 Task: Subscription-based Meal Kits: Create a store that offers subscription-based meal kits.
Action: Mouse moved to (135, 224)
Screenshot: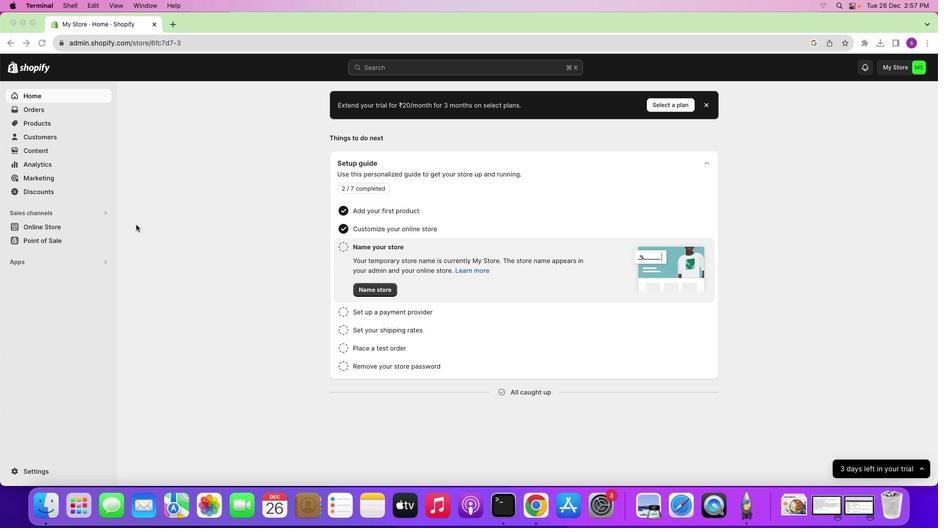 
Action: Mouse pressed left at (135, 224)
Screenshot: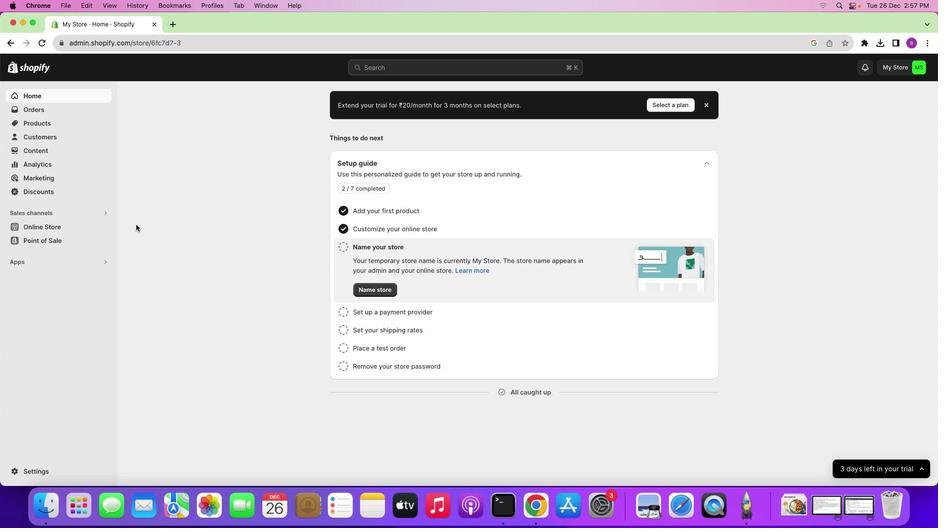 
Action: Mouse moved to (59, 225)
Screenshot: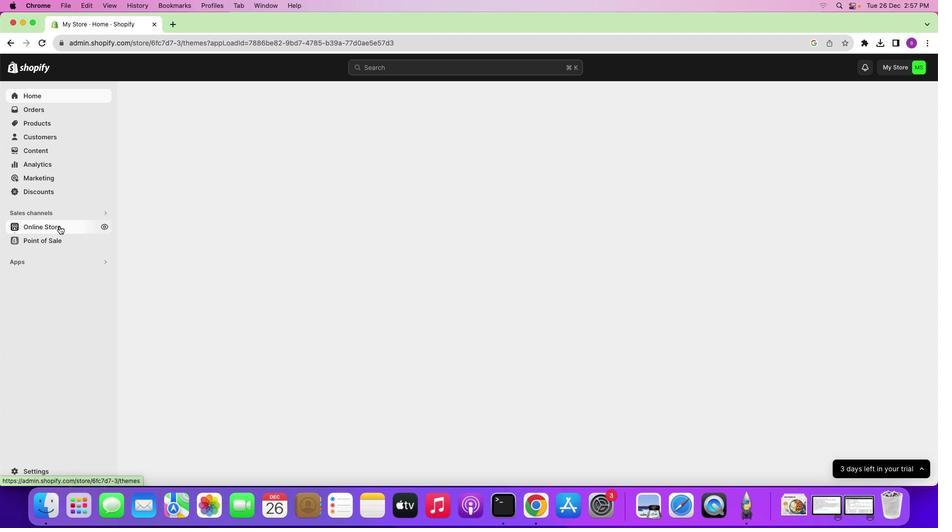 
Action: Mouse pressed left at (59, 225)
Screenshot: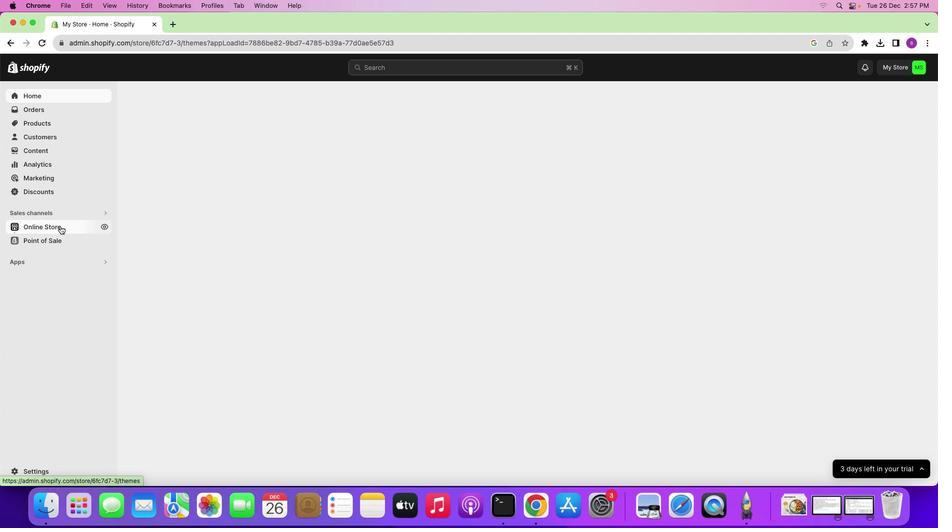 
Action: Mouse moved to (566, 375)
Screenshot: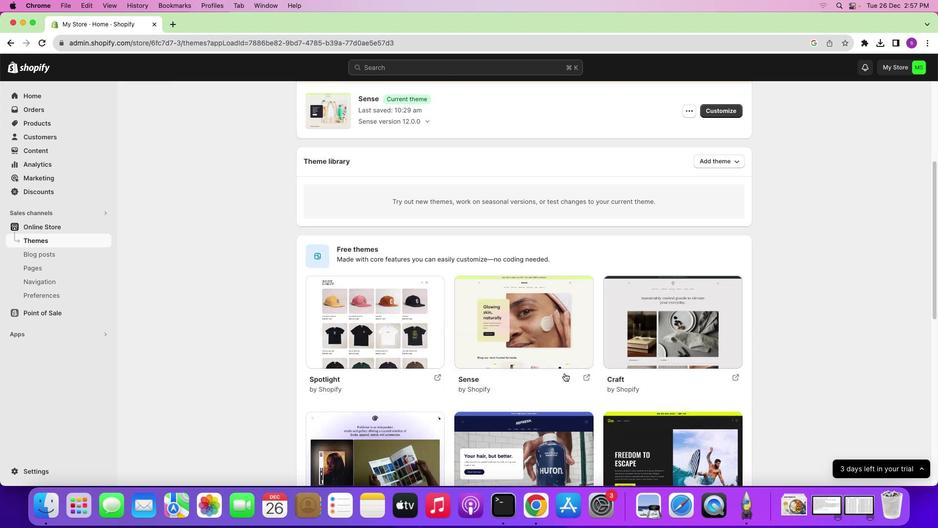 
Action: Mouse scrolled (566, 375) with delta (0, 0)
Screenshot: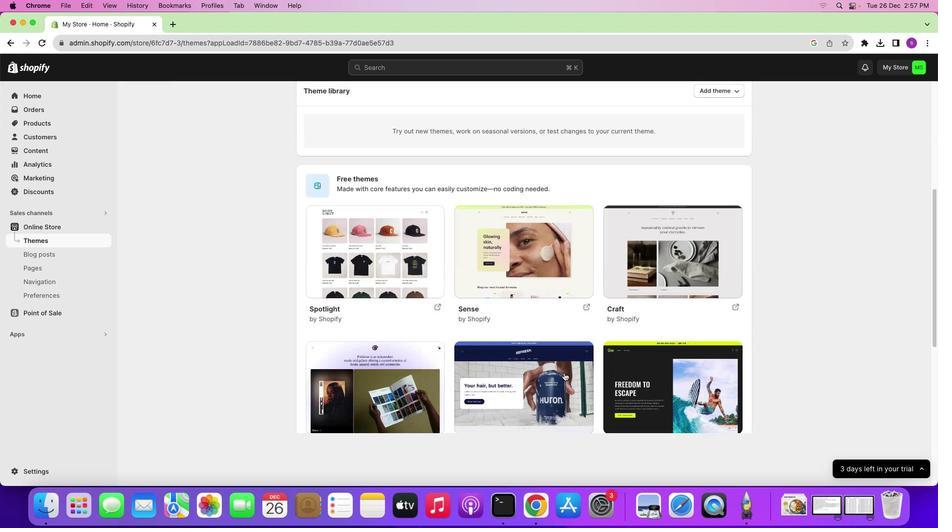 
Action: Mouse scrolled (566, 375) with delta (0, 0)
Screenshot: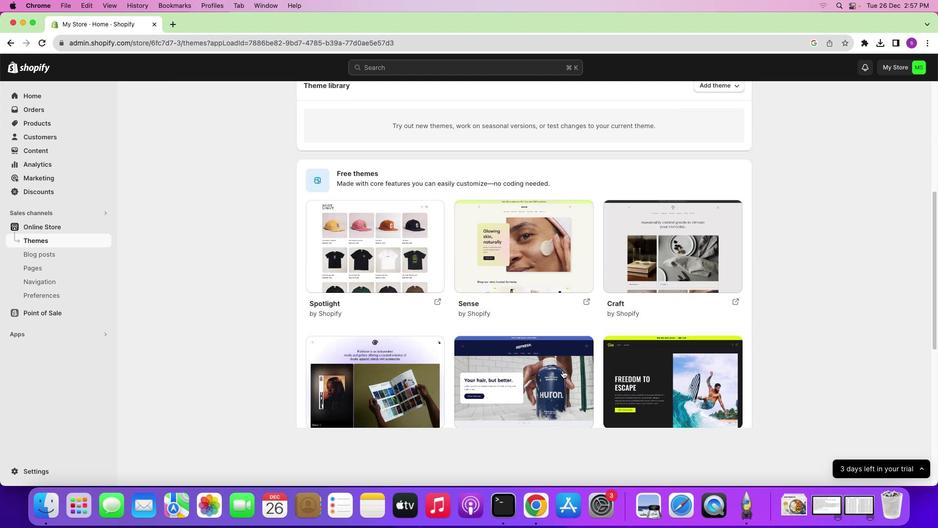 
Action: Mouse scrolled (566, 375) with delta (0, 0)
Screenshot: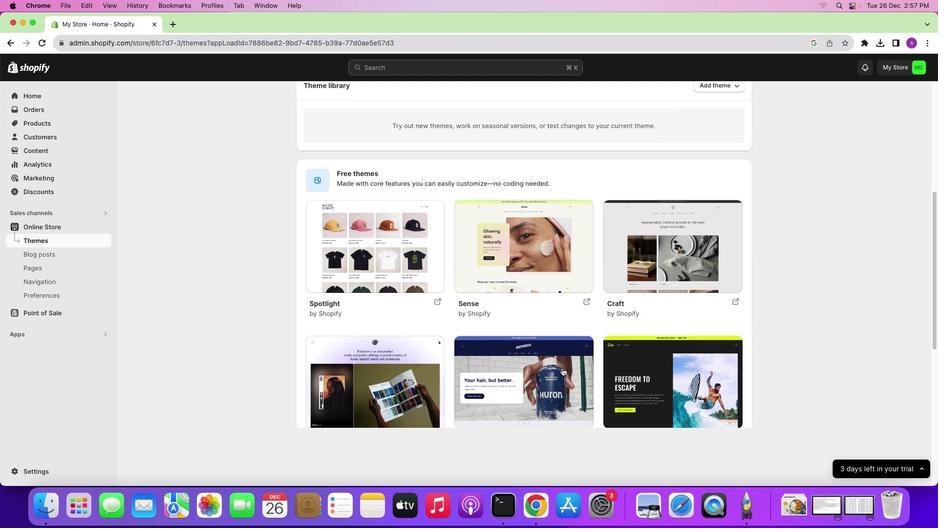 
Action: Mouse scrolled (566, 375) with delta (0, -1)
Screenshot: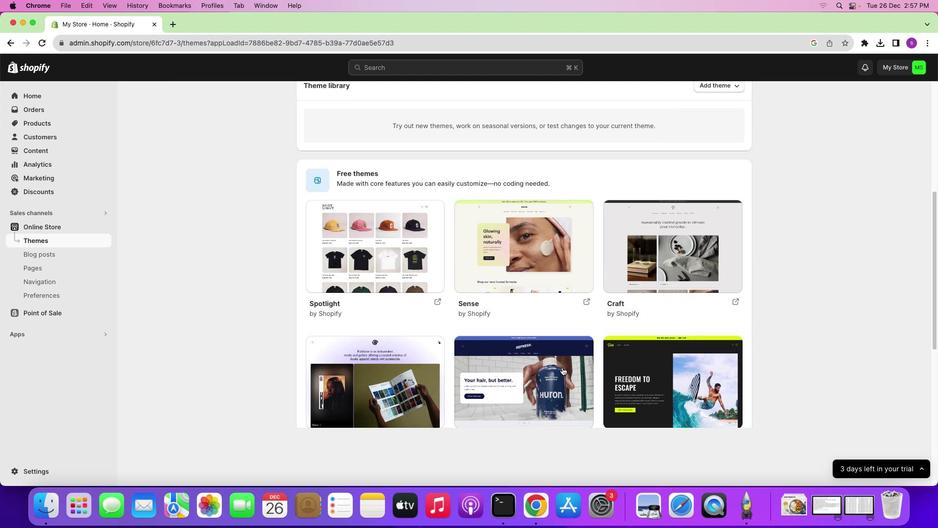 
Action: Mouse scrolled (566, 375) with delta (0, -1)
Screenshot: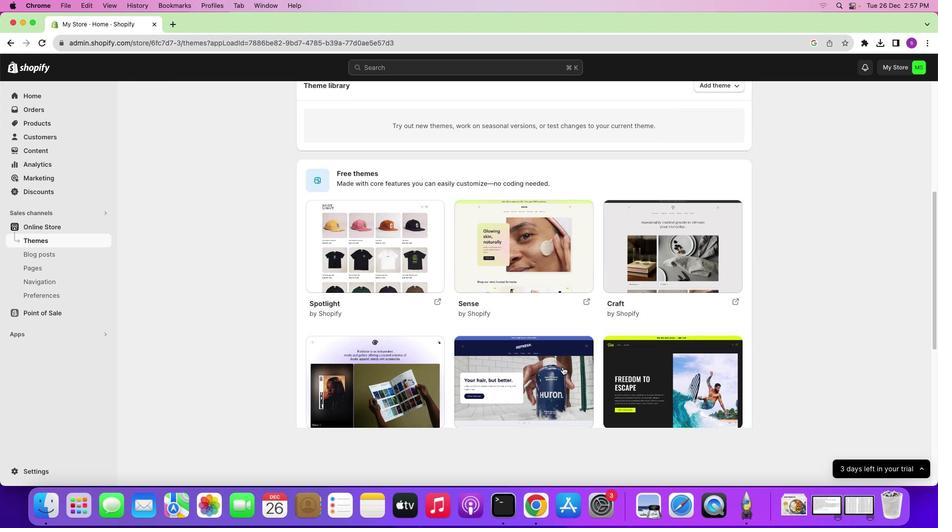 
Action: Mouse scrolled (566, 375) with delta (0, -1)
Screenshot: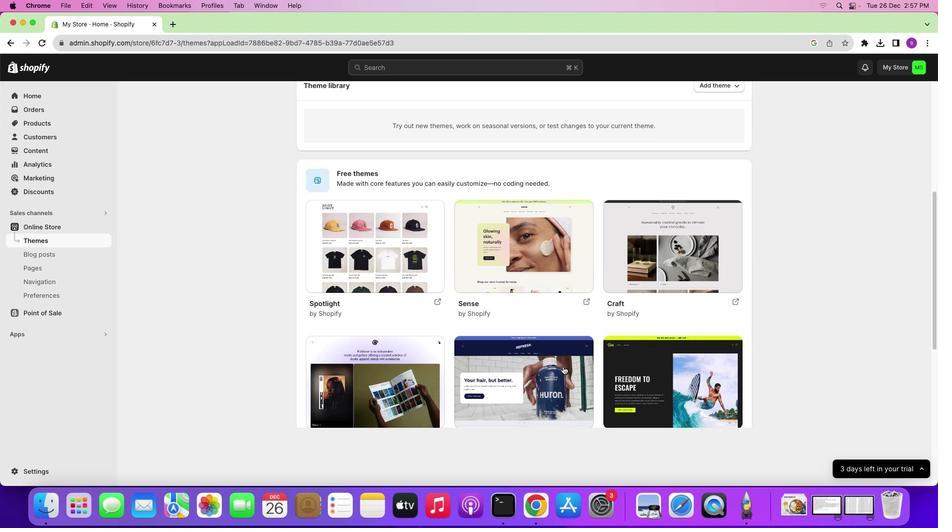 
Action: Mouse moved to (563, 366)
Screenshot: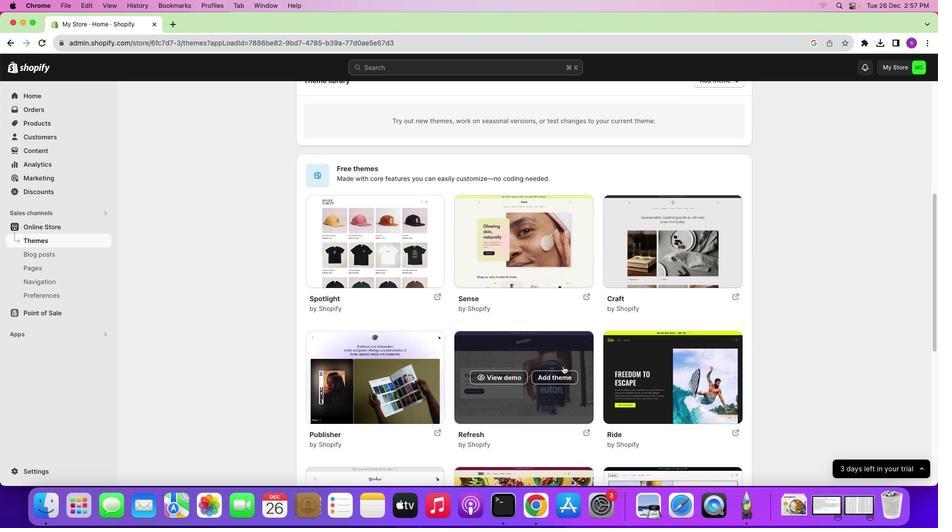 
Action: Mouse scrolled (563, 366) with delta (0, 0)
Screenshot: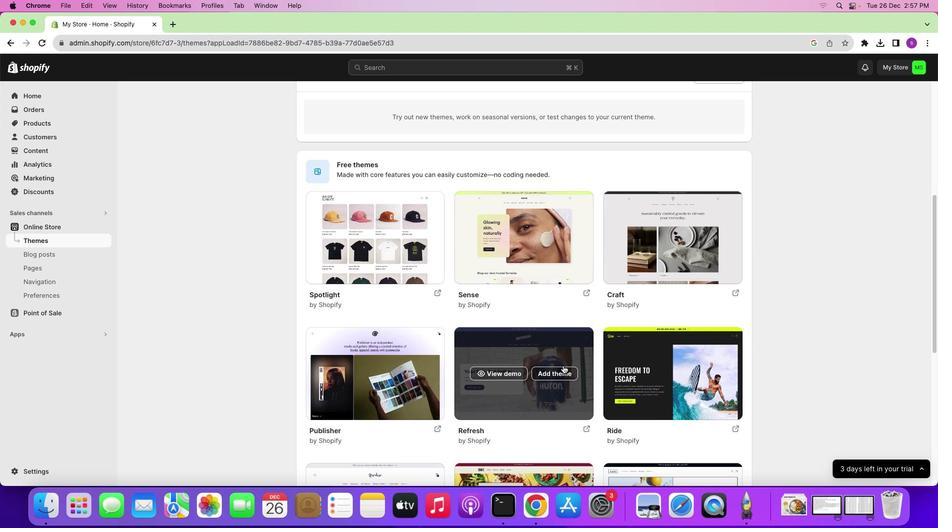 
Action: Mouse moved to (563, 366)
Screenshot: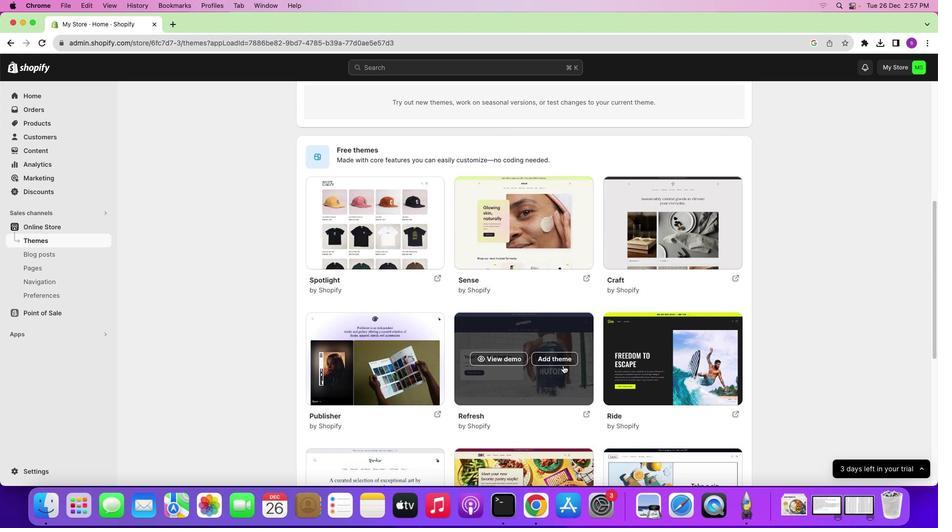 
Action: Mouse scrolled (563, 366) with delta (0, 0)
Screenshot: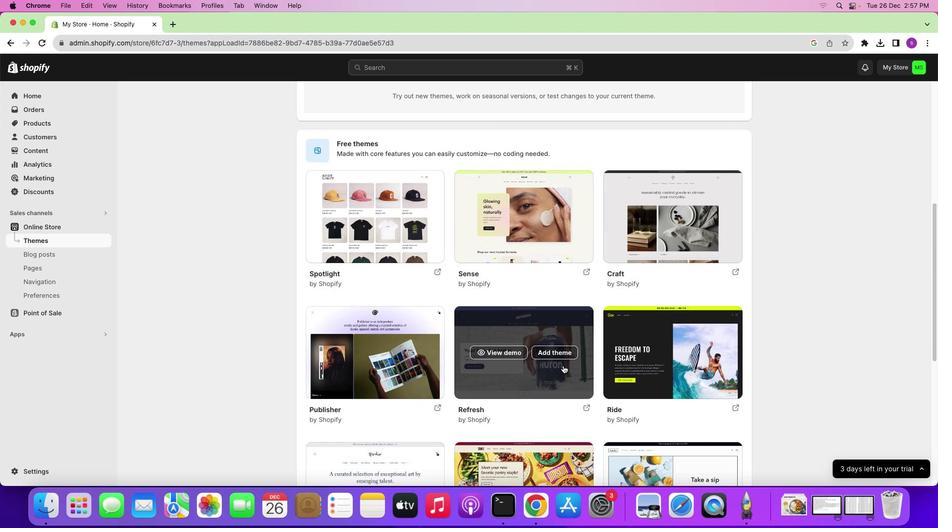 
Action: Mouse scrolled (563, 366) with delta (0, 0)
Screenshot: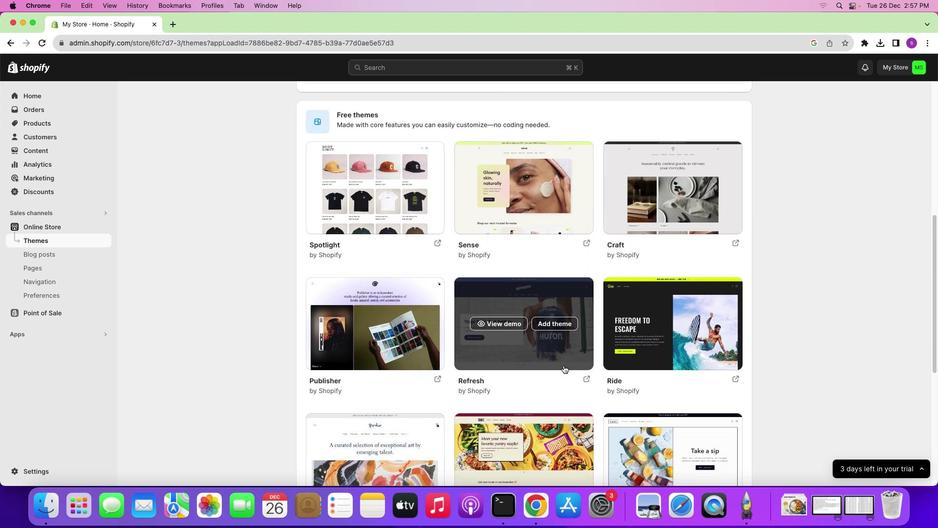 
Action: Mouse moved to (563, 365)
Screenshot: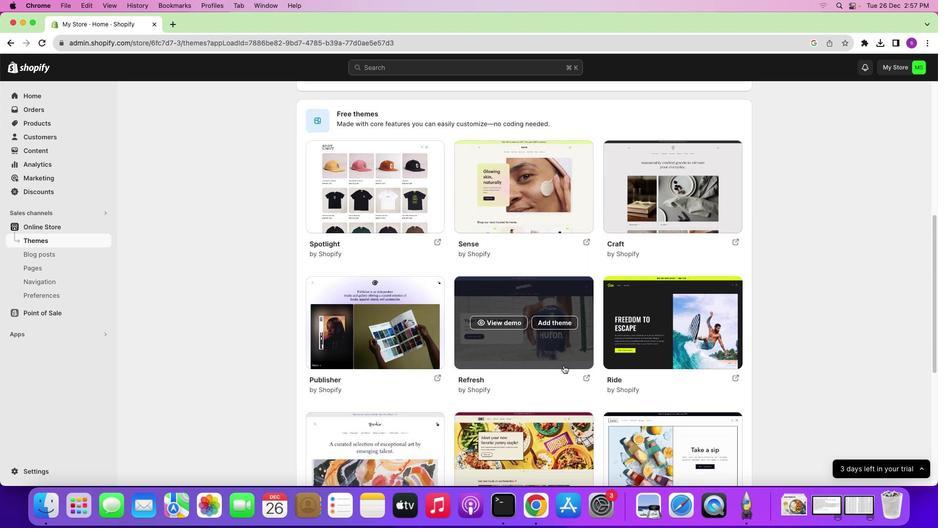 
Action: Mouse scrolled (563, 365) with delta (0, 0)
Screenshot: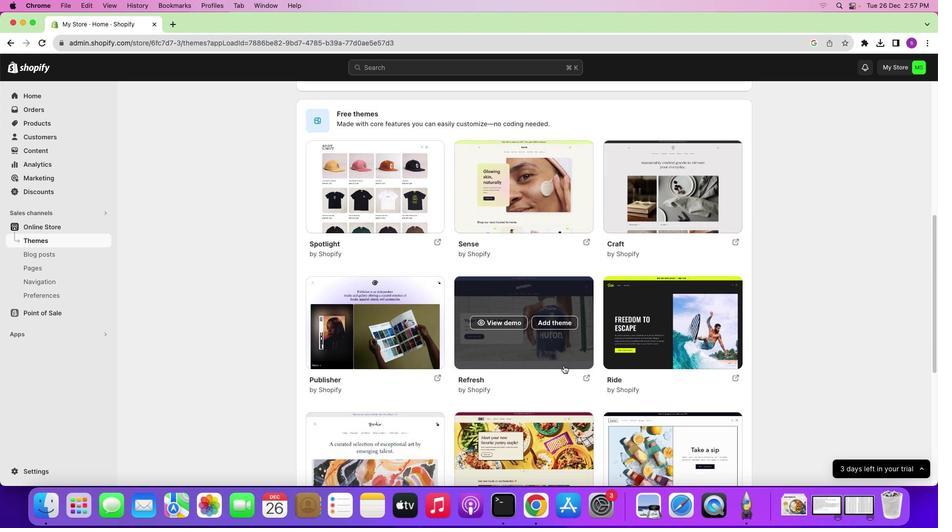
Action: Mouse moved to (563, 365)
Screenshot: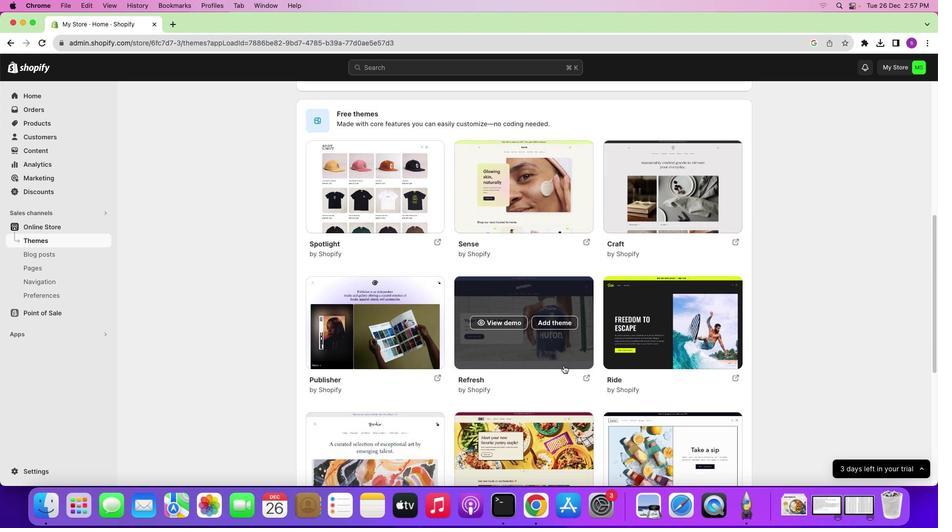 
Action: Mouse scrolled (563, 365) with delta (0, 0)
Screenshot: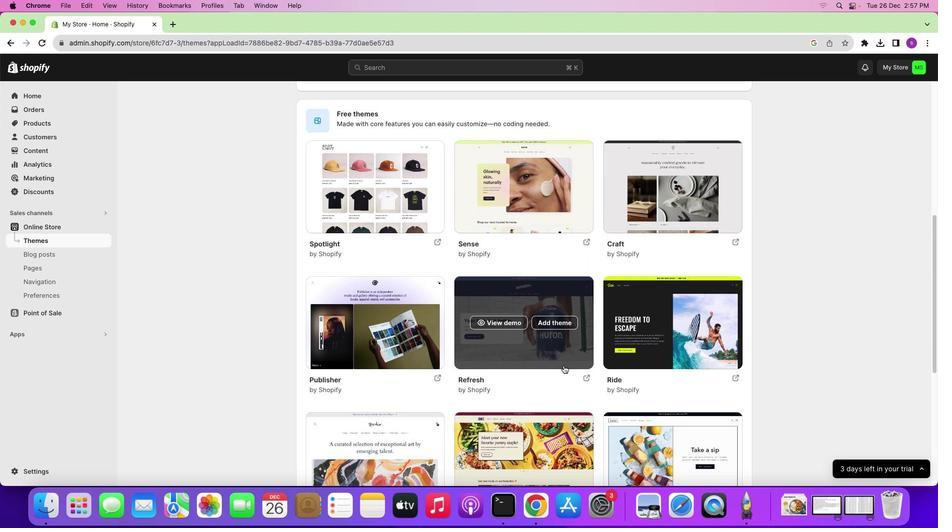 
Action: Mouse scrolled (563, 365) with delta (0, 0)
Screenshot: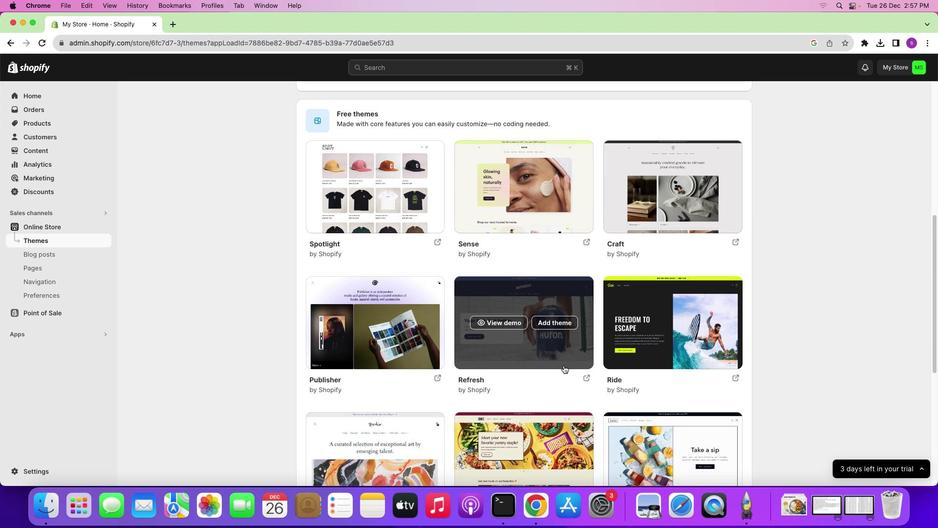 
Action: Mouse moved to (563, 365)
Screenshot: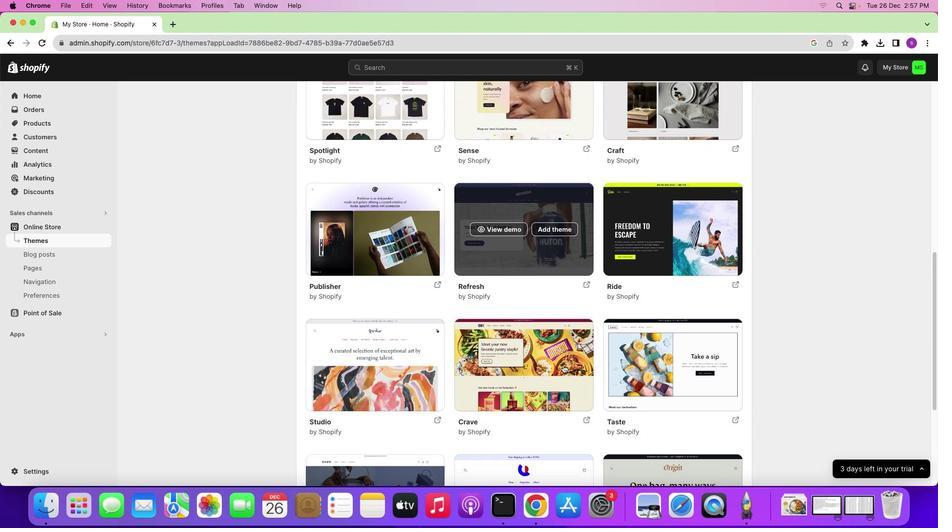 
Action: Mouse scrolled (563, 365) with delta (0, 0)
Screenshot: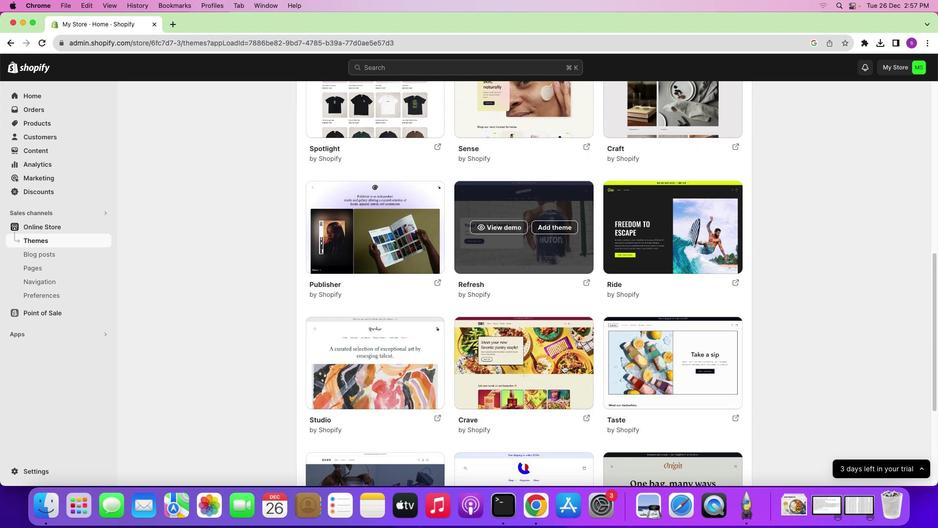 
Action: Mouse scrolled (563, 365) with delta (0, 0)
Screenshot: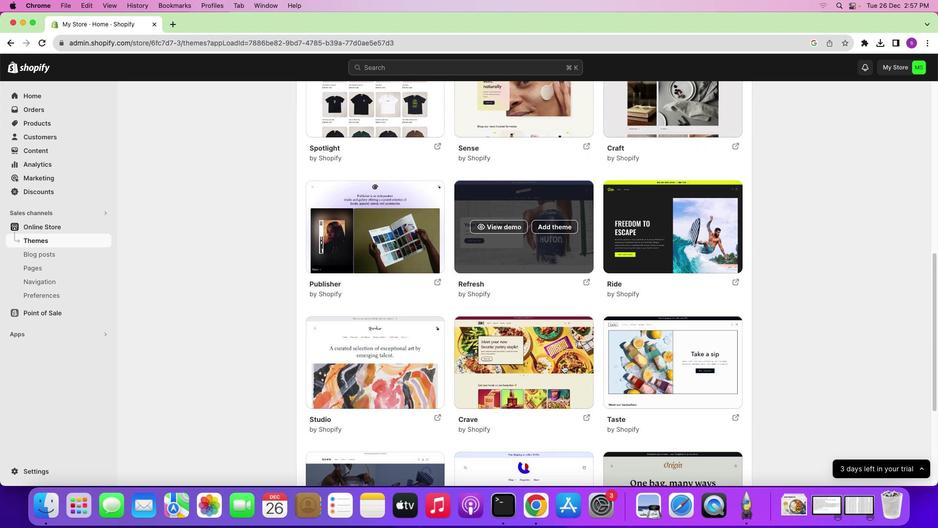 
Action: Mouse scrolled (563, 365) with delta (0, 0)
Screenshot: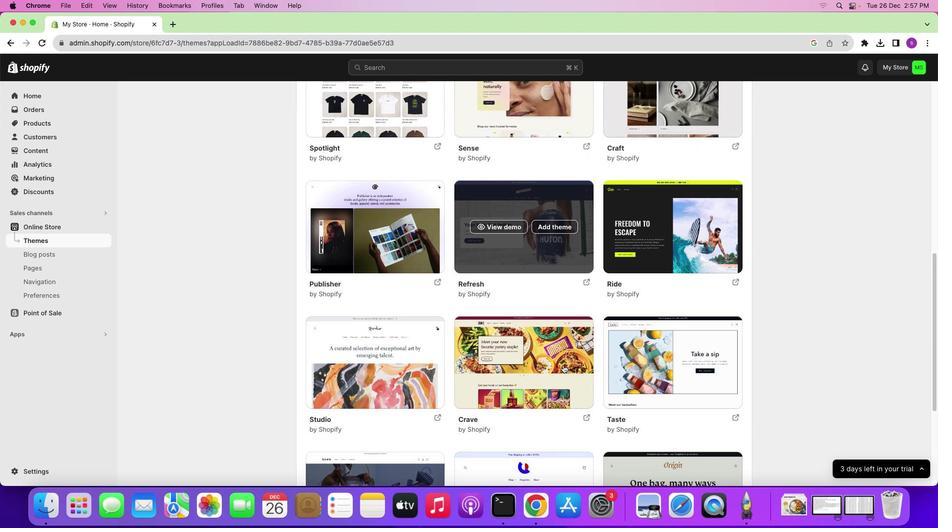 
Action: Mouse scrolled (563, 365) with delta (0, 0)
Screenshot: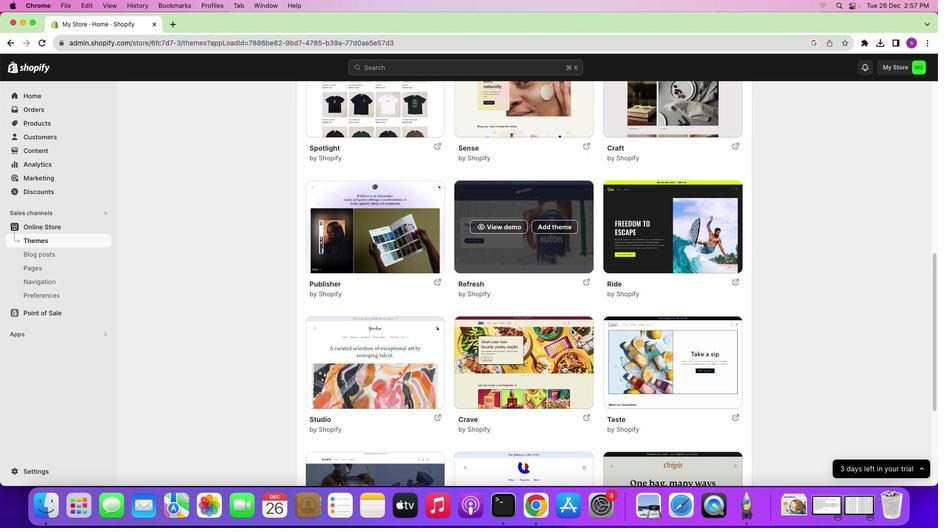 
Action: Mouse scrolled (563, 365) with delta (0, 0)
Screenshot: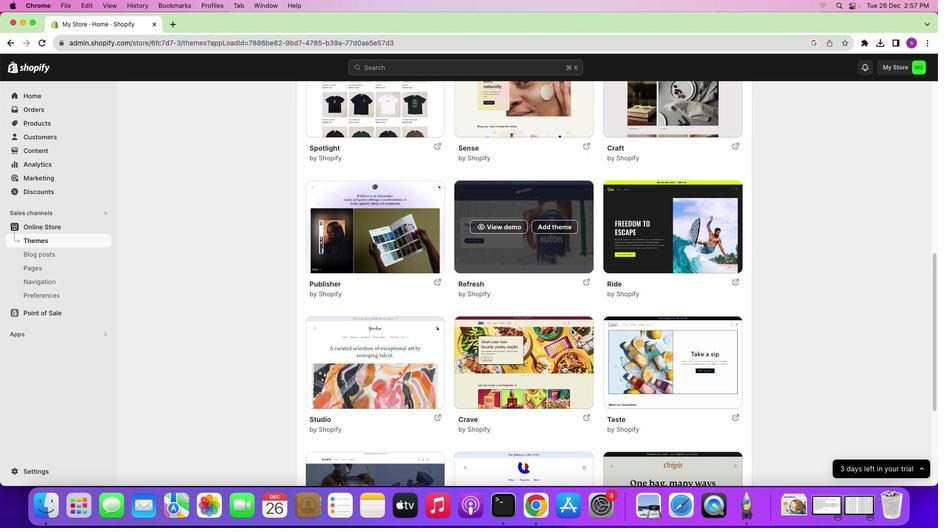 
Action: Mouse scrolled (563, 365) with delta (0, 0)
Screenshot: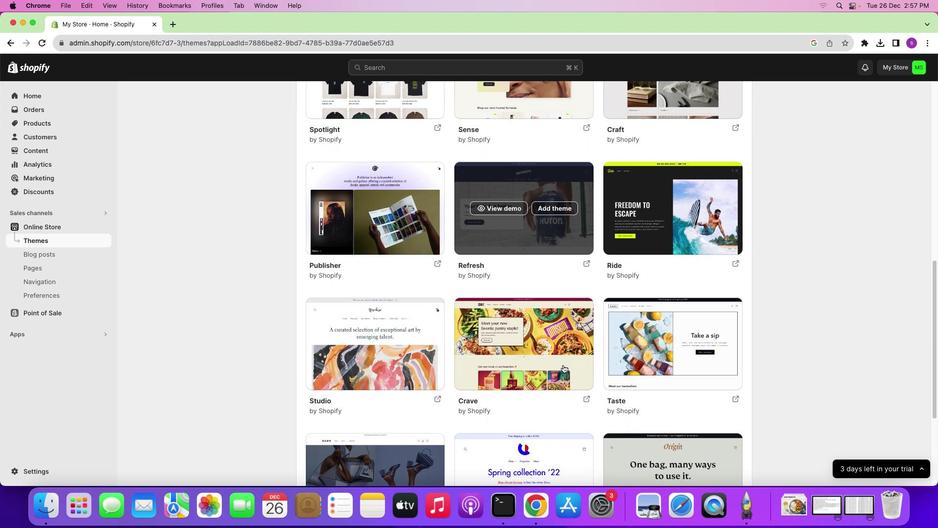 
Action: Mouse scrolled (563, 365) with delta (0, 0)
Screenshot: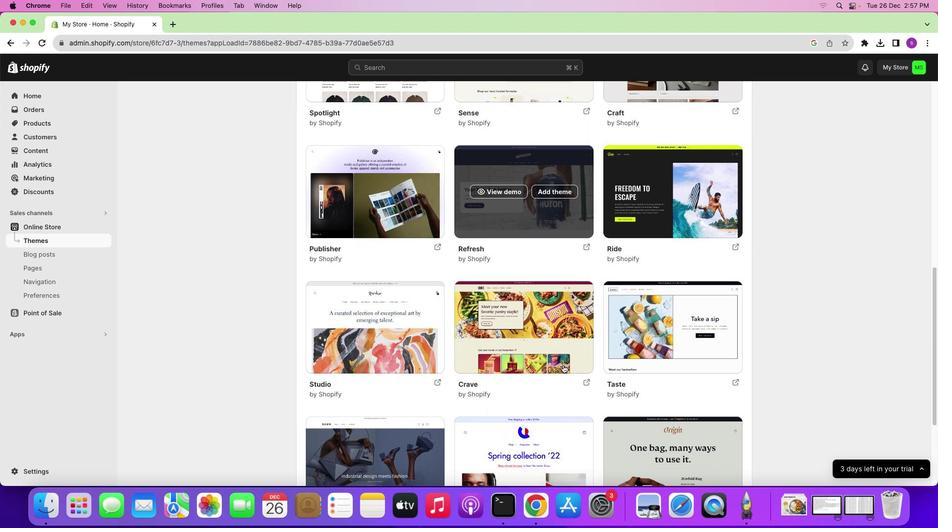 
Action: Mouse scrolled (563, 365) with delta (0, 0)
Screenshot: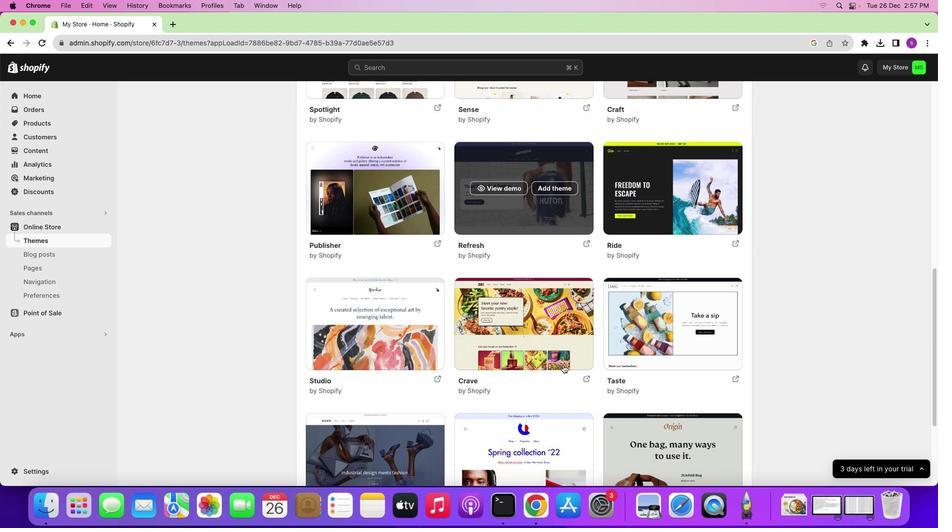 
Action: Mouse scrolled (563, 365) with delta (0, 0)
Screenshot: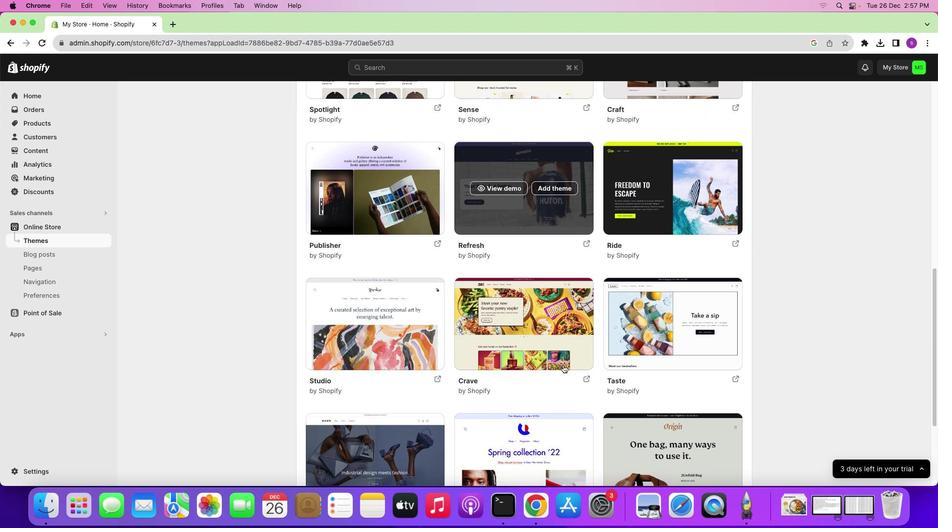 
Action: Mouse scrolled (563, 365) with delta (0, 0)
Screenshot: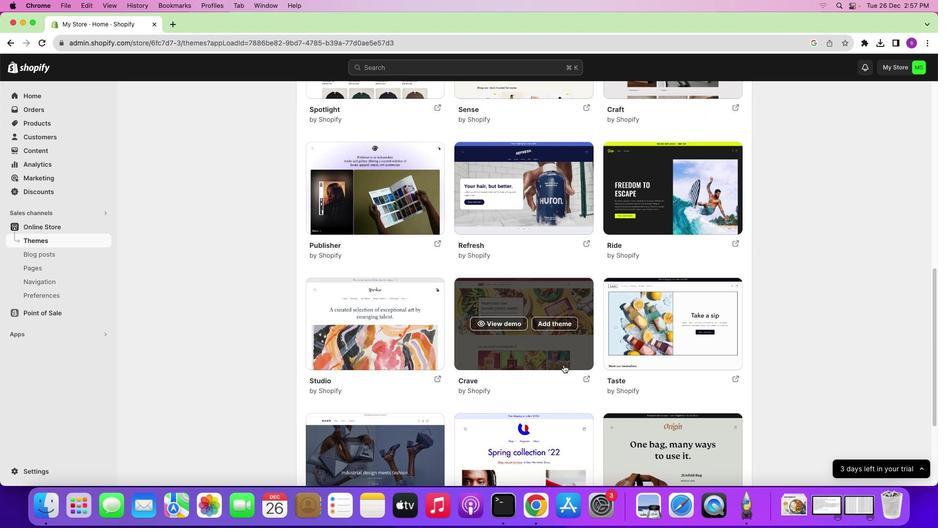 
Action: Mouse moved to (563, 364)
Screenshot: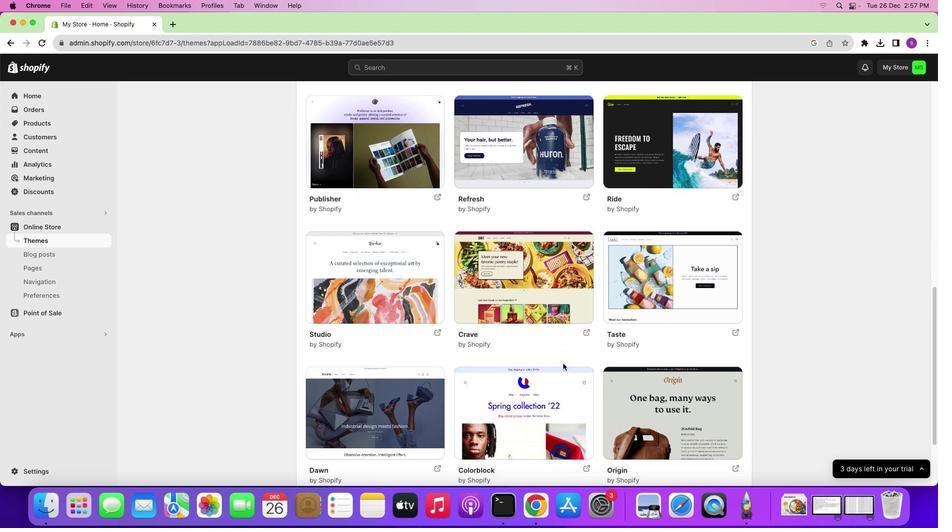 
Action: Mouse scrolled (563, 364) with delta (0, 0)
Screenshot: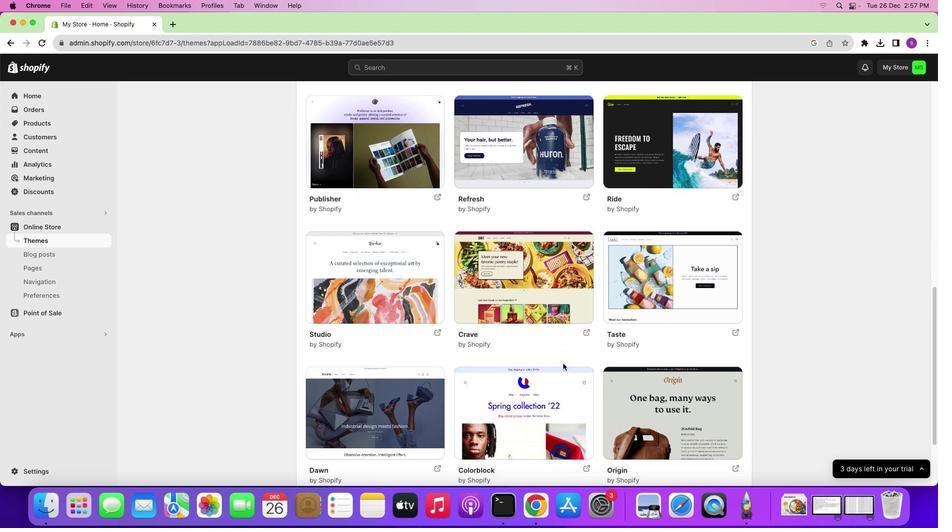 
Action: Mouse moved to (563, 363)
Screenshot: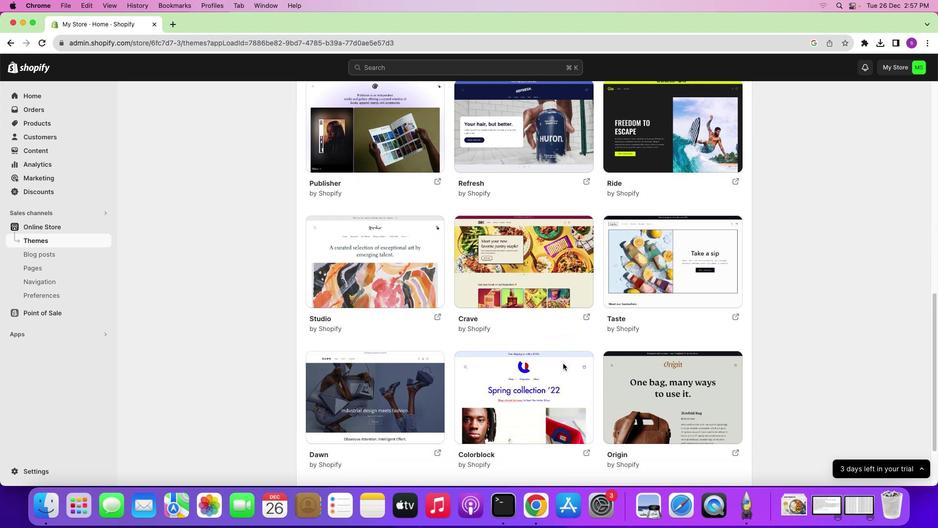 
Action: Mouse scrolled (563, 363) with delta (0, 0)
Screenshot: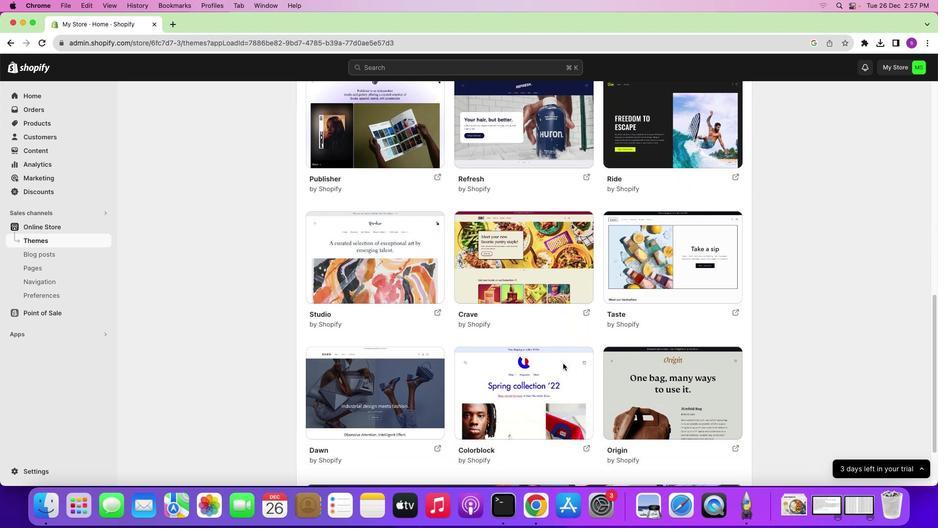 
Action: Mouse moved to (563, 363)
Screenshot: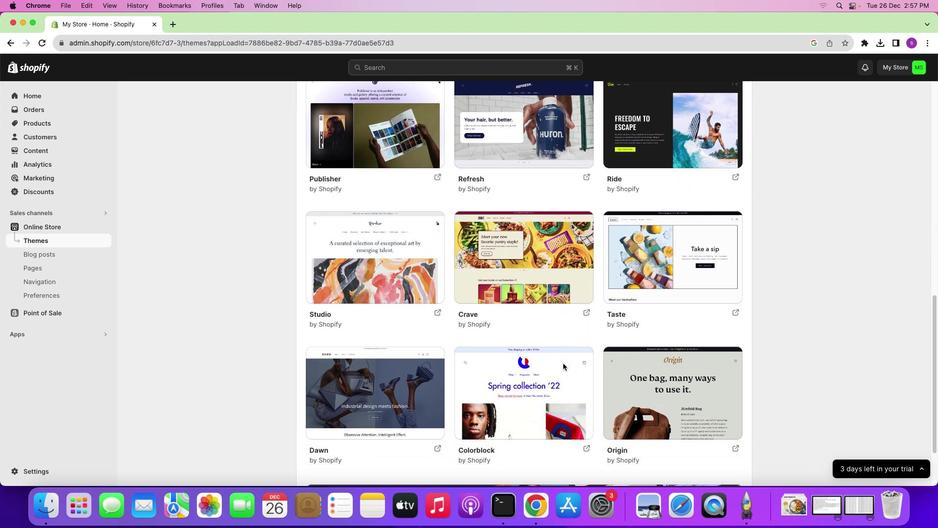 
Action: Mouse scrolled (563, 363) with delta (0, 0)
Screenshot: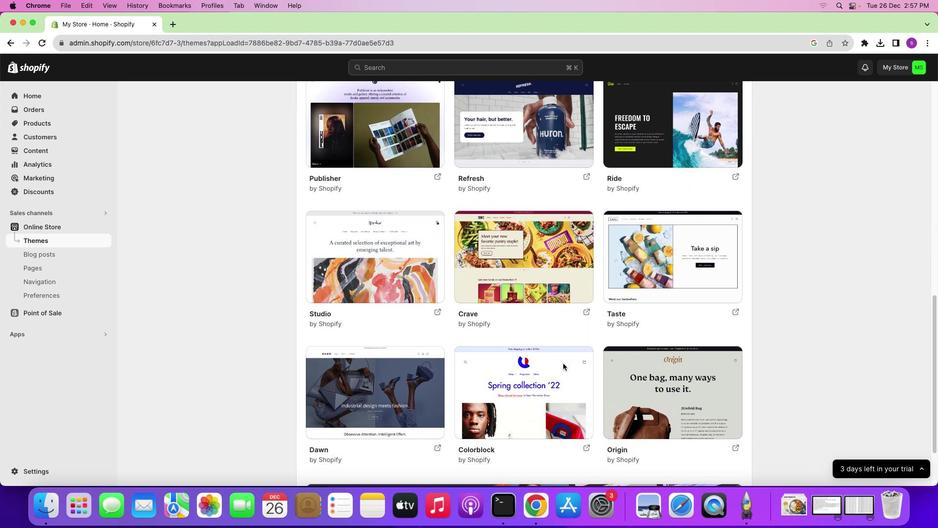 
Action: Mouse moved to (563, 363)
Screenshot: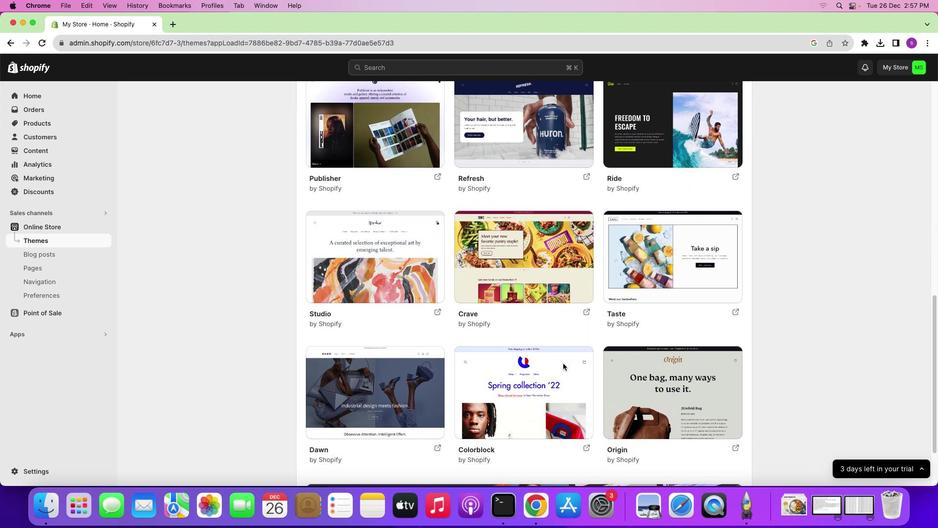 
Action: Mouse scrolled (563, 363) with delta (0, 0)
Screenshot: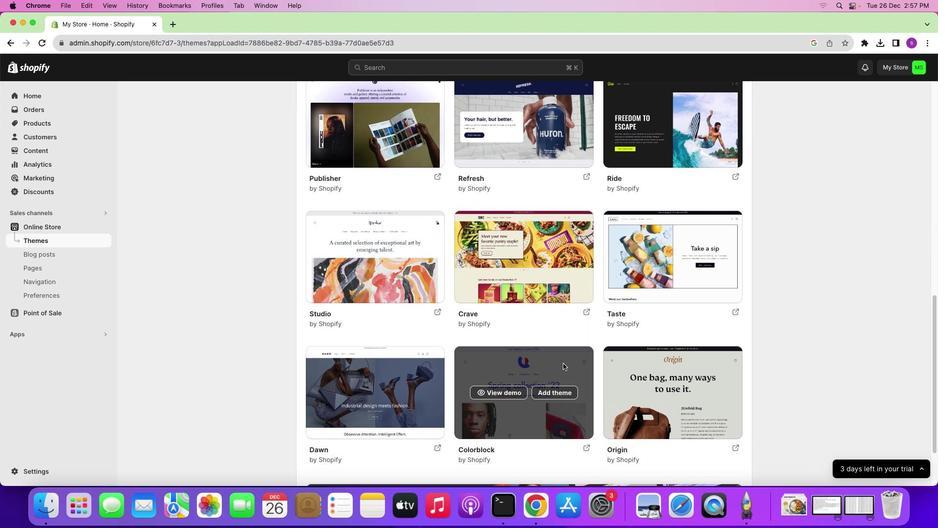 
Action: Mouse scrolled (563, 363) with delta (0, 0)
Screenshot: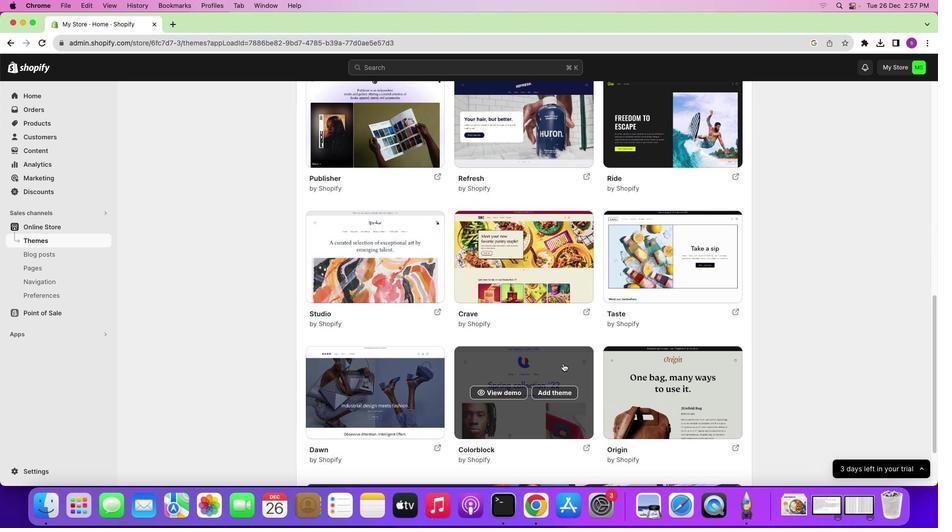 
Action: Mouse moved to (563, 363)
Screenshot: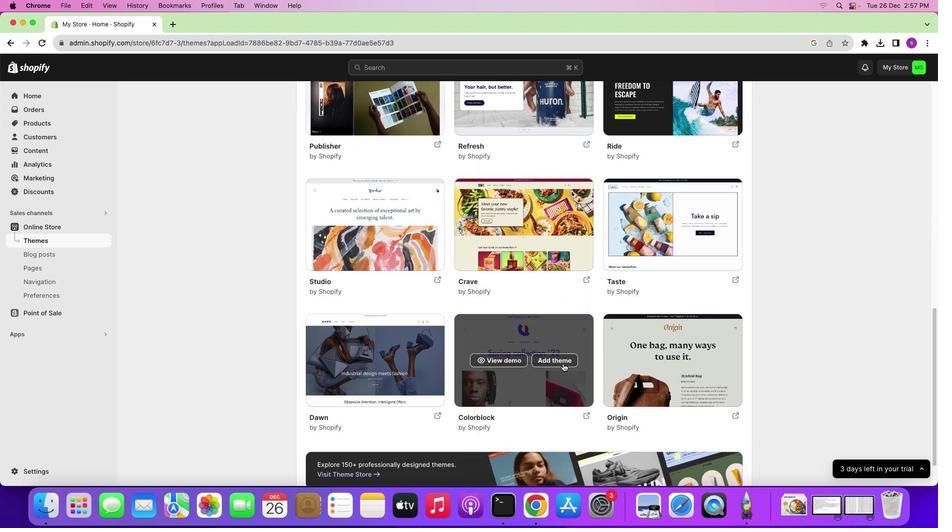 
Action: Mouse scrolled (563, 363) with delta (0, 0)
Screenshot: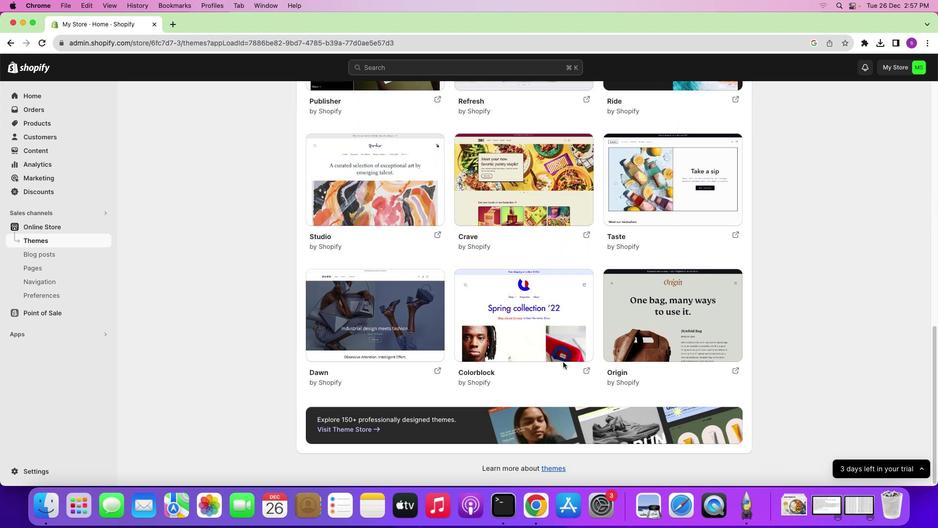 
Action: Mouse scrolled (563, 363) with delta (0, 0)
Screenshot: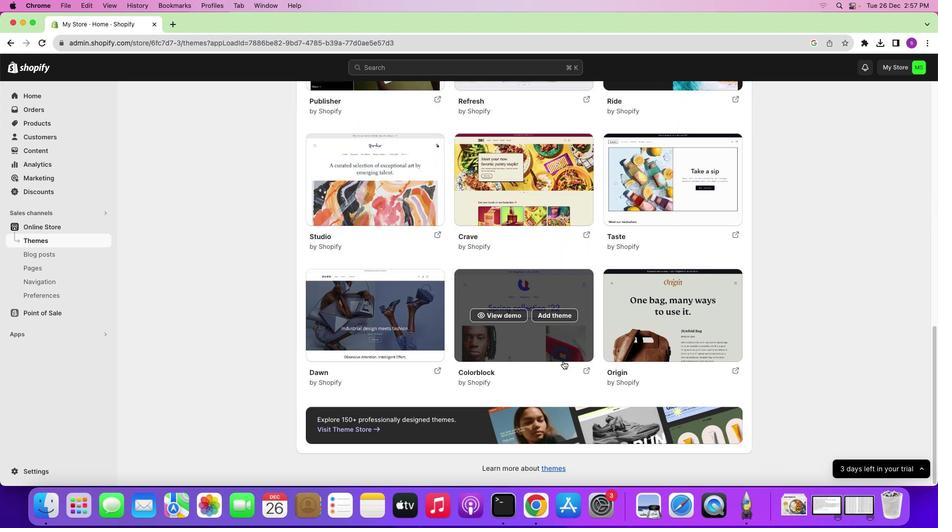 
Action: Mouse scrolled (563, 363) with delta (0, 0)
Screenshot: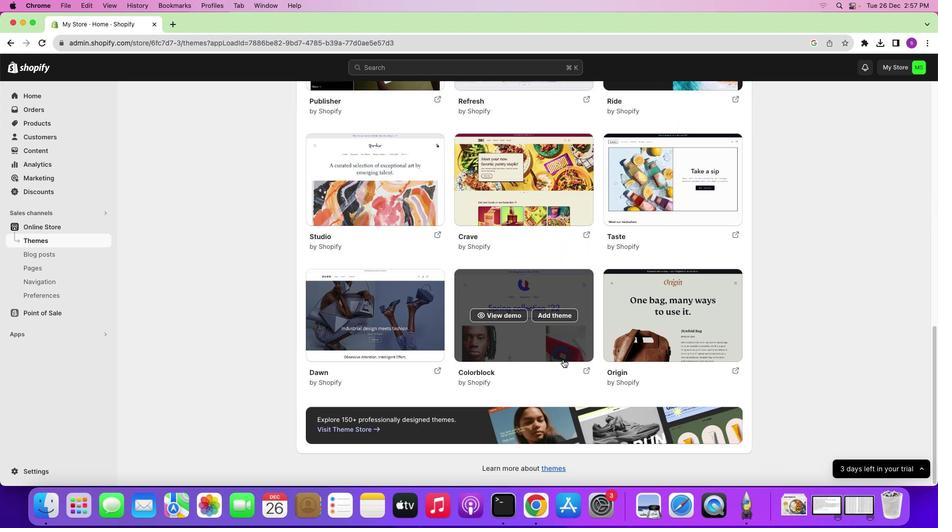 
Action: Mouse scrolled (563, 363) with delta (0, 0)
Screenshot: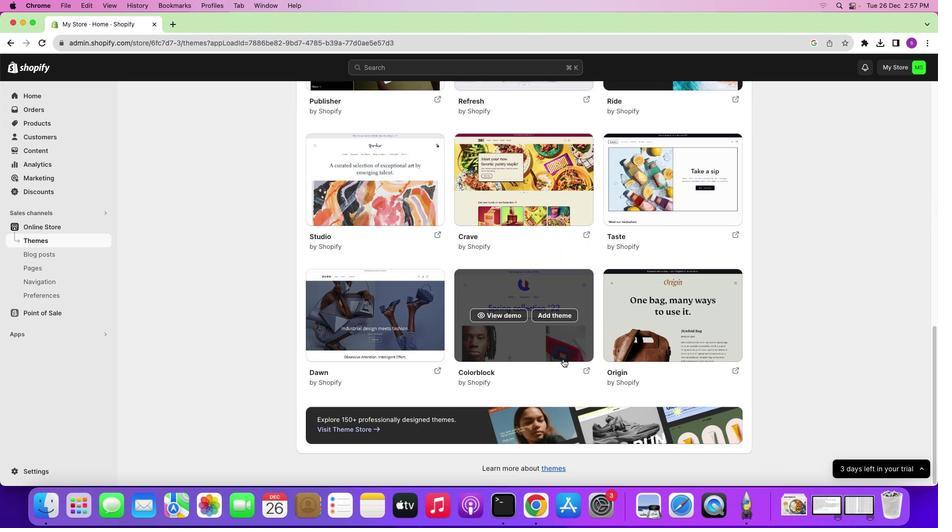 
Action: Mouse moved to (563, 358)
Screenshot: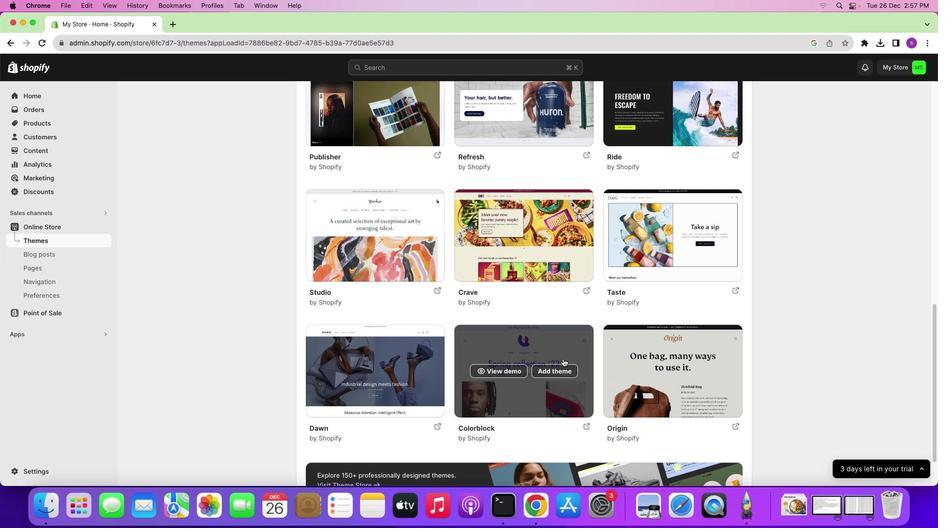 
Action: Mouse scrolled (563, 358) with delta (0, 0)
Screenshot: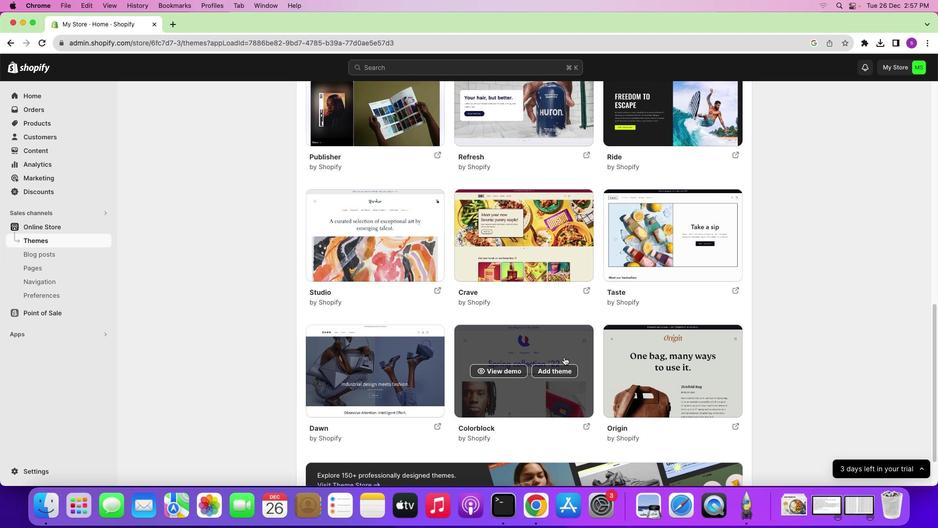 
Action: Mouse scrolled (563, 358) with delta (0, 0)
Screenshot: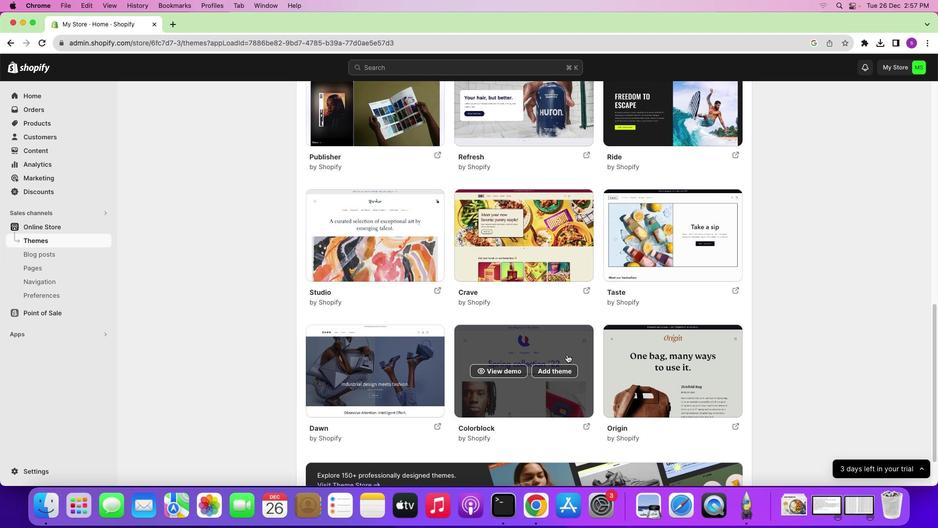 
Action: Mouse scrolled (563, 358) with delta (0, 0)
Screenshot: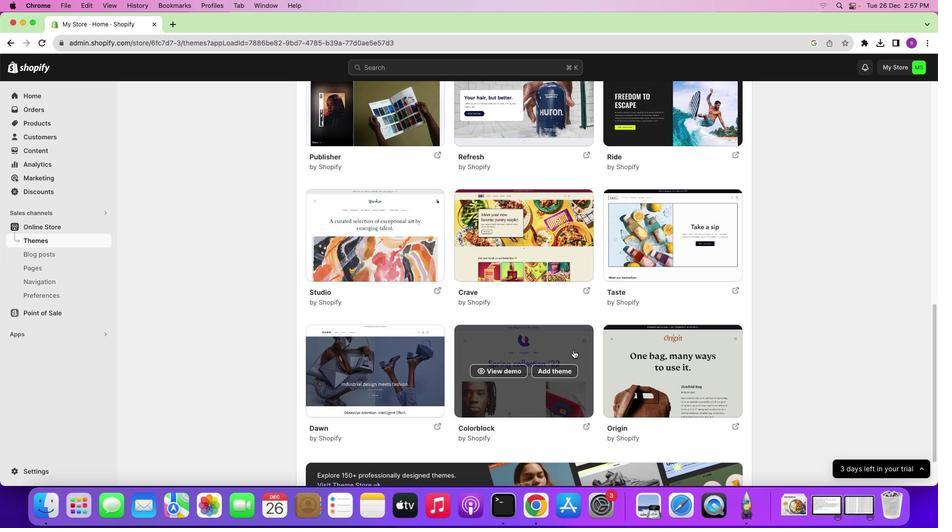 
Action: Mouse moved to (579, 324)
Screenshot: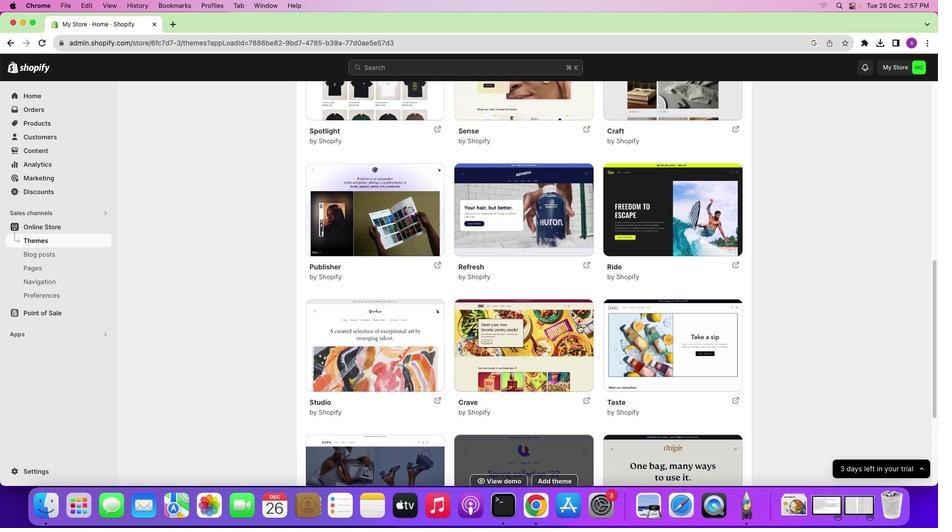 
Action: Mouse scrolled (579, 324) with delta (0, 0)
Screenshot: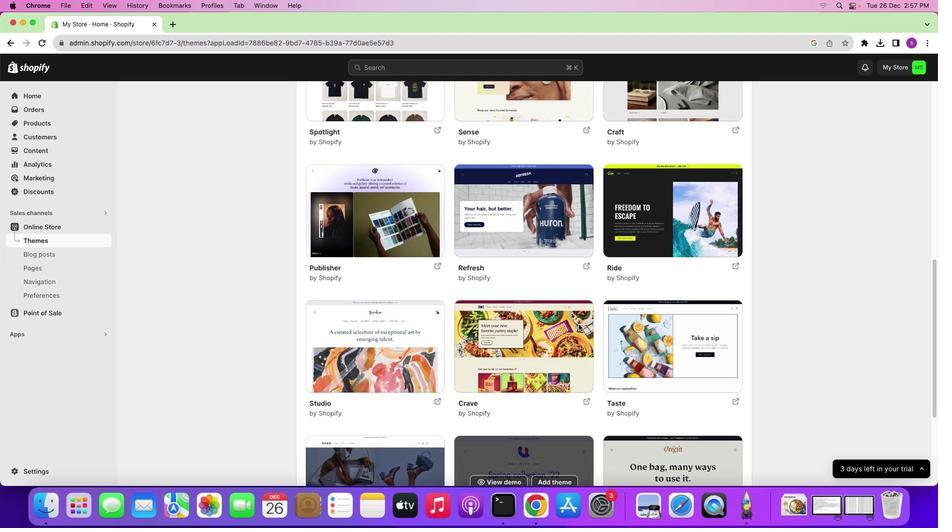 
Action: Mouse scrolled (579, 324) with delta (0, 0)
Screenshot: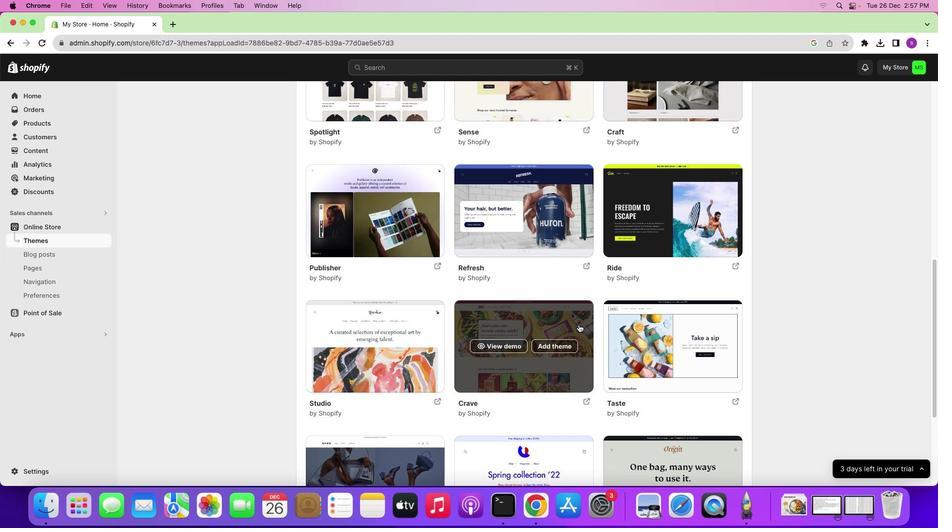 
Action: Mouse scrolled (579, 324) with delta (0, 0)
Screenshot: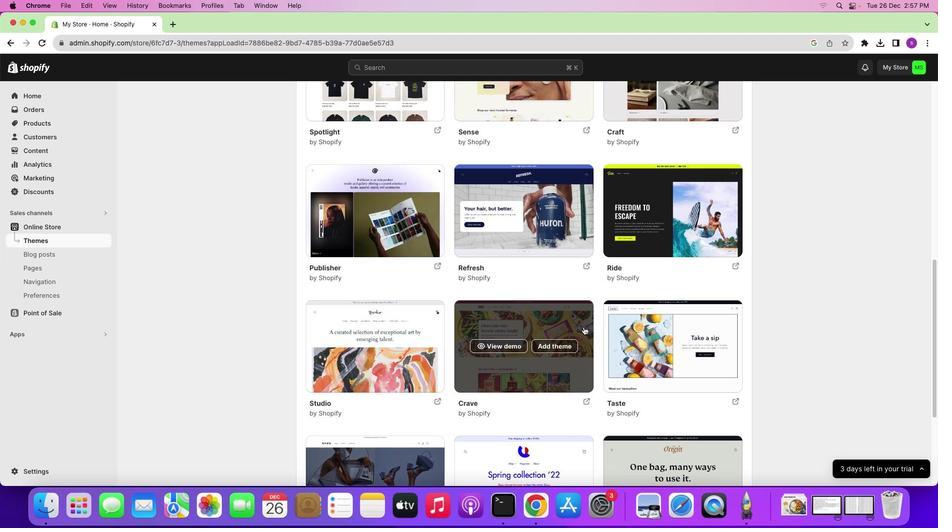 
Action: Mouse scrolled (579, 324) with delta (0, 0)
Screenshot: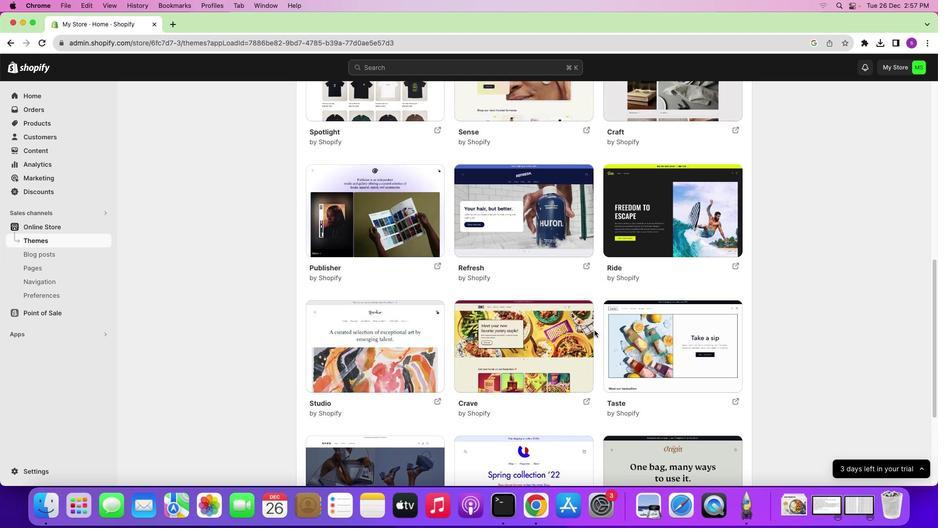
Action: Mouse moved to (699, 345)
Screenshot: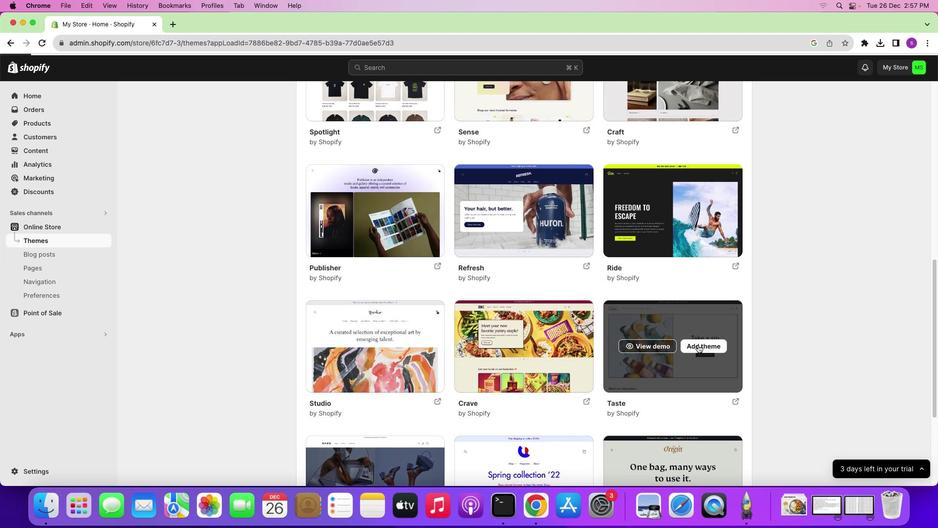 
Action: Mouse pressed left at (699, 345)
Screenshot: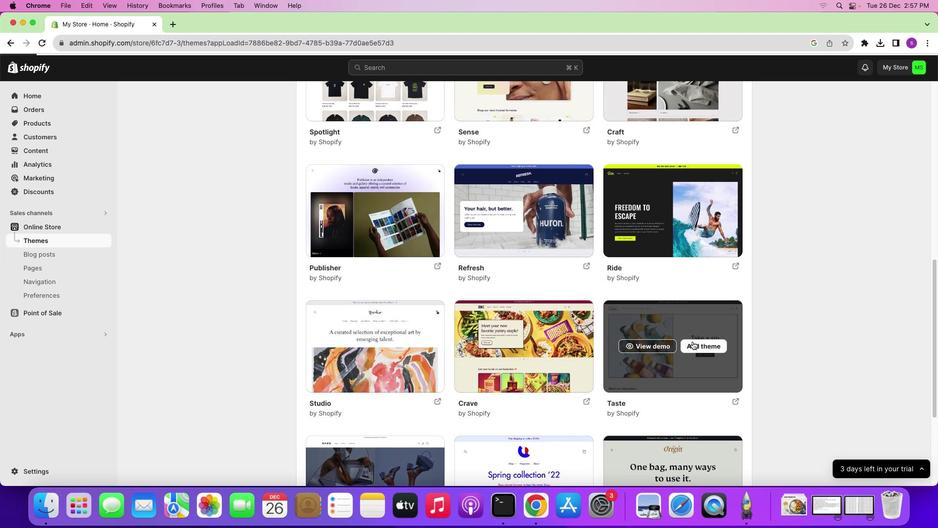 
Action: Mouse moved to (607, 285)
Screenshot: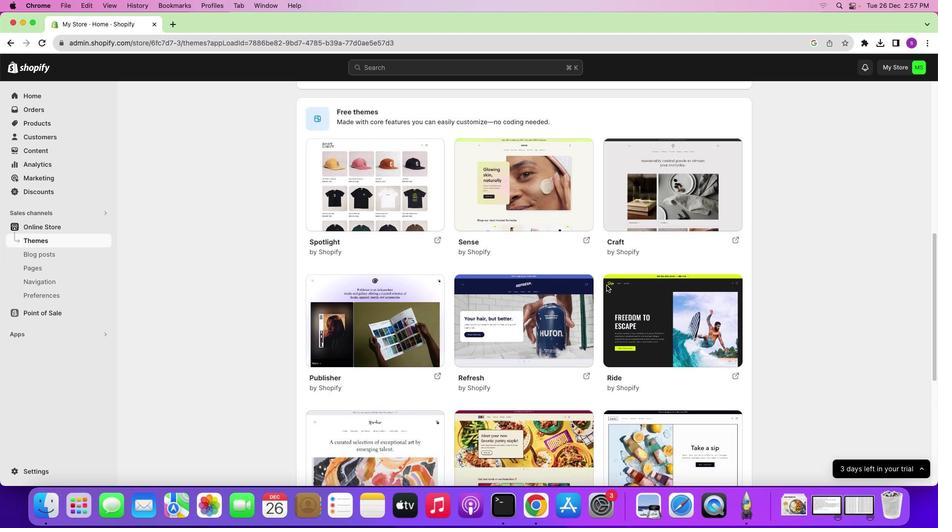 
Action: Mouse scrolled (607, 285) with delta (0, 0)
Screenshot: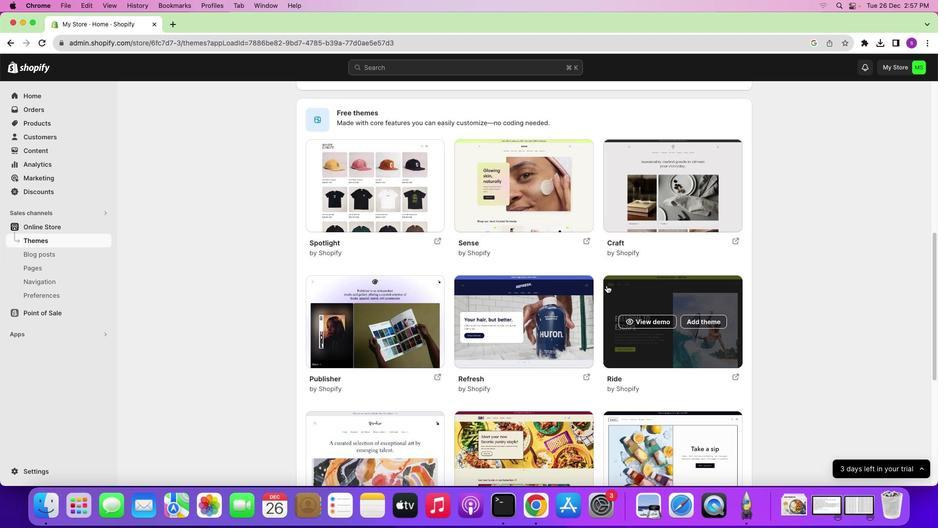 
Action: Mouse scrolled (607, 285) with delta (0, 0)
Screenshot: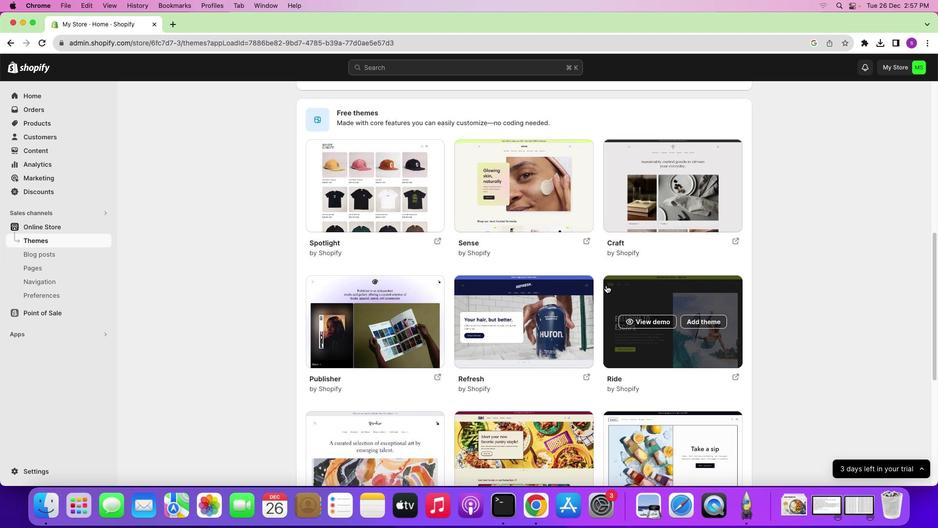 
Action: Mouse scrolled (607, 285) with delta (0, 0)
Screenshot: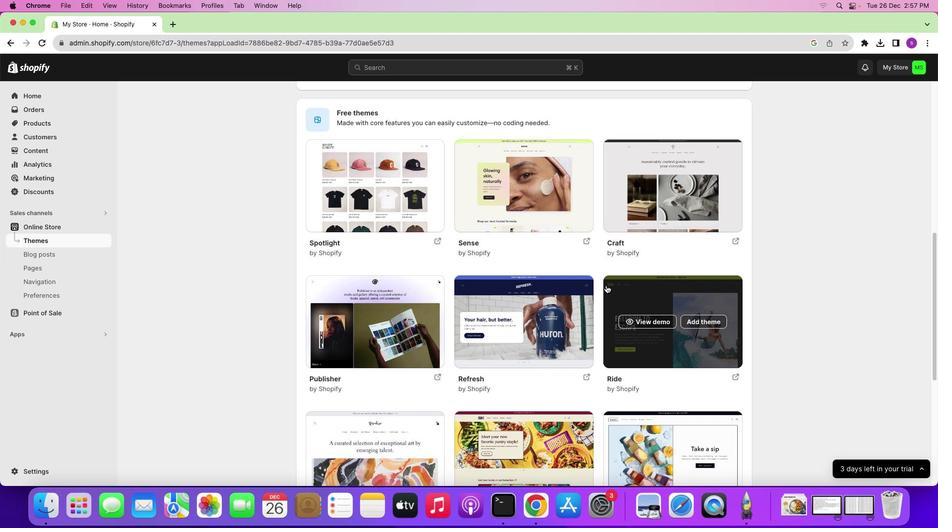 
Action: Mouse scrolled (607, 285) with delta (0, 0)
Screenshot: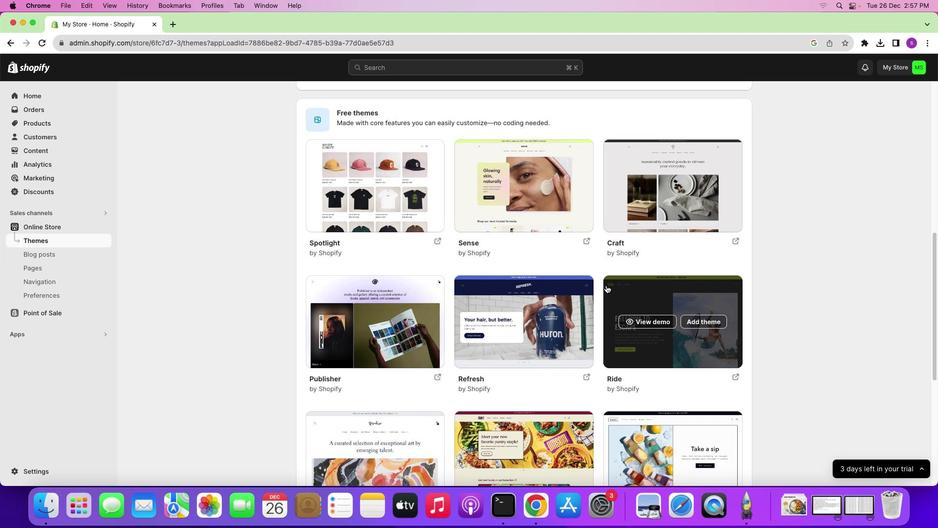 
Action: Mouse moved to (606, 285)
Screenshot: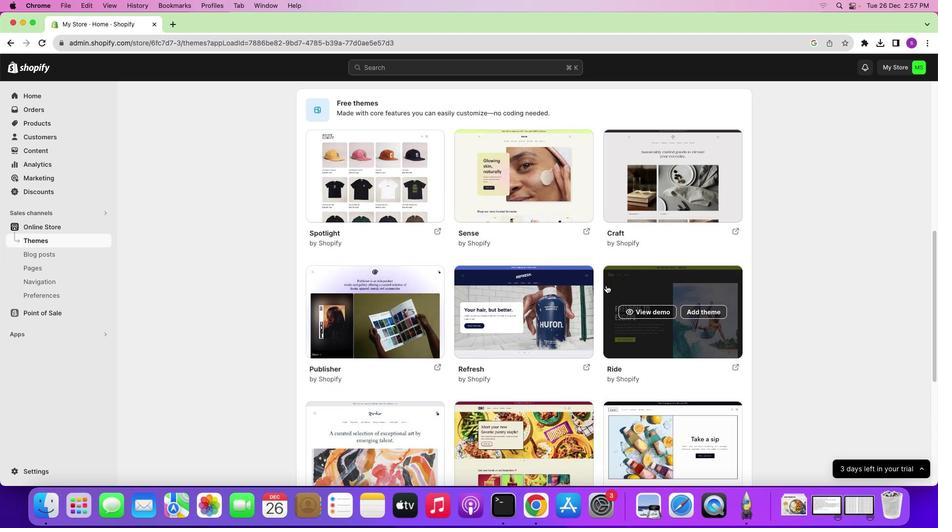 
Action: Mouse scrolled (606, 285) with delta (0, 0)
Screenshot: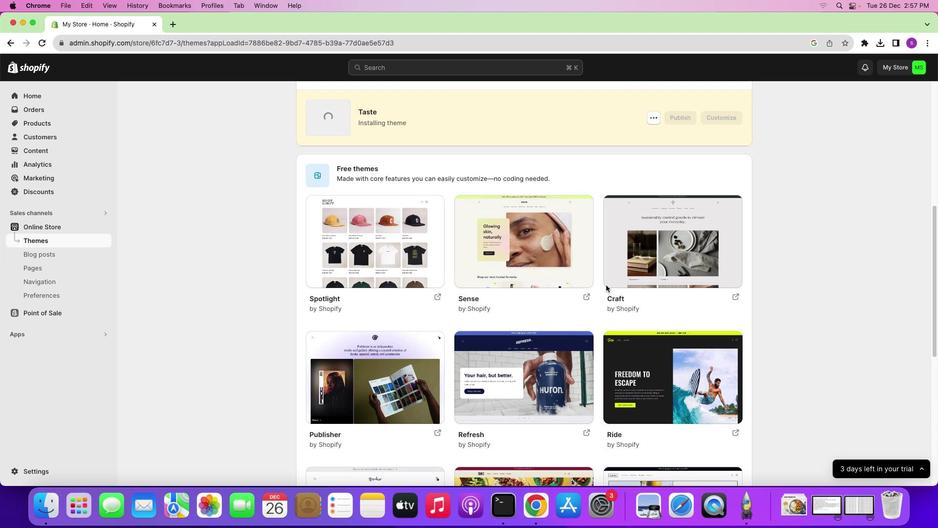 
Action: Mouse scrolled (606, 285) with delta (0, 0)
Screenshot: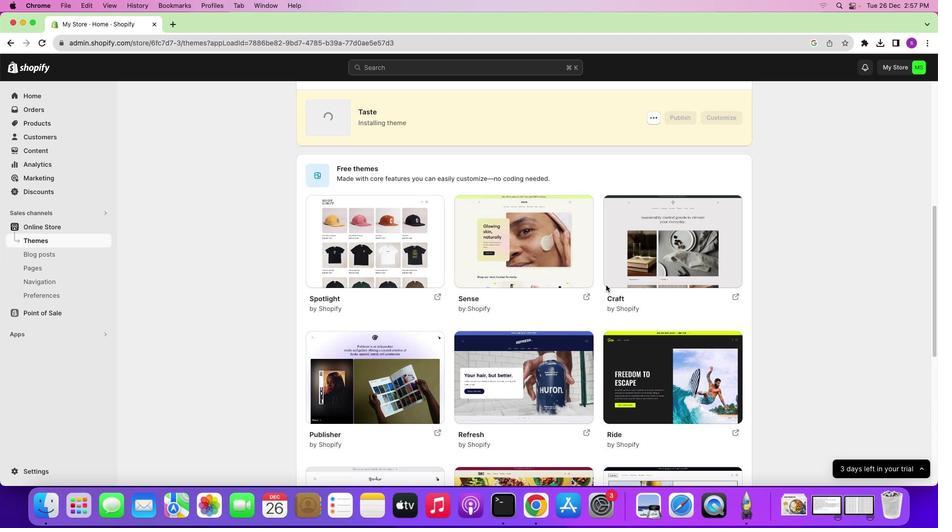 
Action: Mouse scrolled (606, 285) with delta (0, 0)
Screenshot: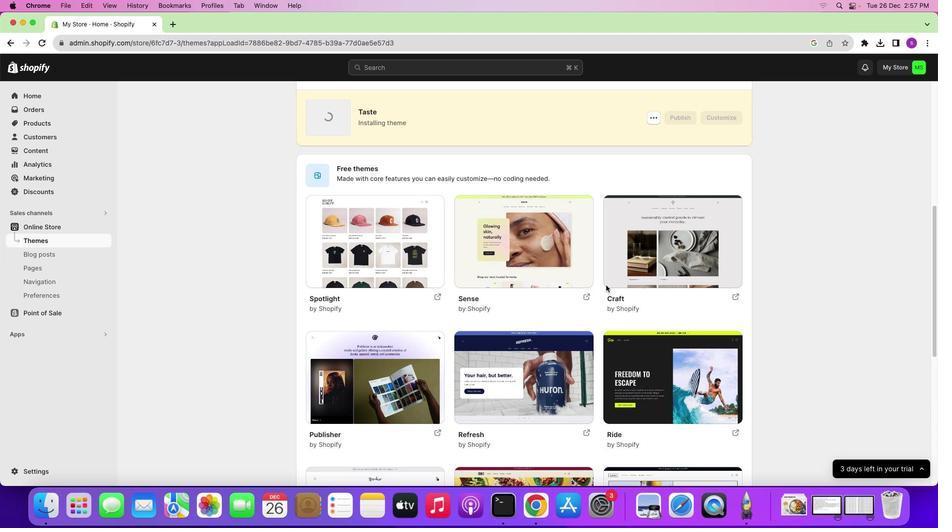 
Action: Mouse scrolled (606, 285) with delta (0, 0)
Screenshot: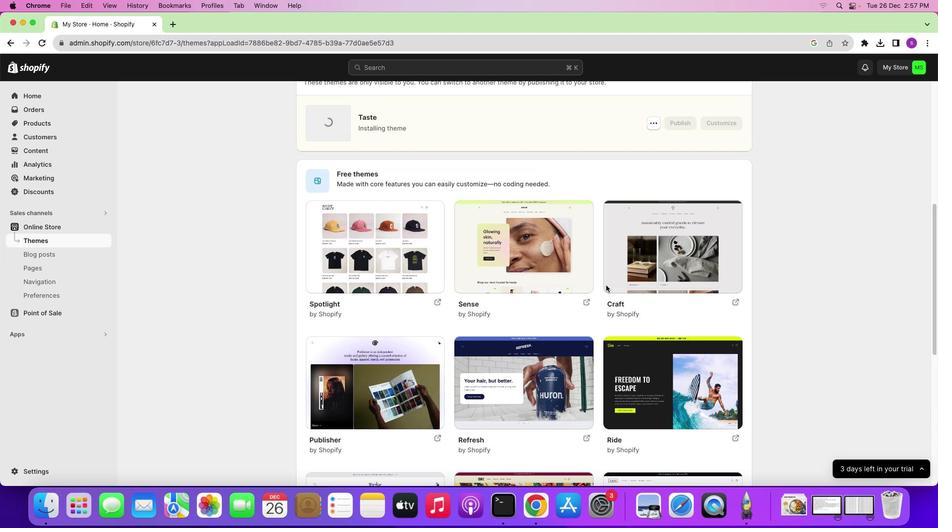 
Action: Mouse scrolled (606, 285) with delta (0, 0)
Screenshot: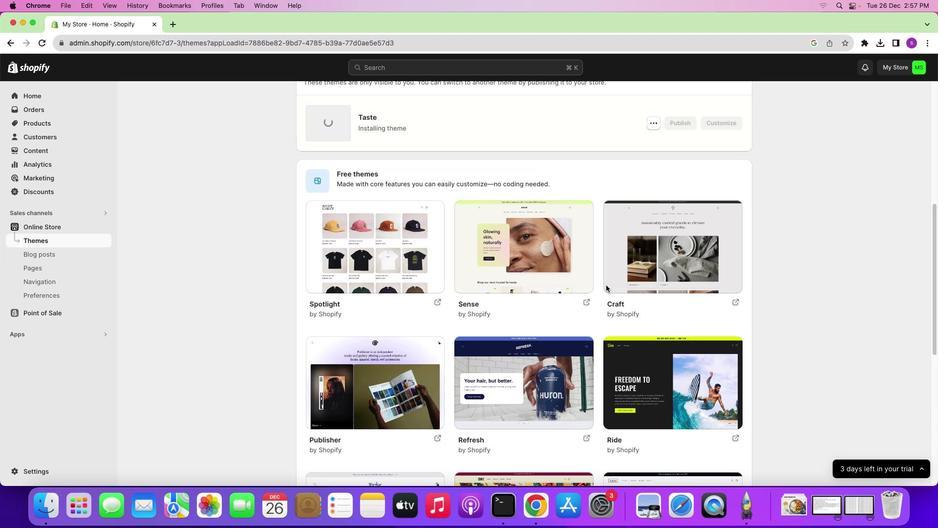 
Action: Mouse scrolled (606, 285) with delta (0, 0)
Screenshot: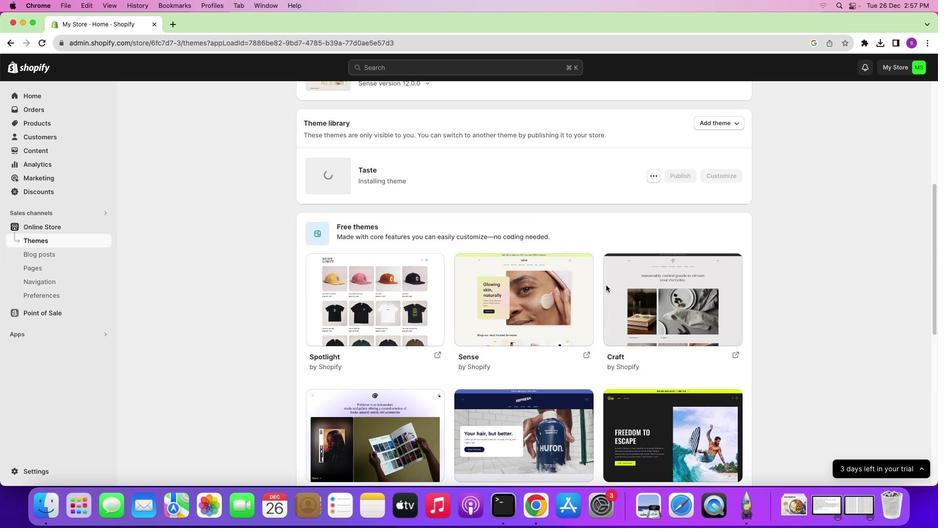
Action: Mouse scrolled (606, 285) with delta (0, 0)
Screenshot: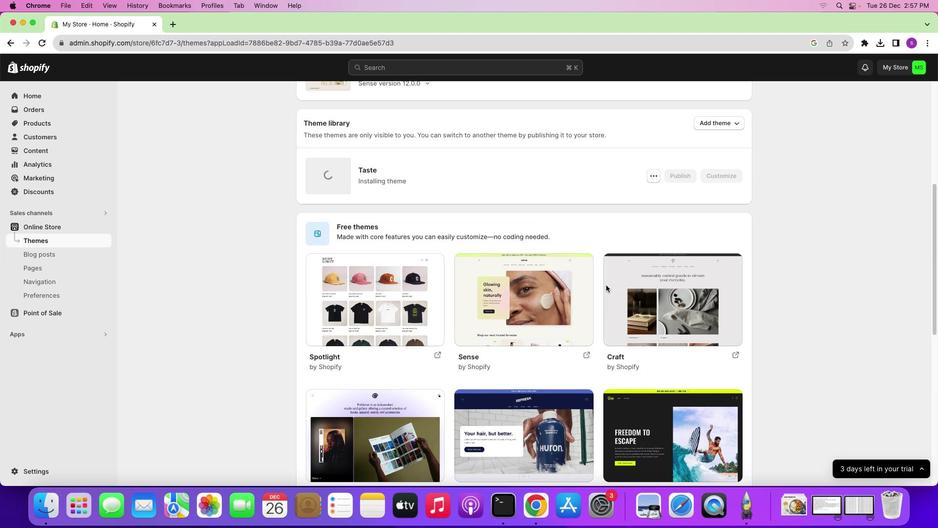 
Action: Mouse scrolled (606, 285) with delta (0, 0)
Screenshot: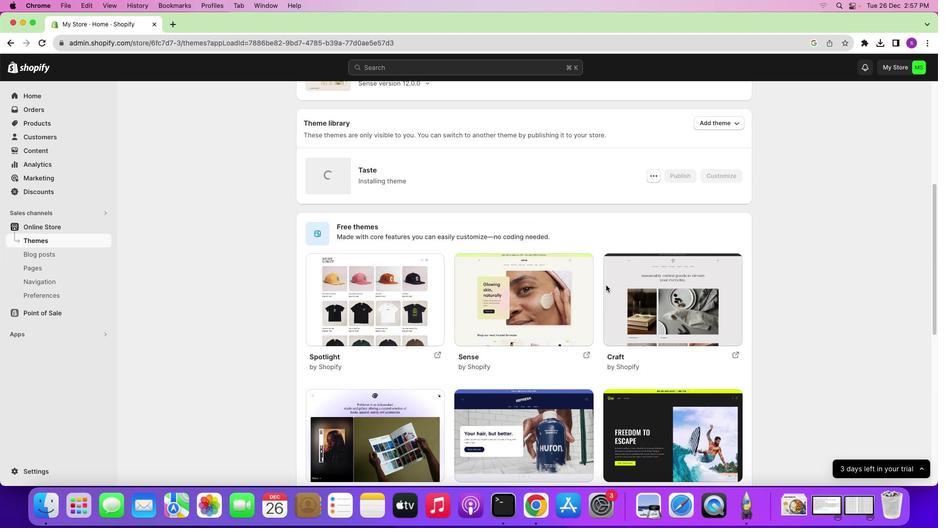 
Action: Mouse moved to (598, 309)
Screenshot: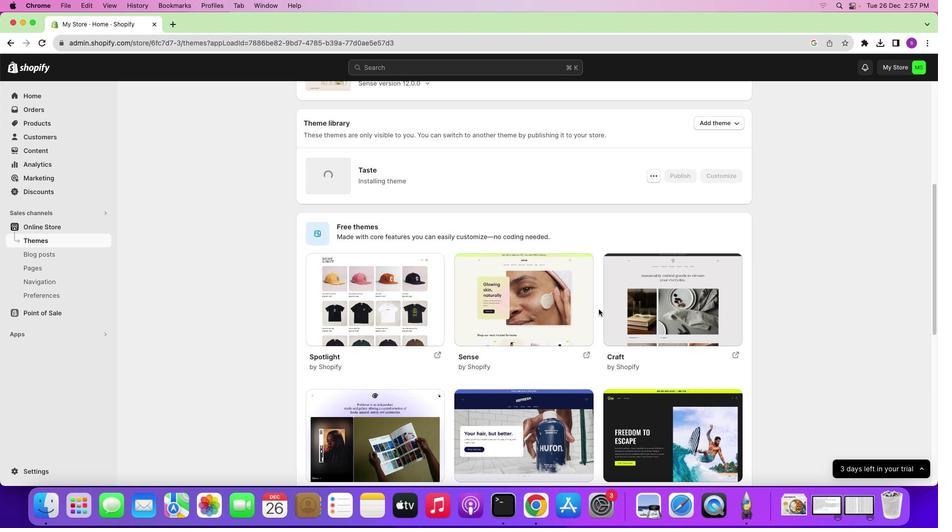 
Action: Mouse scrolled (598, 309) with delta (0, 0)
Screenshot: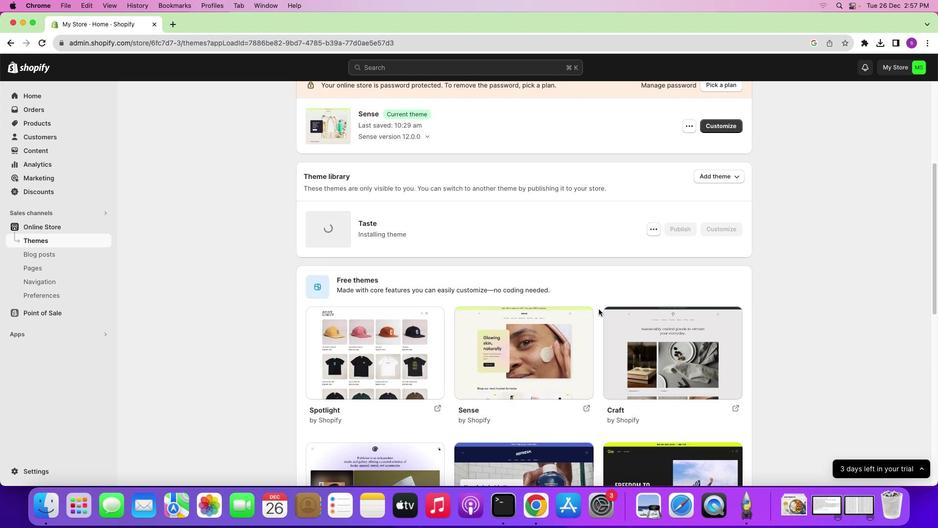 
Action: Mouse scrolled (598, 309) with delta (0, 0)
Screenshot: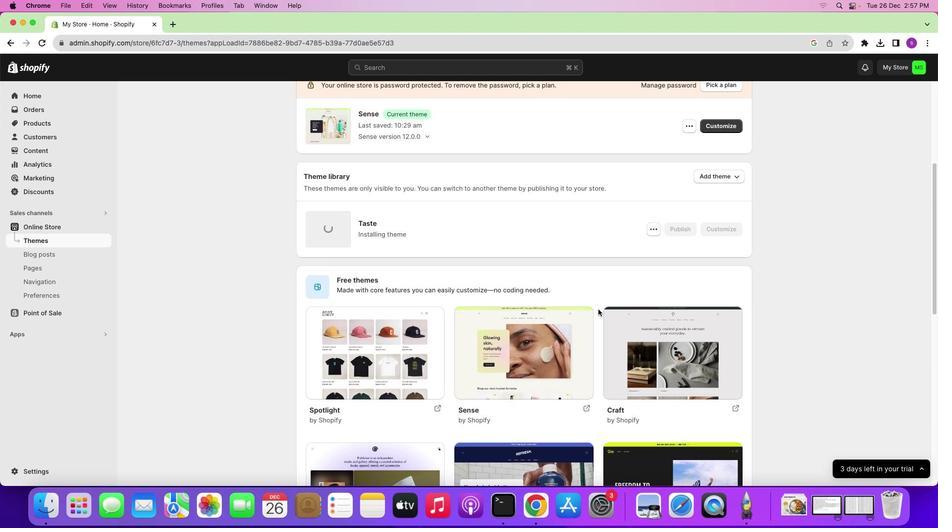 
Action: Mouse scrolled (598, 309) with delta (0, 0)
Screenshot: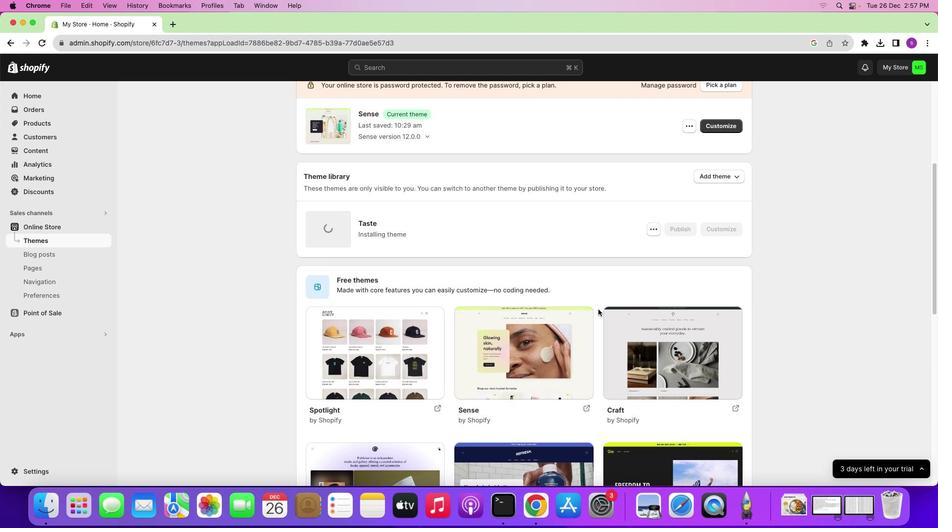 
Action: Mouse moved to (598, 309)
Screenshot: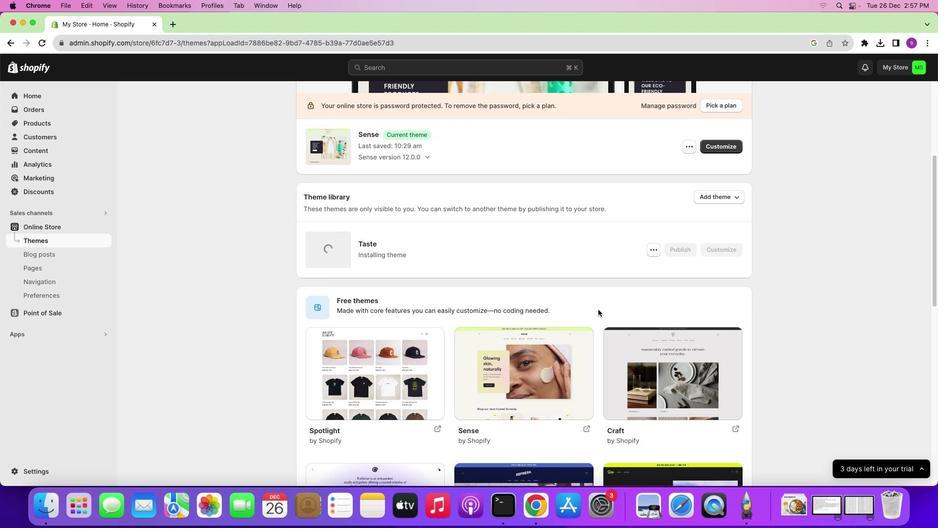 
Action: Mouse scrolled (598, 309) with delta (0, 0)
Screenshot: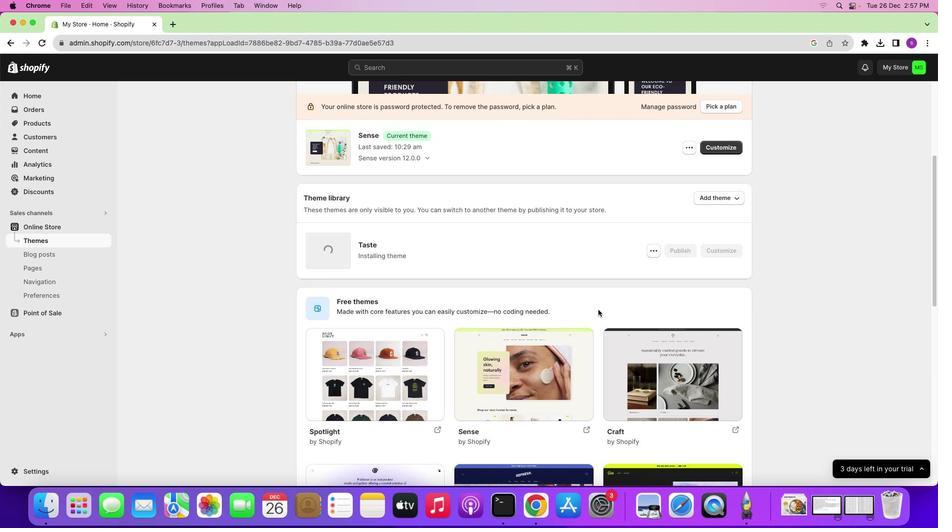 
Action: Mouse scrolled (598, 309) with delta (0, 0)
Screenshot: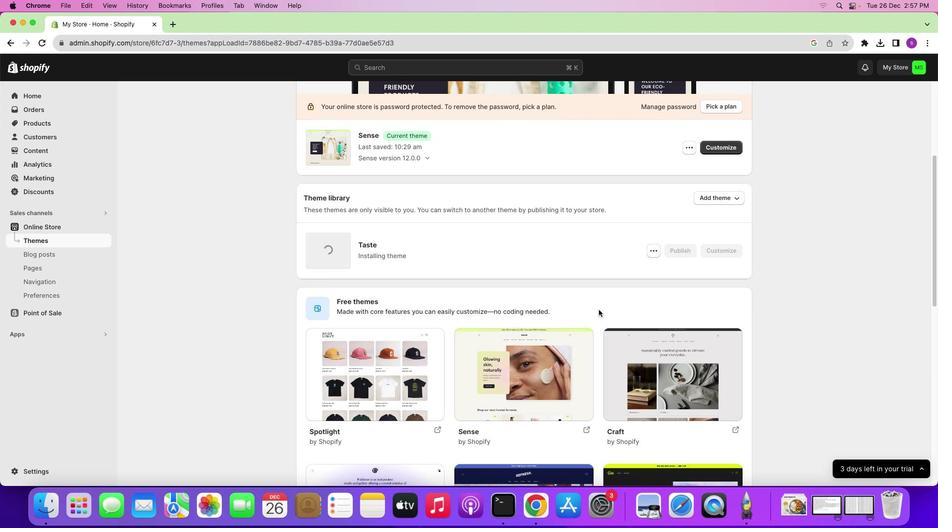 
Action: Mouse scrolled (598, 309) with delta (0, 0)
Screenshot: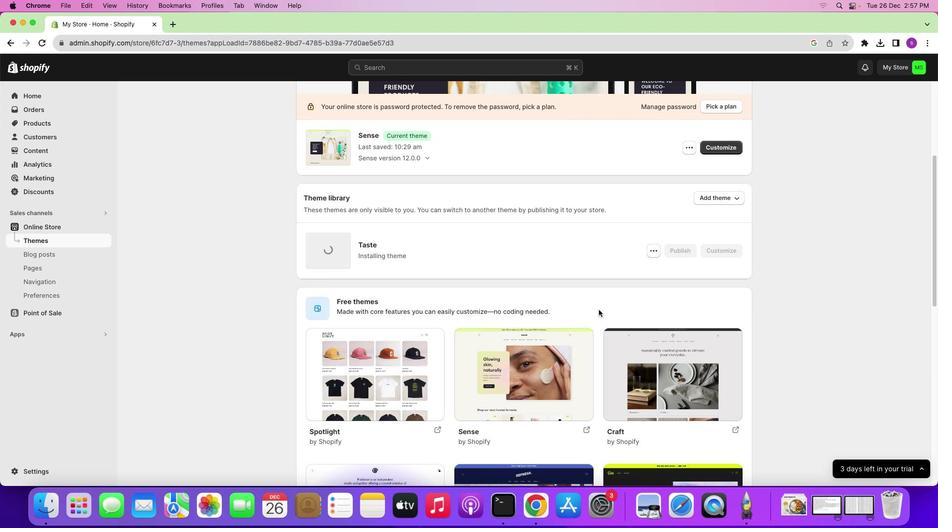 
Action: Mouse moved to (598, 309)
Screenshot: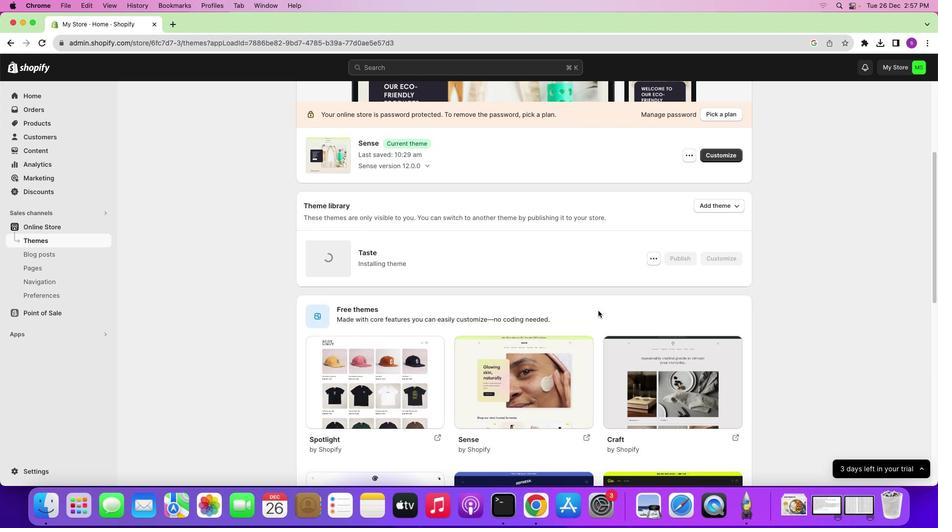 
Action: Mouse scrolled (598, 309) with delta (0, 0)
Screenshot: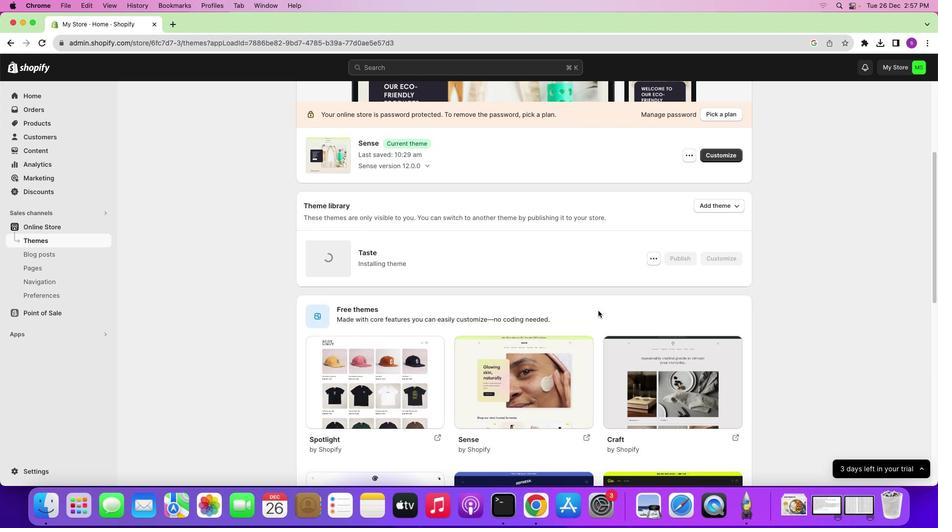 
Action: Mouse moved to (598, 310)
Screenshot: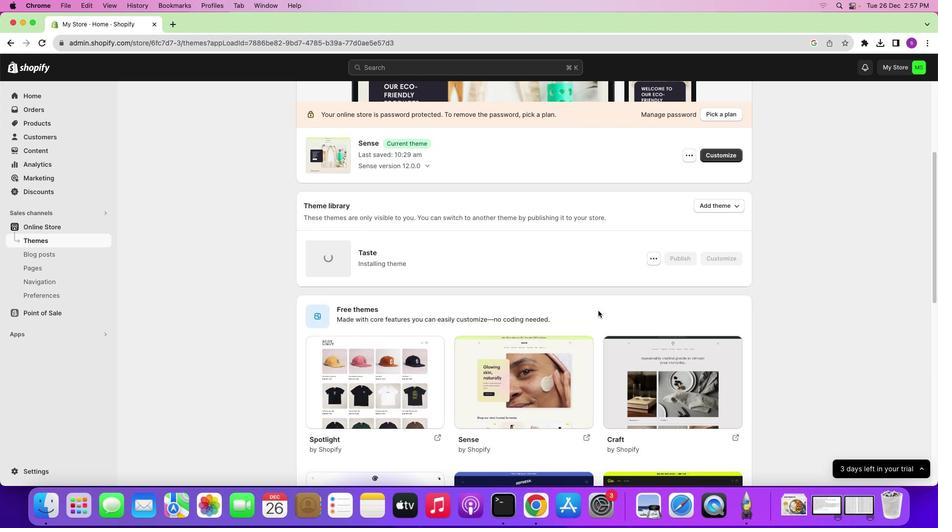 
Action: Mouse scrolled (598, 310) with delta (0, 0)
Screenshot: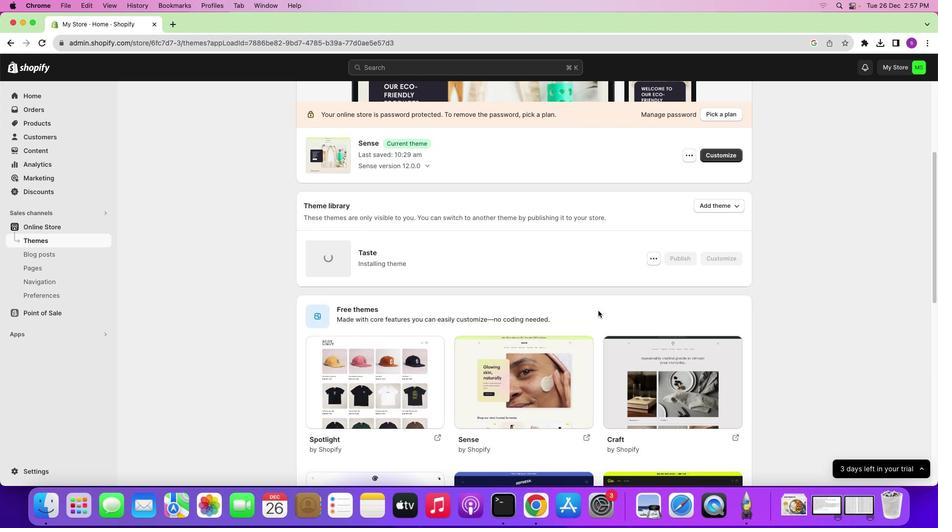 
Action: Mouse moved to (726, 258)
Screenshot: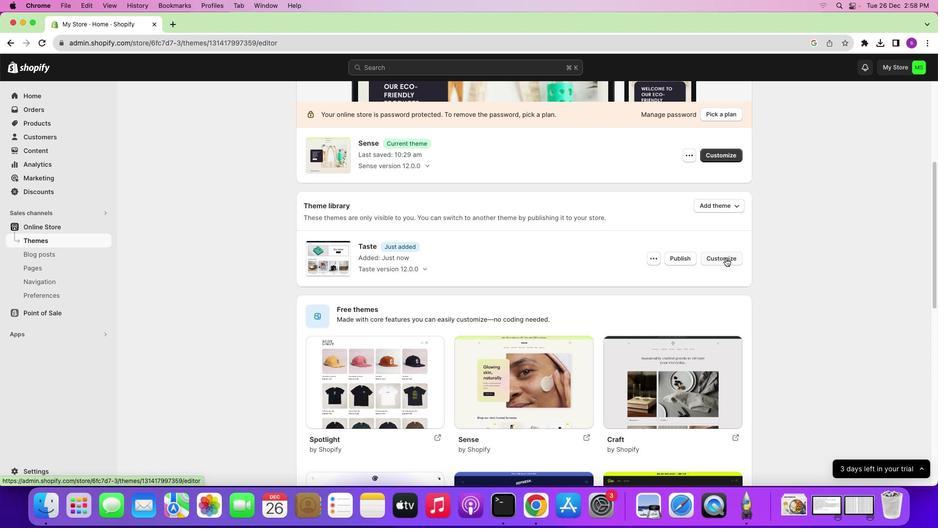 
Action: Mouse pressed left at (726, 258)
Screenshot: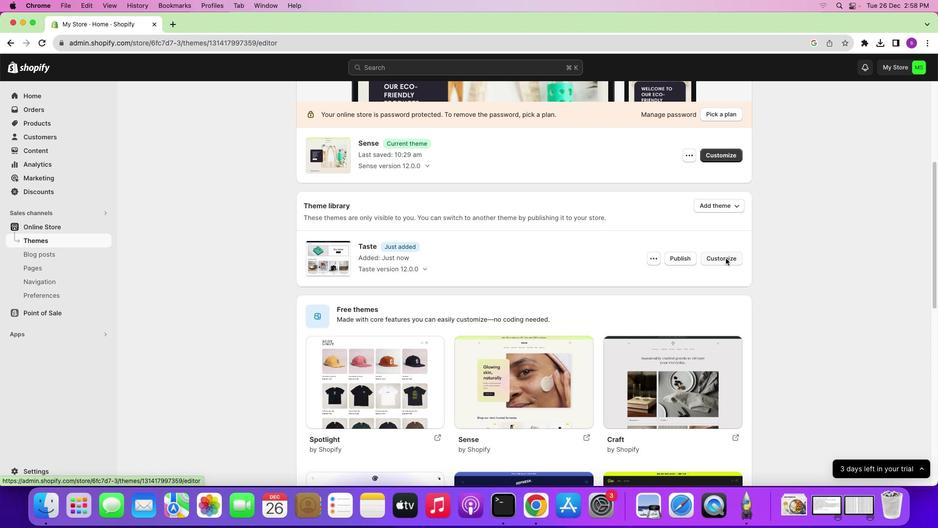
Action: Mouse moved to (596, 318)
Screenshot: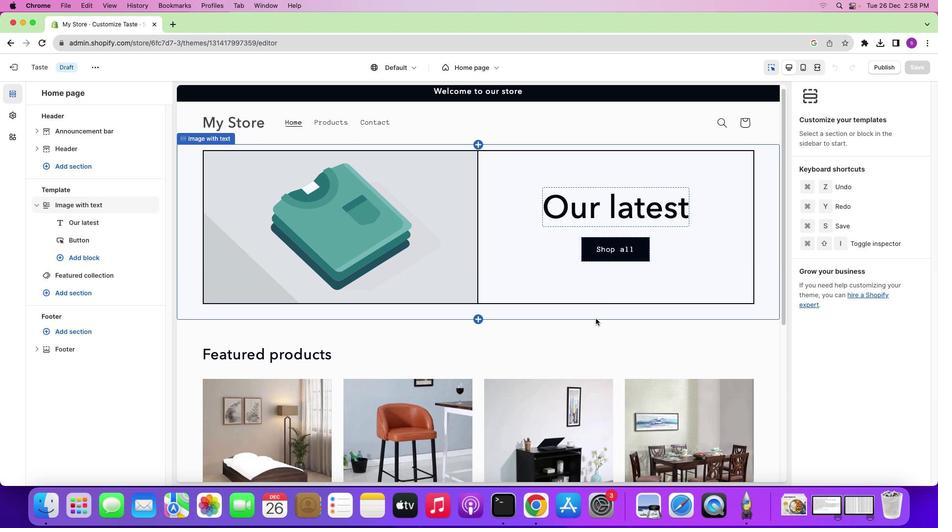 
Action: Mouse scrolled (596, 318) with delta (0, 0)
Screenshot: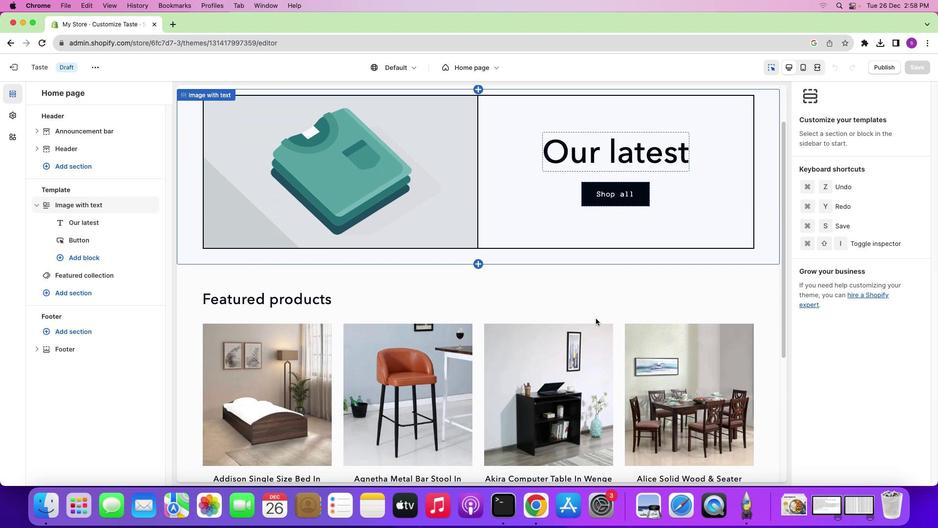 
Action: Mouse scrolled (596, 318) with delta (0, 0)
Screenshot: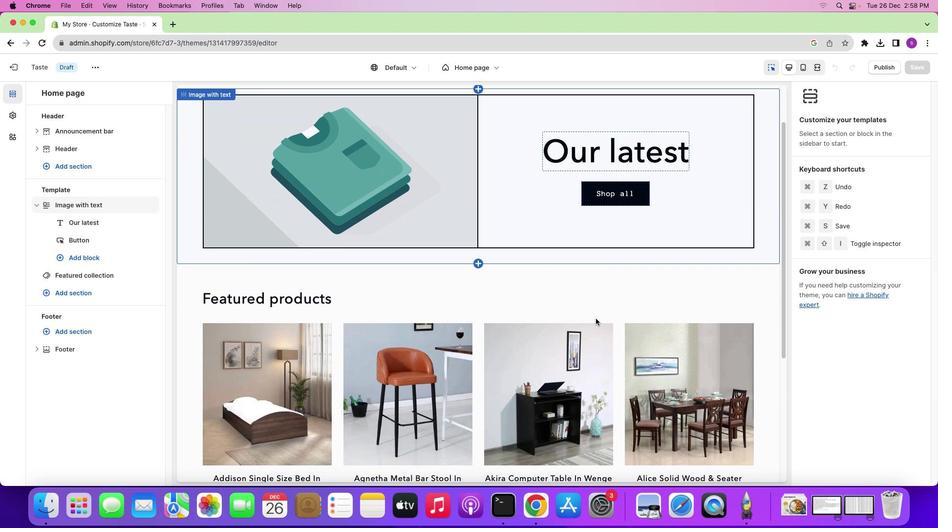 
Action: Mouse moved to (596, 318)
Screenshot: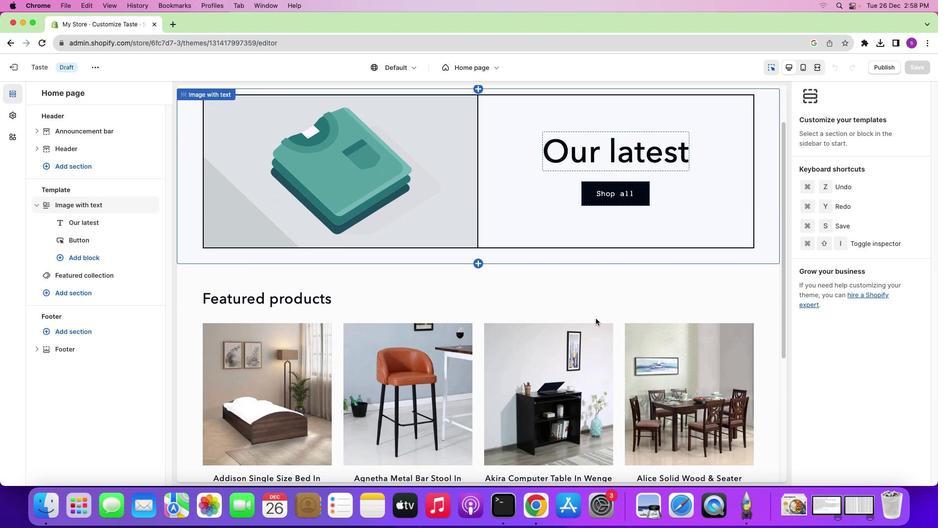 
Action: Mouse scrolled (596, 318) with delta (0, 0)
Screenshot: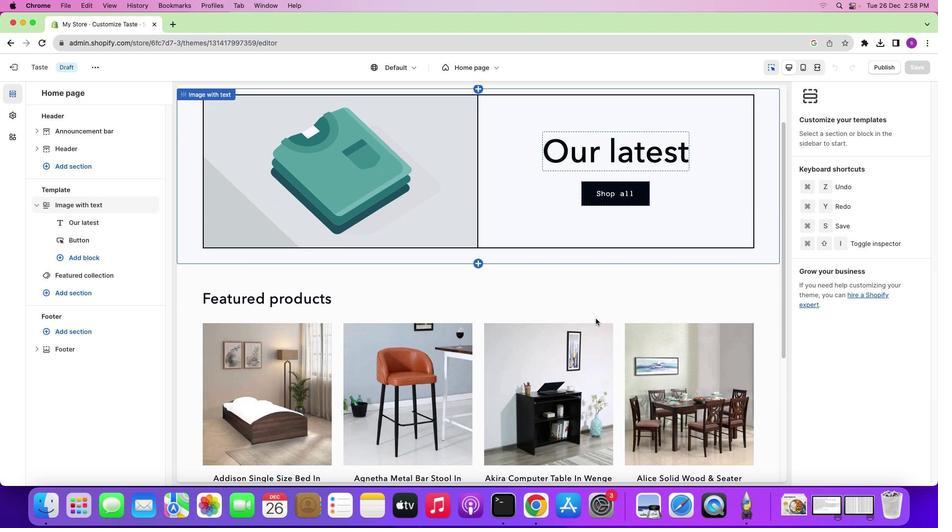 
Action: Mouse scrolled (596, 318) with delta (0, 0)
Screenshot: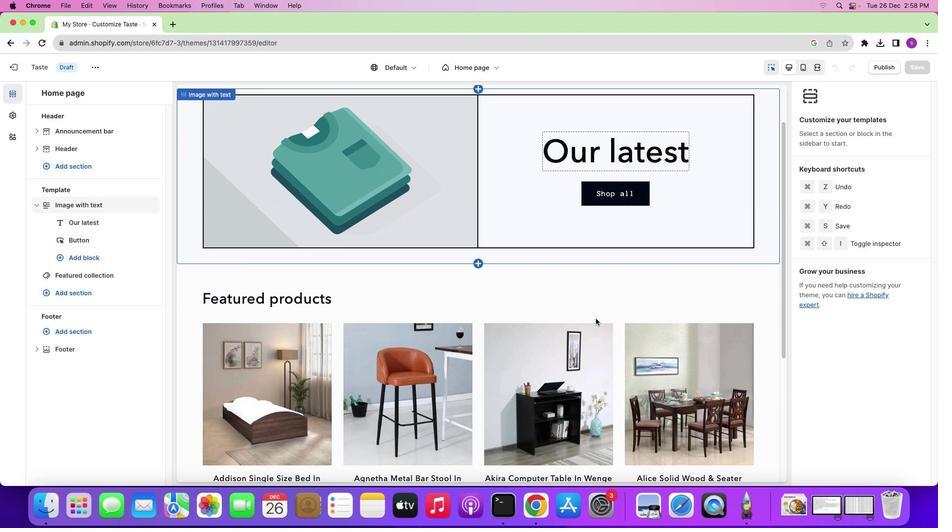 
Action: Mouse moved to (596, 318)
Screenshot: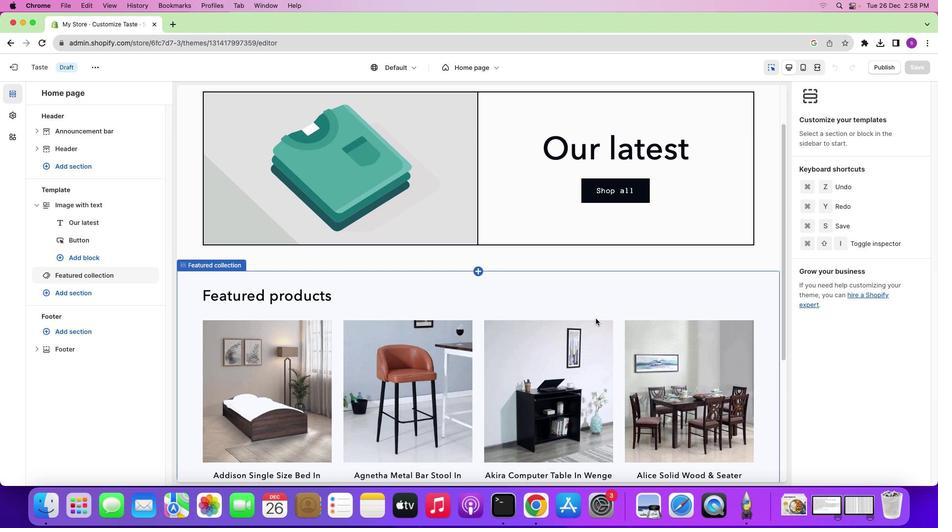 
Action: Mouse scrolled (596, 318) with delta (0, 0)
Screenshot: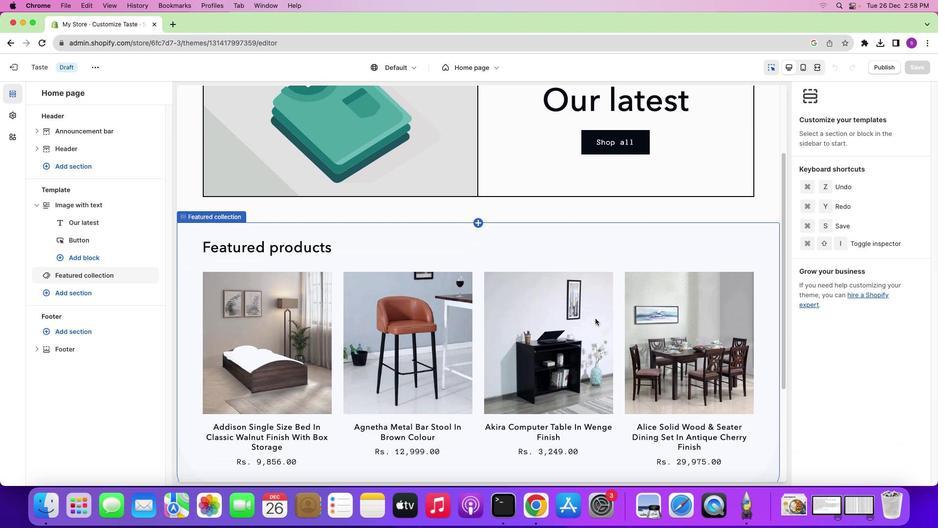 
Action: Mouse scrolled (596, 318) with delta (0, 0)
Screenshot: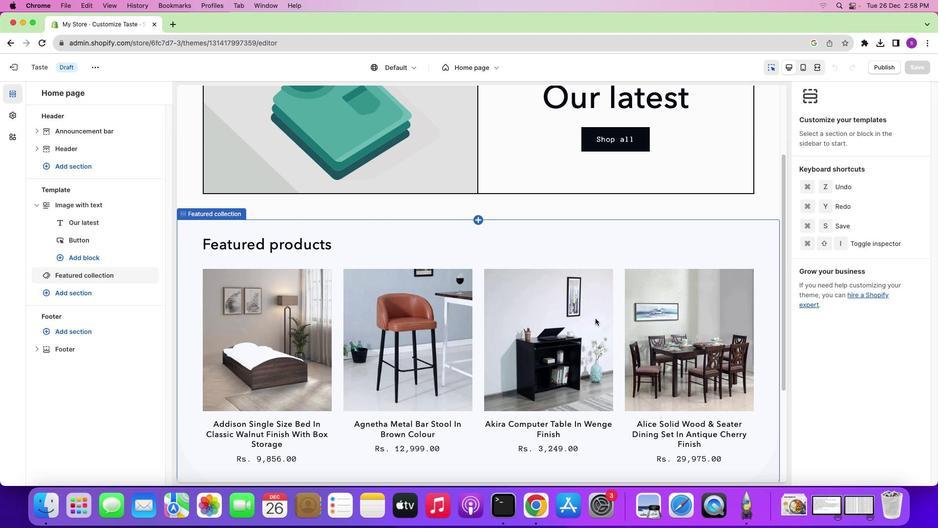 
Action: Mouse scrolled (596, 318) with delta (0, 0)
Screenshot: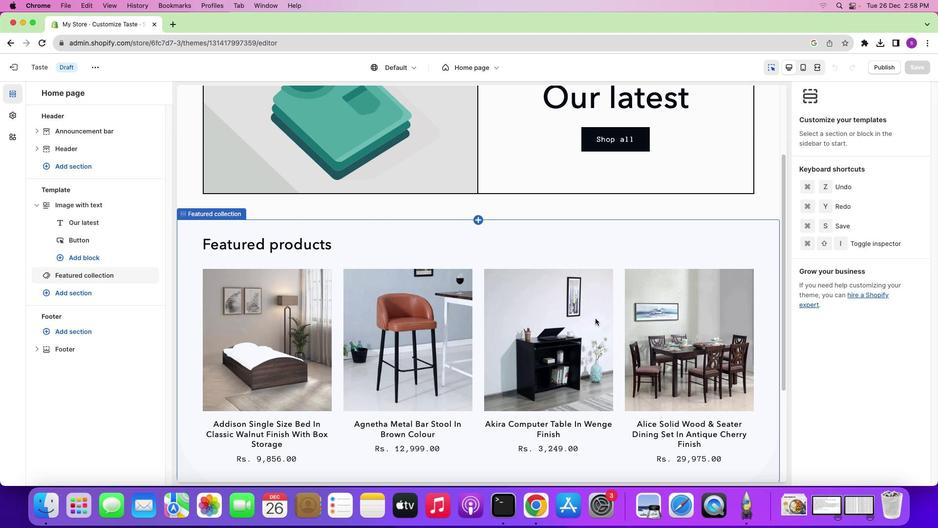 
Action: Mouse moved to (596, 318)
Screenshot: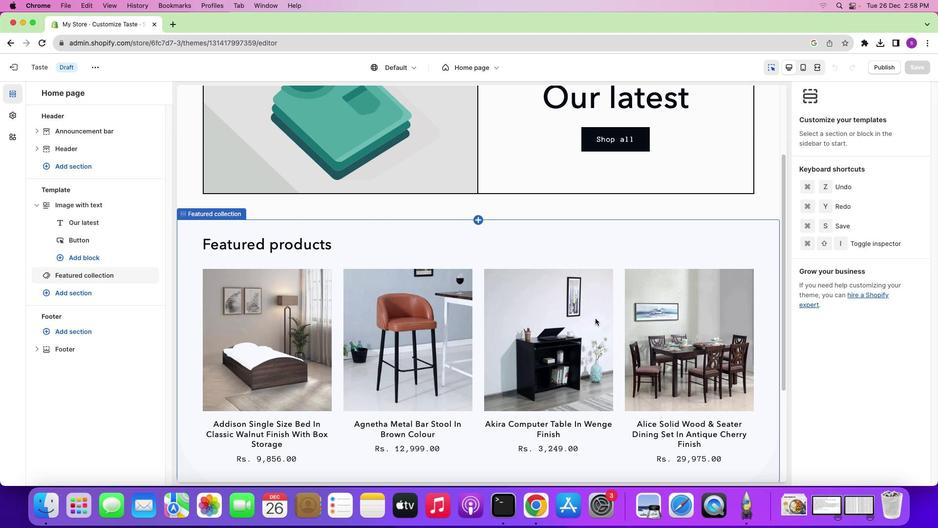 
Action: Mouse scrolled (596, 318) with delta (0, 0)
Screenshot: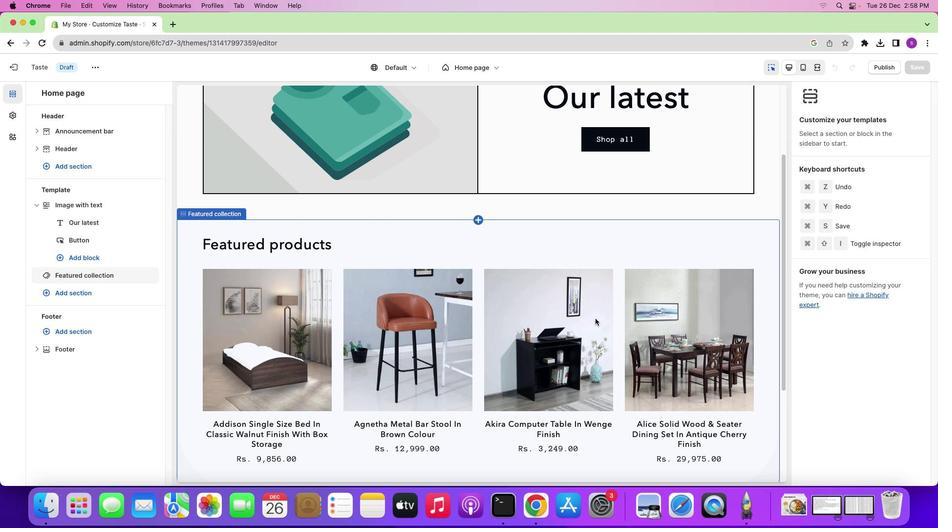 
Action: Mouse moved to (595, 317)
Screenshot: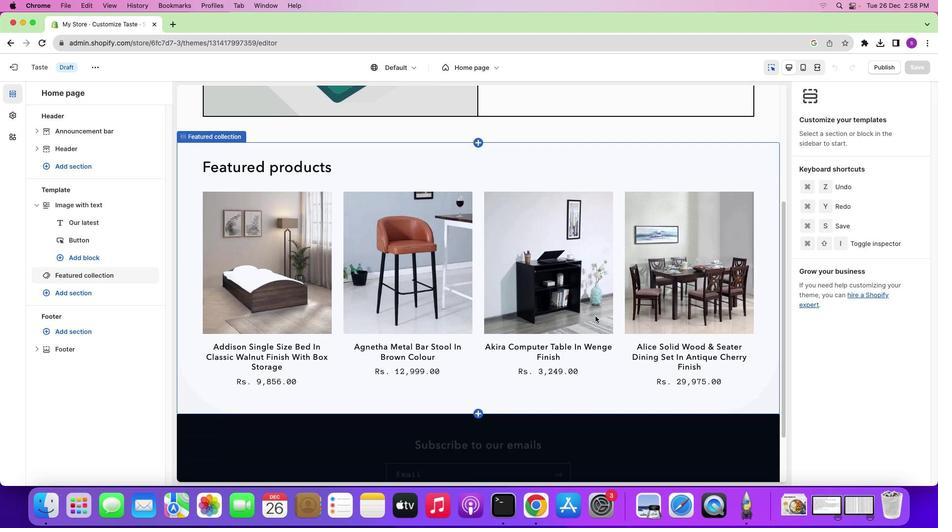 
Action: Mouse scrolled (595, 317) with delta (0, 0)
Screenshot: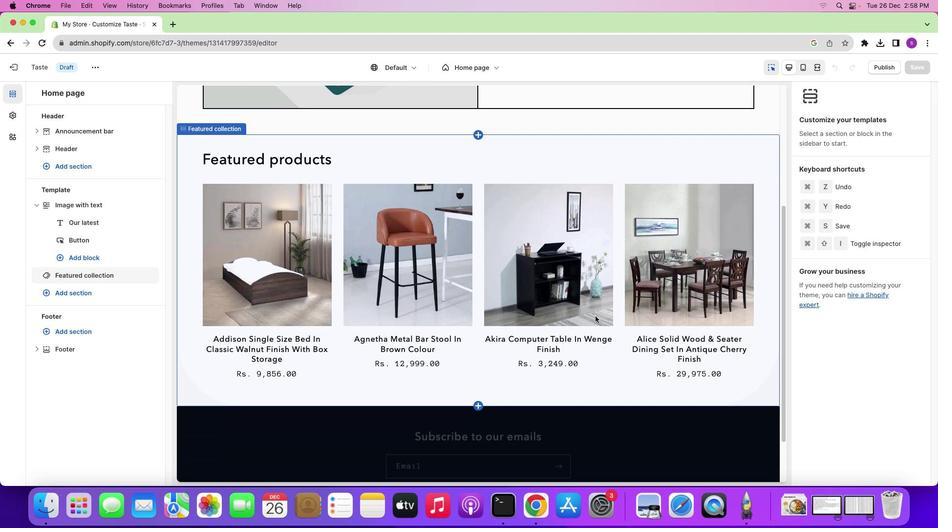 
Action: Mouse moved to (595, 317)
Screenshot: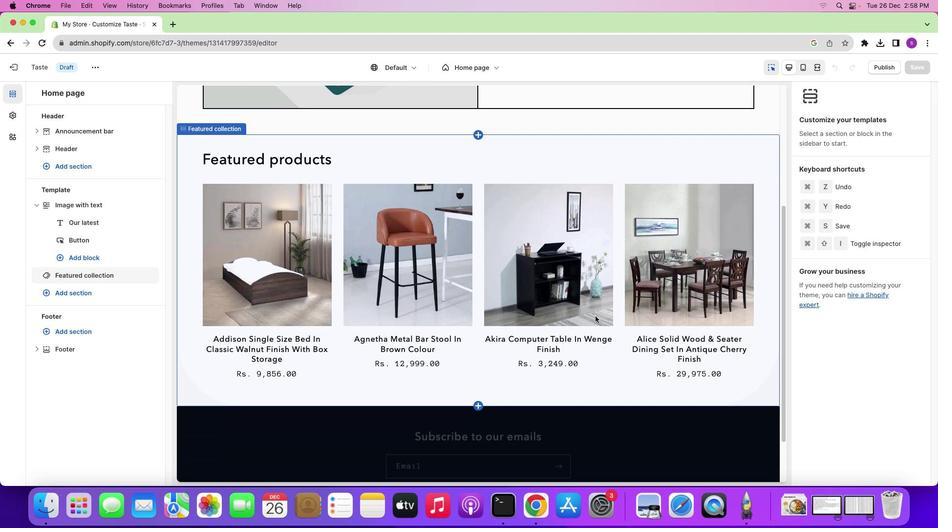 
Action: Mouse scrolled (595, 317) with delta (0, 0)
Screenshot: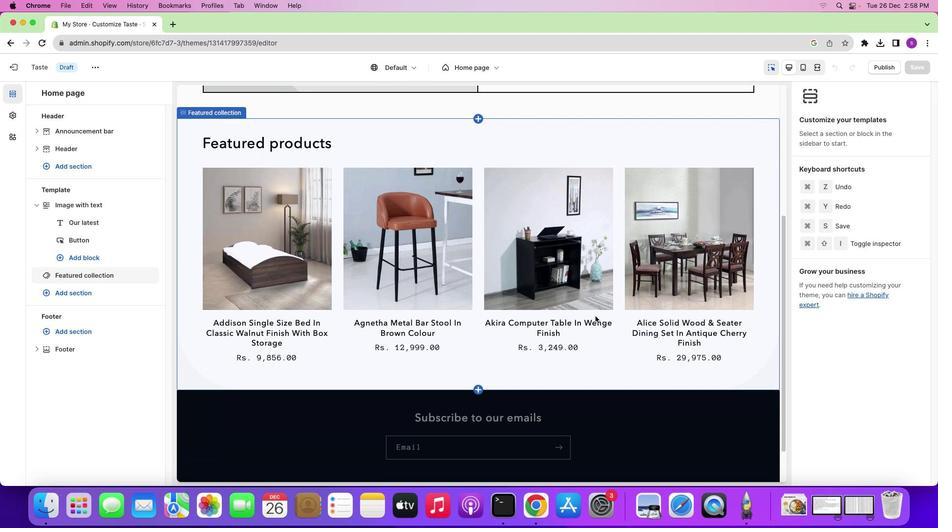 
Action: Mouse moved to (595, 317)
Screenshot: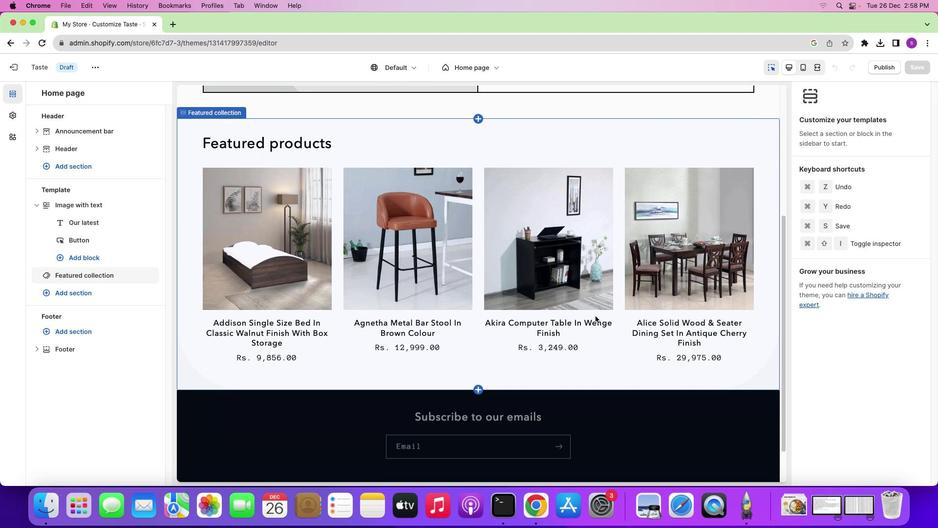 
Action: Mouse scrolled (595, 317) with delta (0, 0)
Screenshot: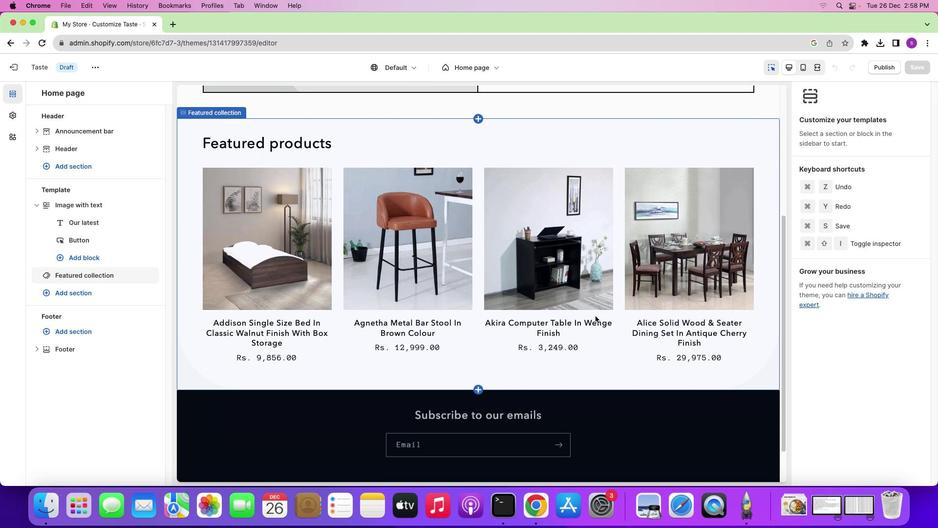 
Action: Mouse scrolled (595, 317) with delta (0, 0)
Screenshot: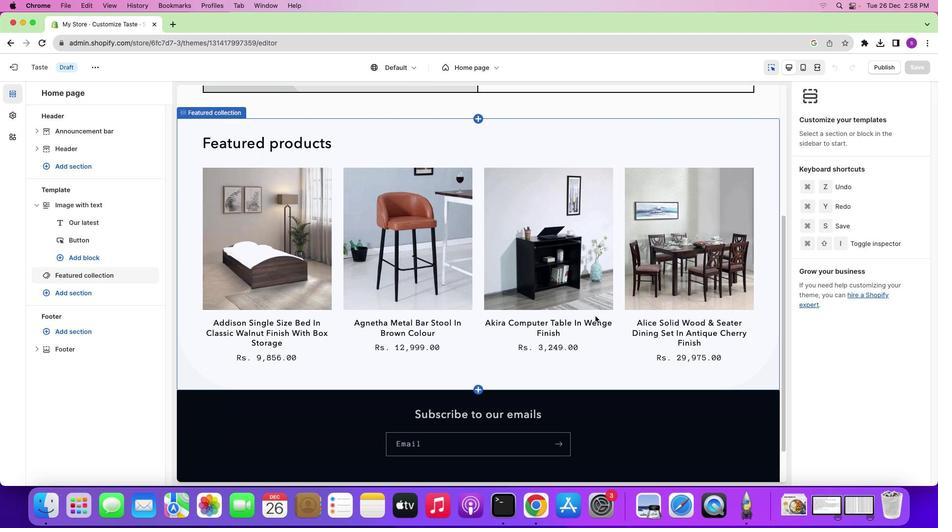 
Action: Mouse scrolled (595, 317) with delta (0, 0)
Screenshot: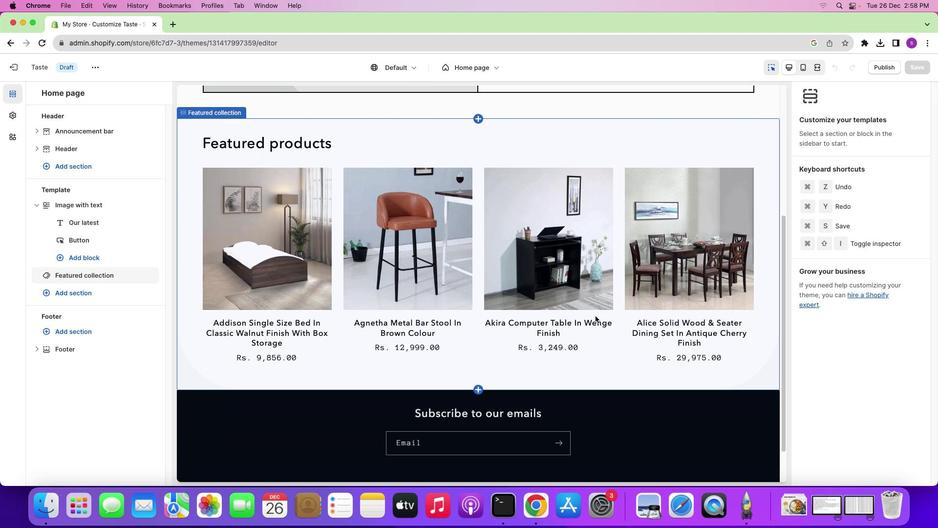 
Action: Mouse moved to (595, 316)
Screenshot: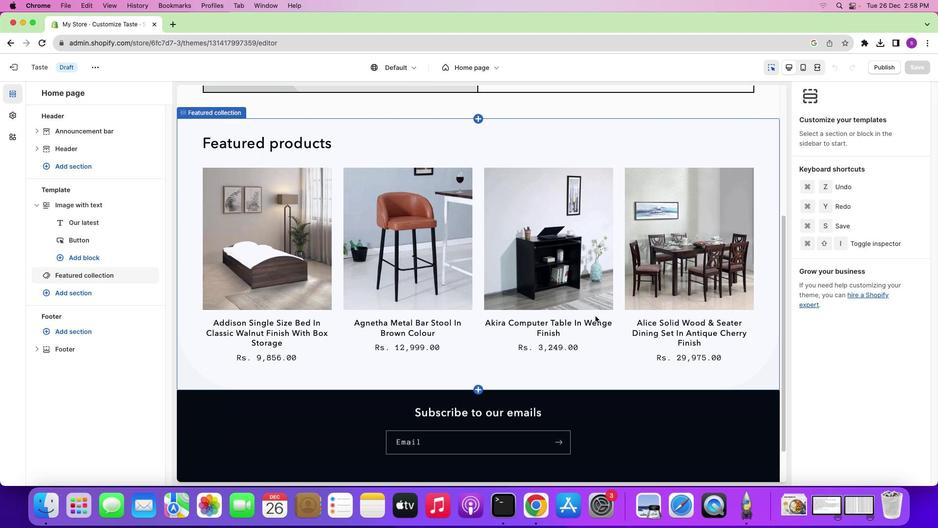 
Action: Mouse scrolled (595, 316) with delta (0, 0)
Screenshot: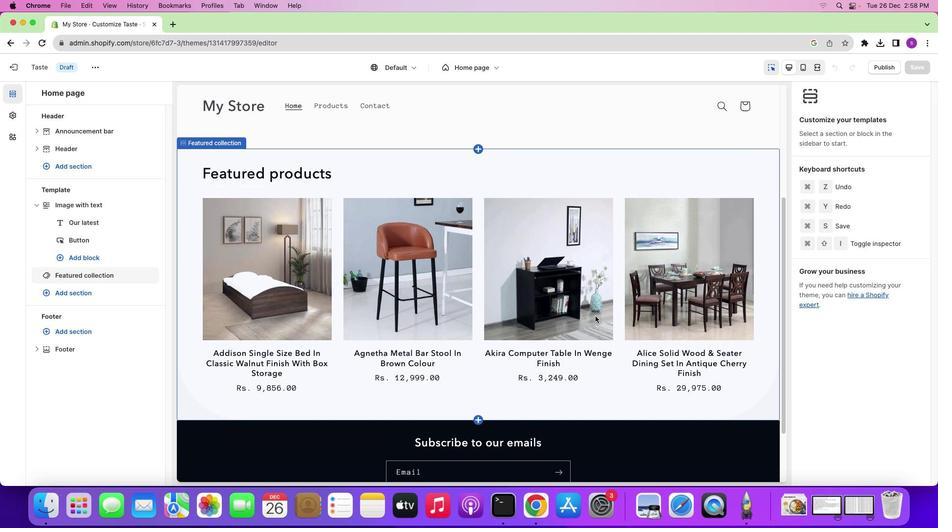 
Action: Mouse scrolled (595, 316) with delta (0, 0)
Screenshot: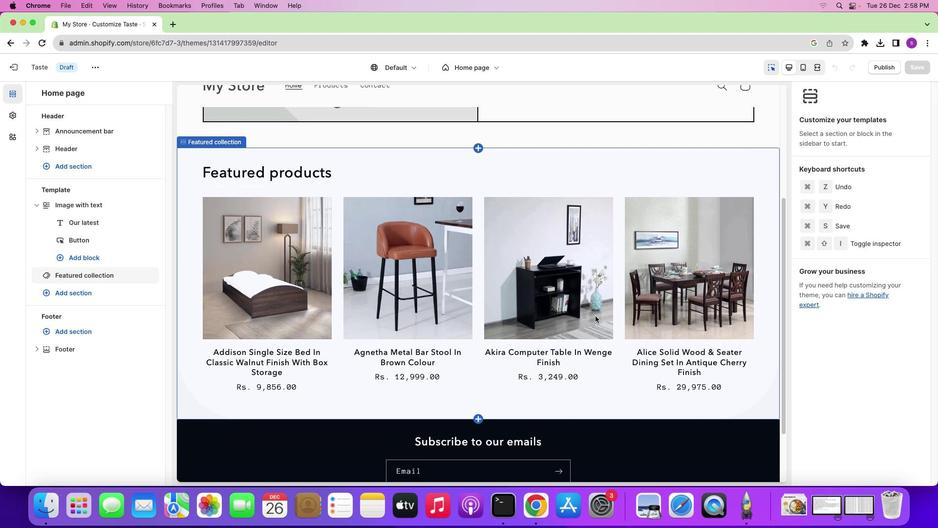 
Action: Mouse moved to (595, 315)
Screenshot: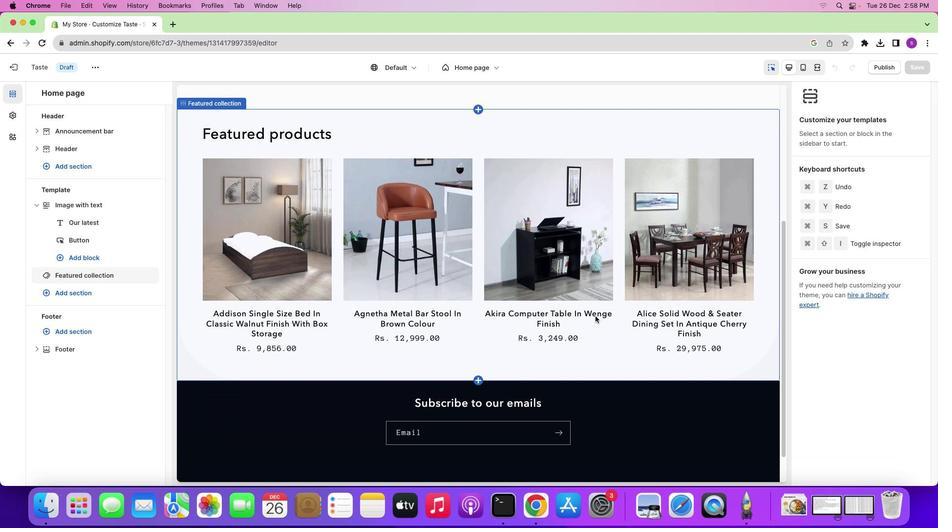 
Action: Mouse scrolled (595, 315) with delta (0, 0)
Screenshot: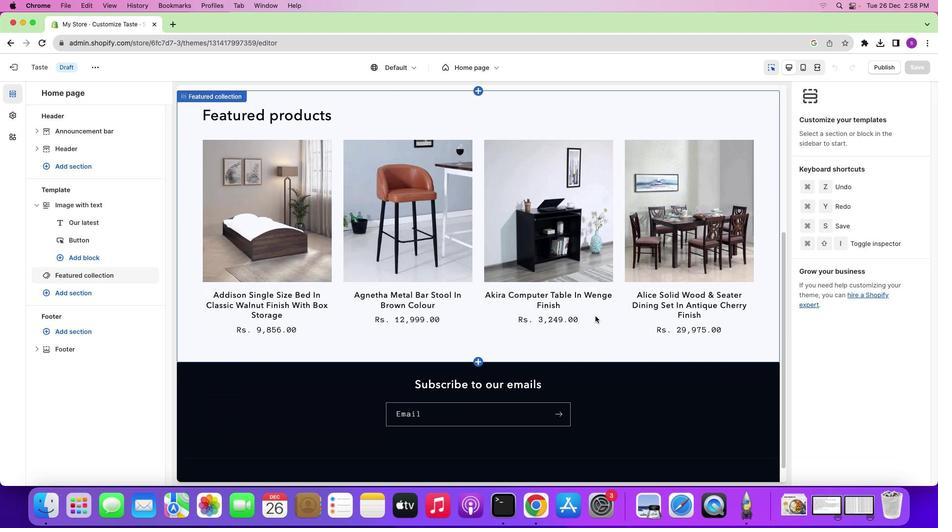 
Action: Mouse scrolled (595, 315) with delta (0, 0)
Screenshot: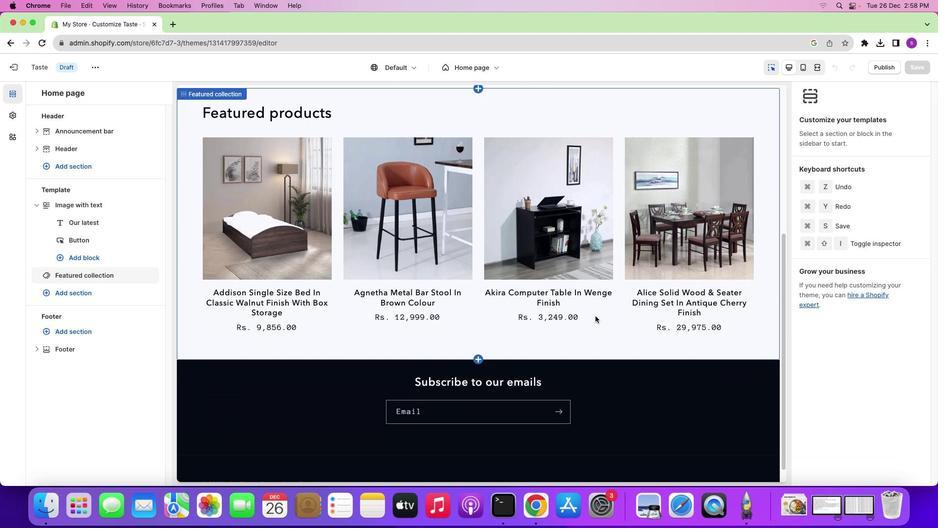 
Action: Mouse scrolled (595, 315) with delta (0, 0)
Screenshot: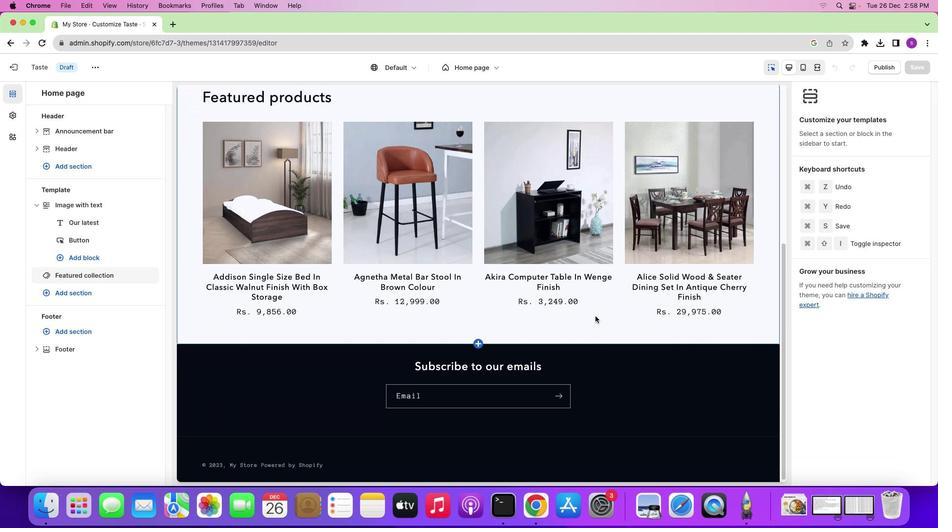 
Action: Mouse scrolled (595, 315) with delta (0, 0)
Screenshot: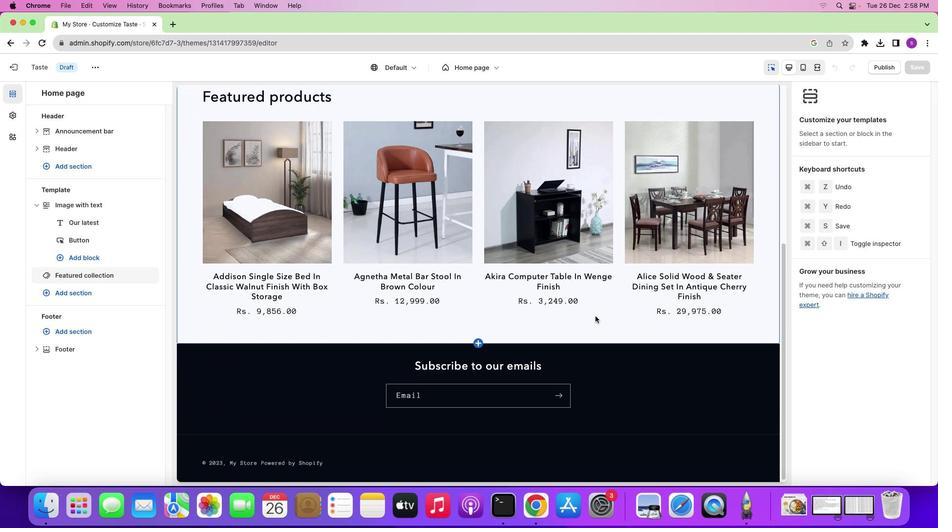 
Action: Mouse scrolled (595, 315) with delta (0, 0)
Screenshot: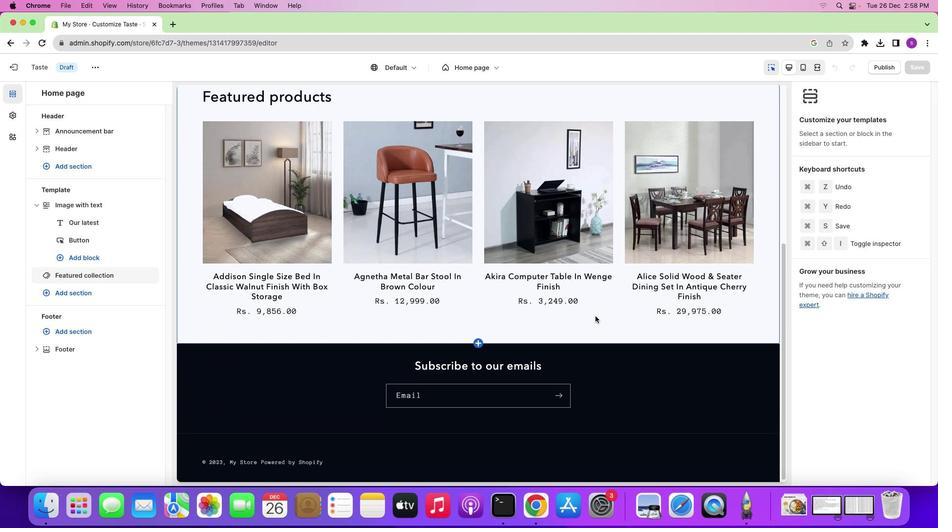 
Action: Mouse moved to (596, 315)
Screenshot: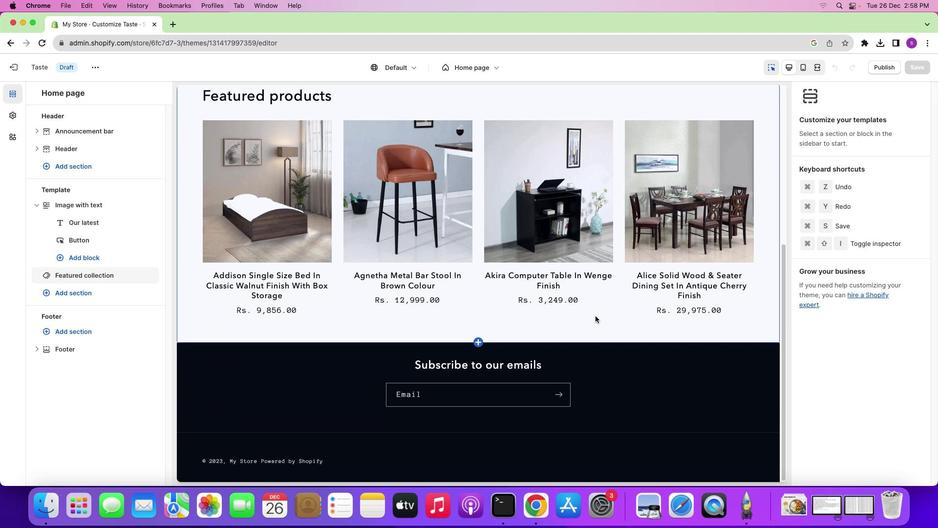 
Action: Mouse scrolled (596, 315) with delta (0, 0)
Screenshot: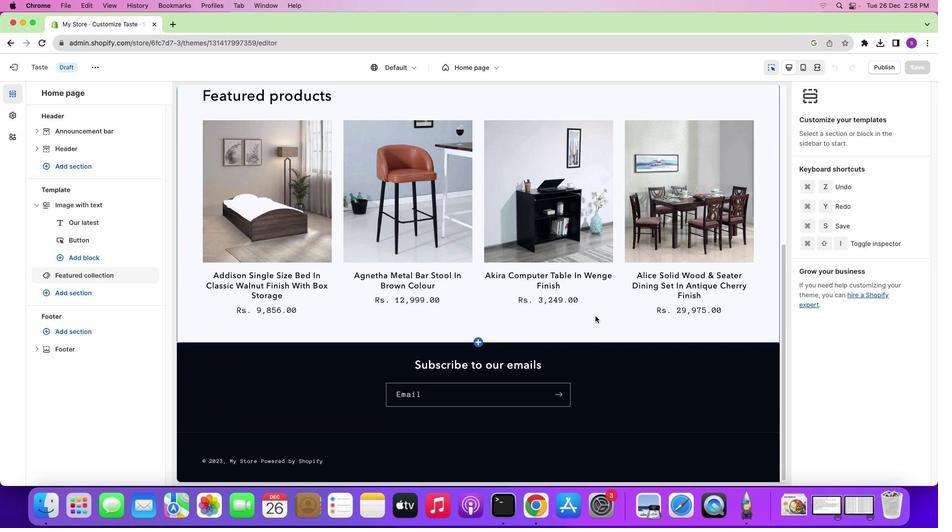 
Action: Mouse scrolled (596, 315) with delta (0, 0)
Screenshot: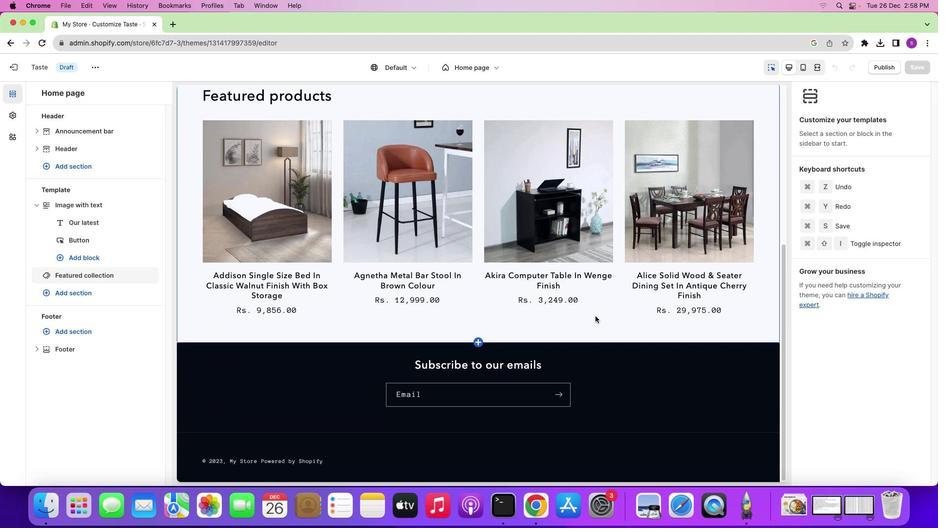 
Action: Mouse scrolled (596, 315) with delta (0, 0)
Screenshot: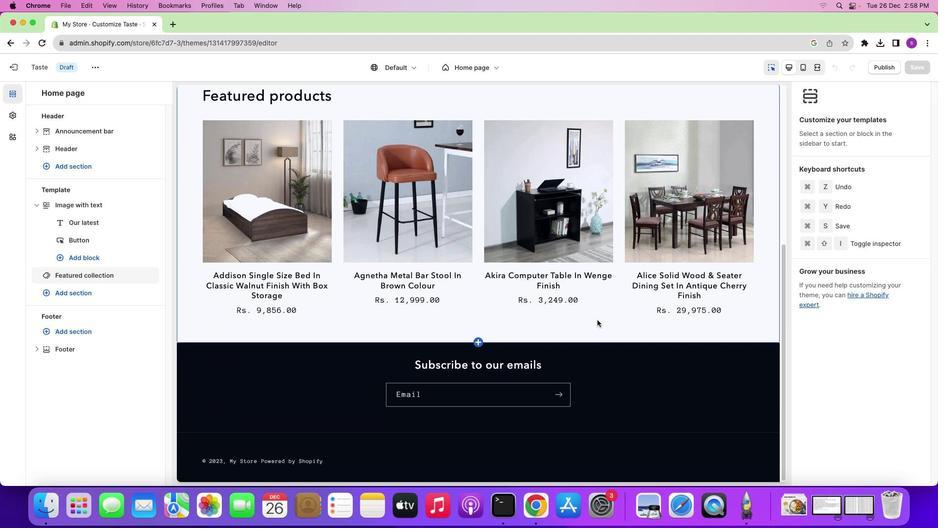 
Action: Mouse scrolled (596, 315) with delta (0, -1)
Screenshot: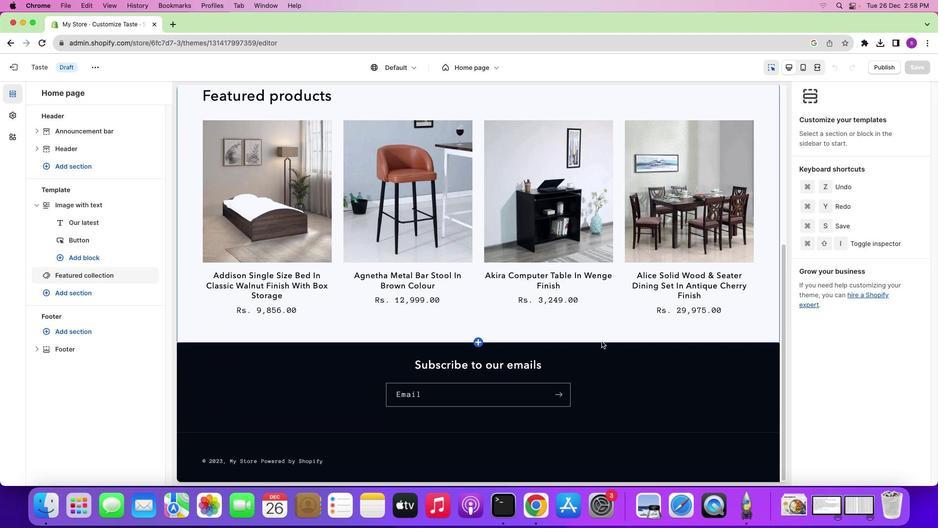 
Action: Mouse scrolled (596, 315) with delta (0, 0)
Screenshot: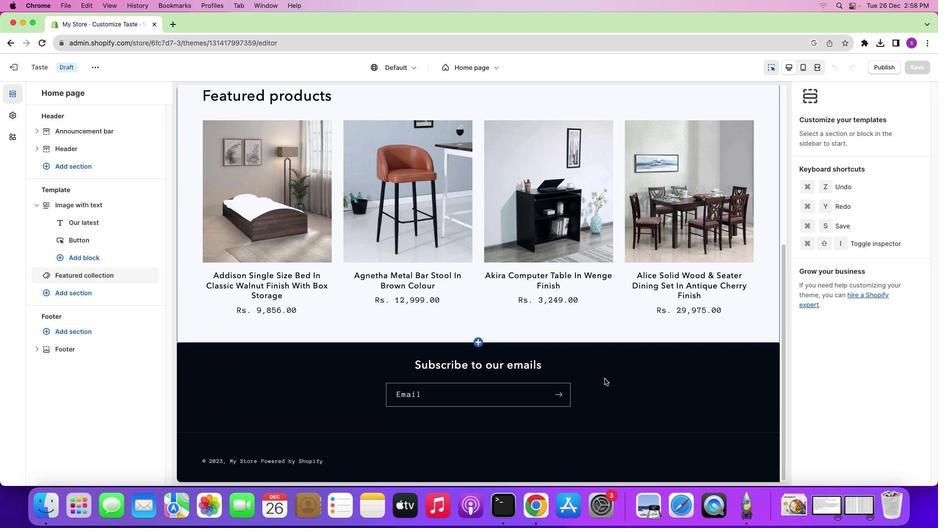 
Action: Mouse moved to (622, 383)
Screenshot: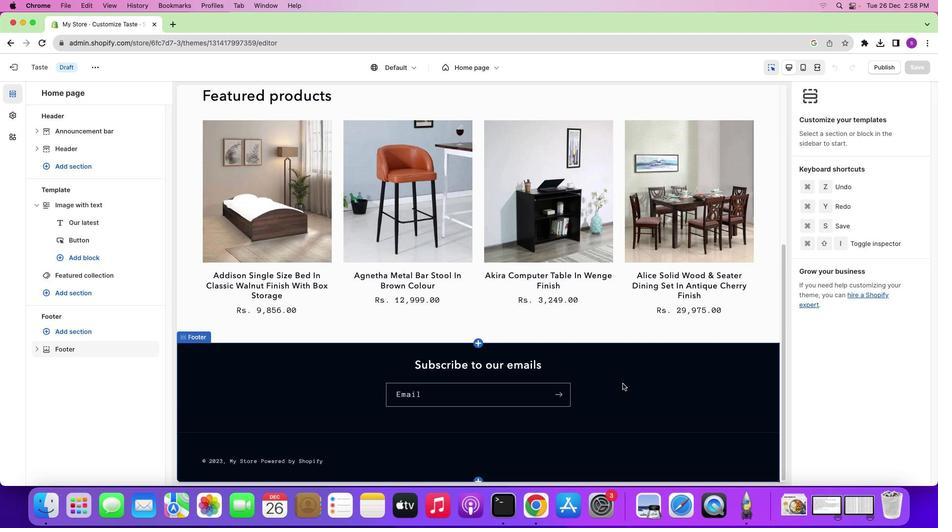 
Action: Mouse pressed left at (622, 383)
Screenshot: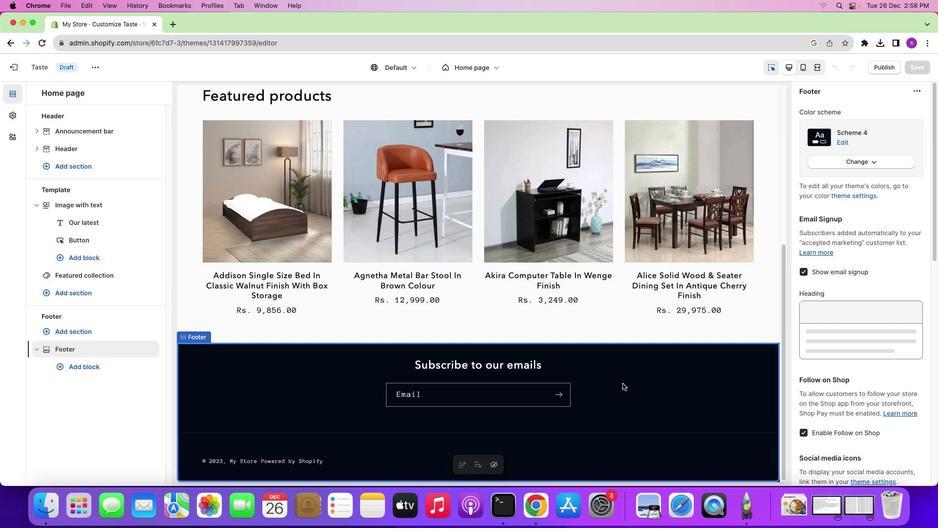 
Action: Mouse moved to (502, 366)
Screenshot: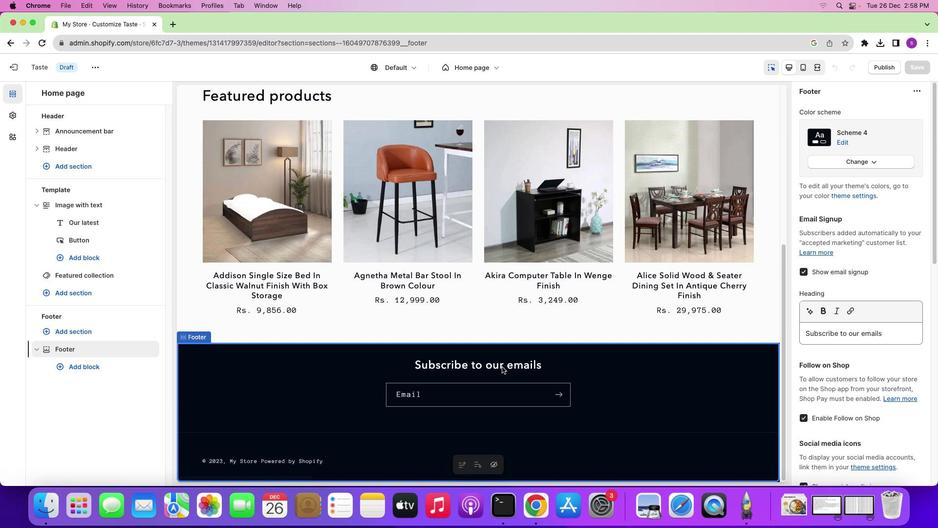 
Action: Mouse pressed left at (502, 366)
Screenshot: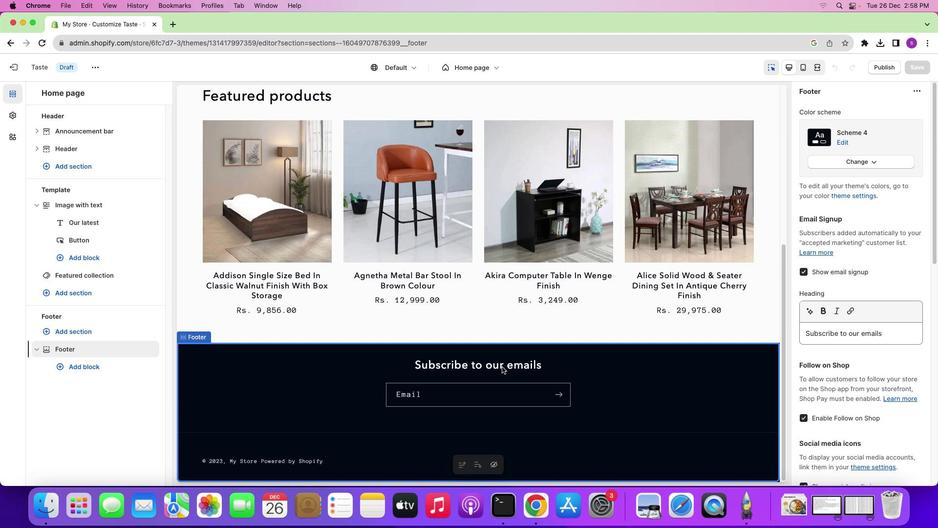 
Action: Mouse moved to (496, 369)
Screenshot: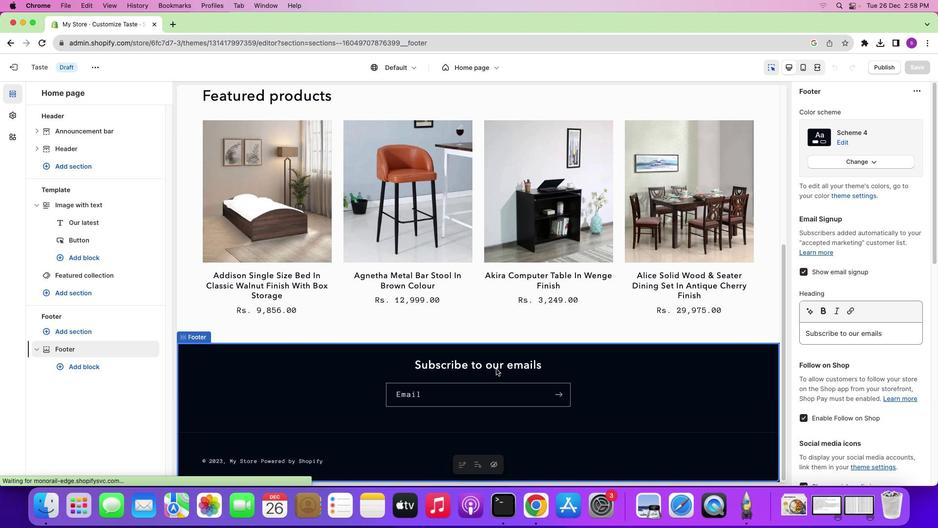 
Action: Mouse pressed left at (496, 369)
Screenshot: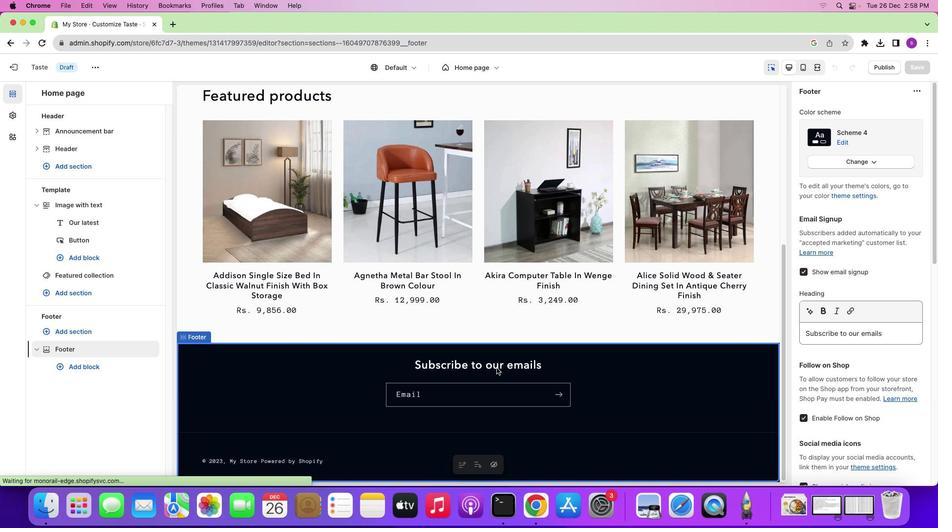 
Action: Mouse moved to (887, 332)
Screenshot: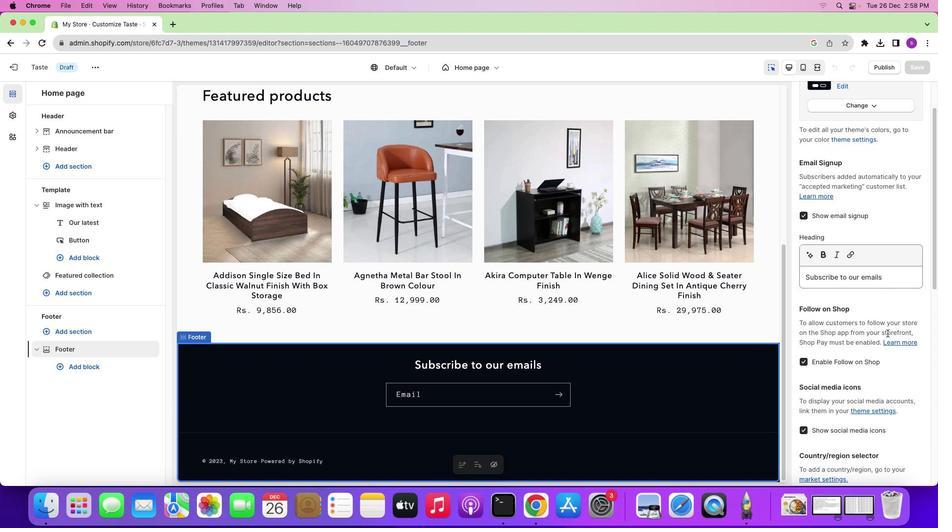 
Action: Mouse scrolled (887, 332) with delta (0, 0)
Screenshot: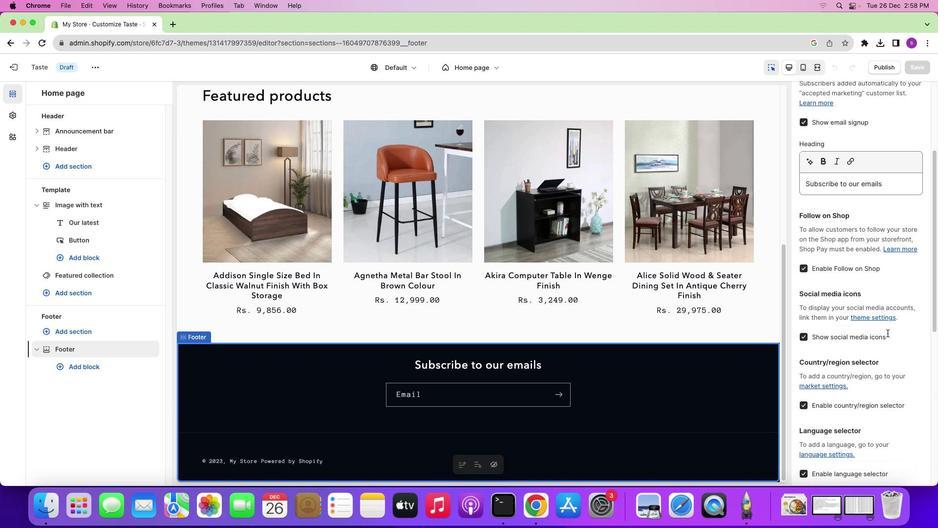 
Action: Mouse scrolled (887, 332) with delta (0, 0)
Screenshot: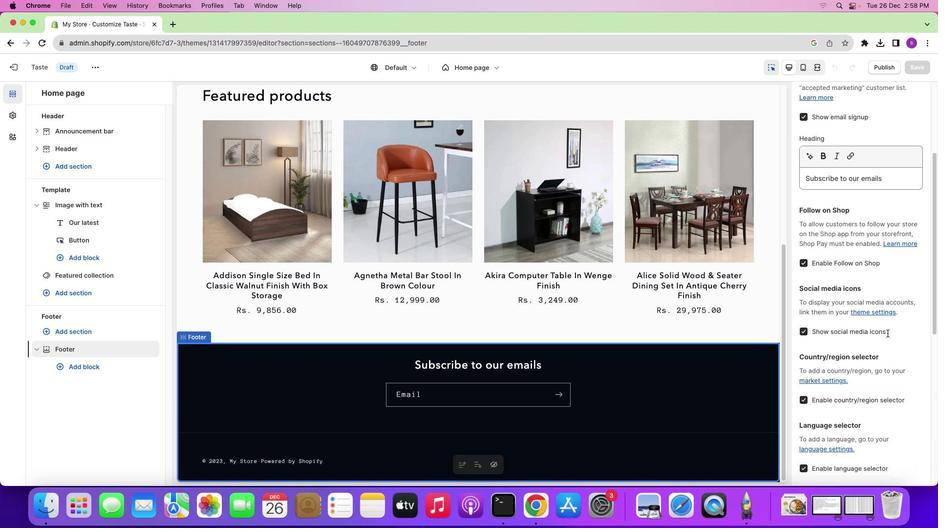 
Action: Mouse scrolled (887, 332) with delta (0, 0)
Screenshot: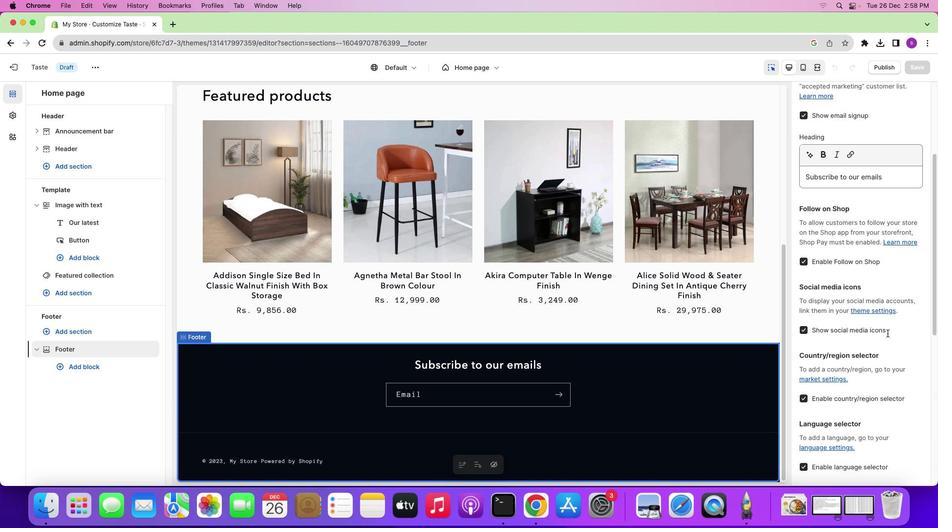 
Action: Mouse scrolled (887, 332) with delta (0, 0)
Screenshot: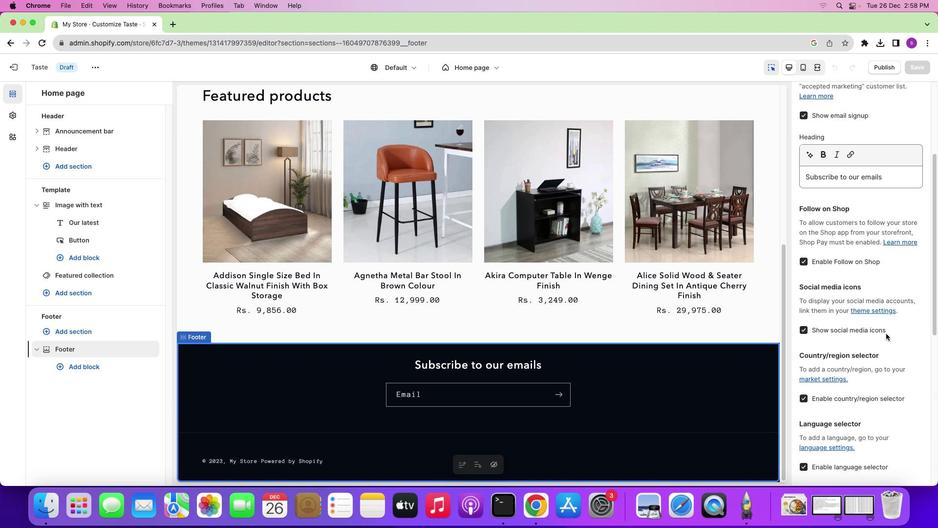 
Action: Mouse scrolled (887, 332) with delta (0, 0)
Screenshot: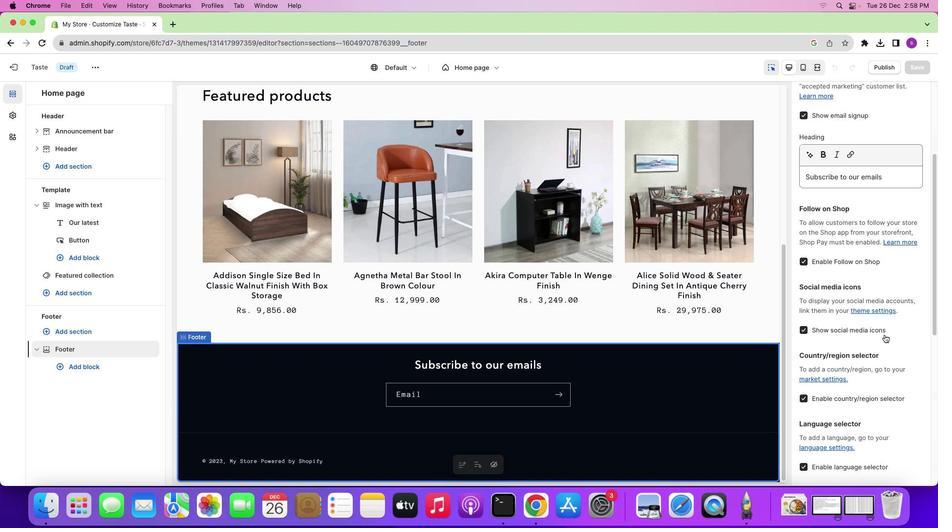 
Action: Mouse moved to (885, 334)
Screenshot: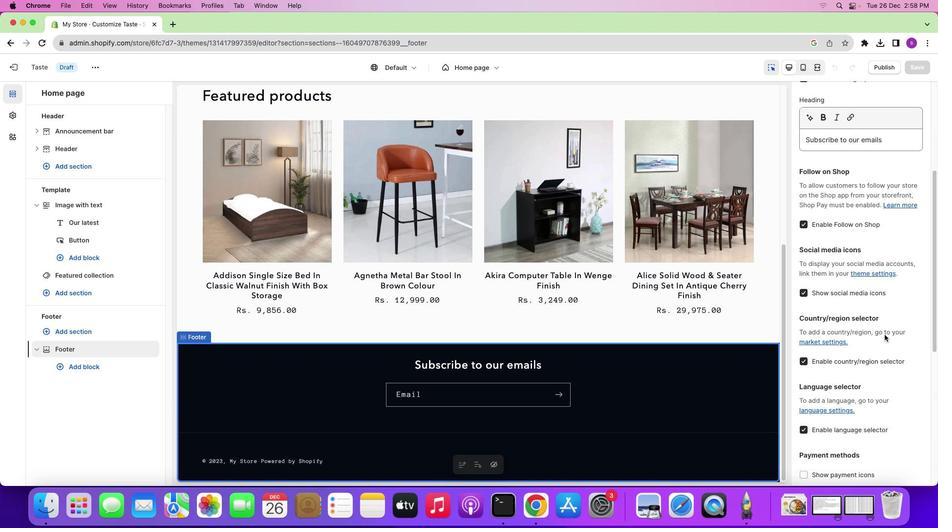 
Action: Mouse scrolled (885, 334) with delta (0, 0)
Screenshot: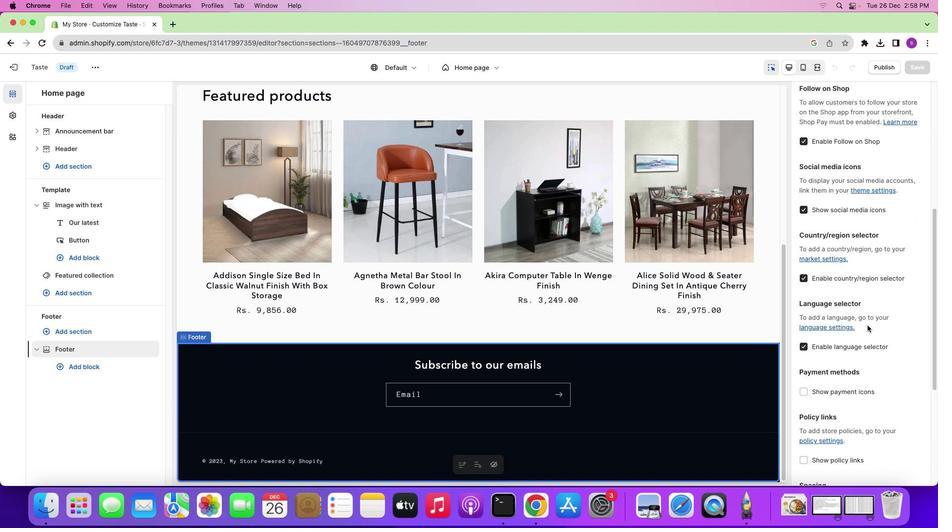 
Action: Mouse scrolled (885, 334) with delta (0, 0)
Screenshot: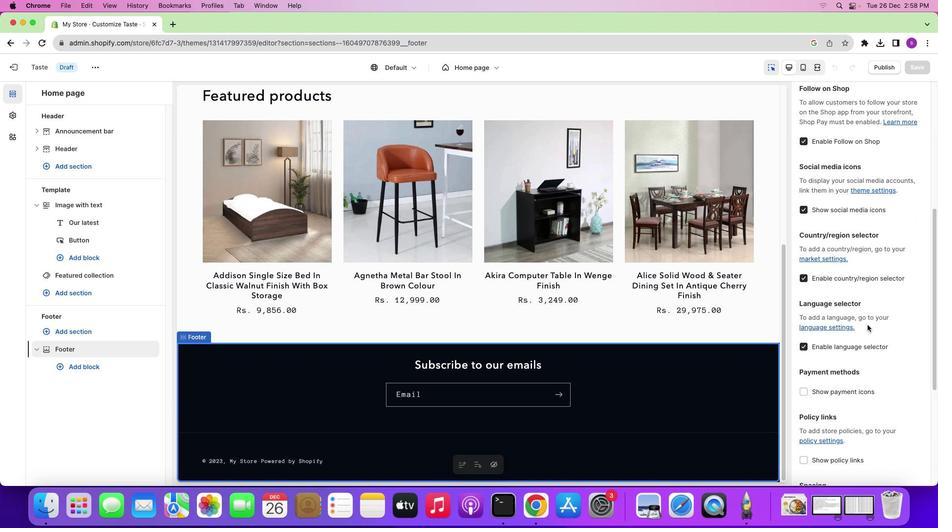 
Action: Mouse scrolled (885, 334) with delta (0, 0)
Screenshot: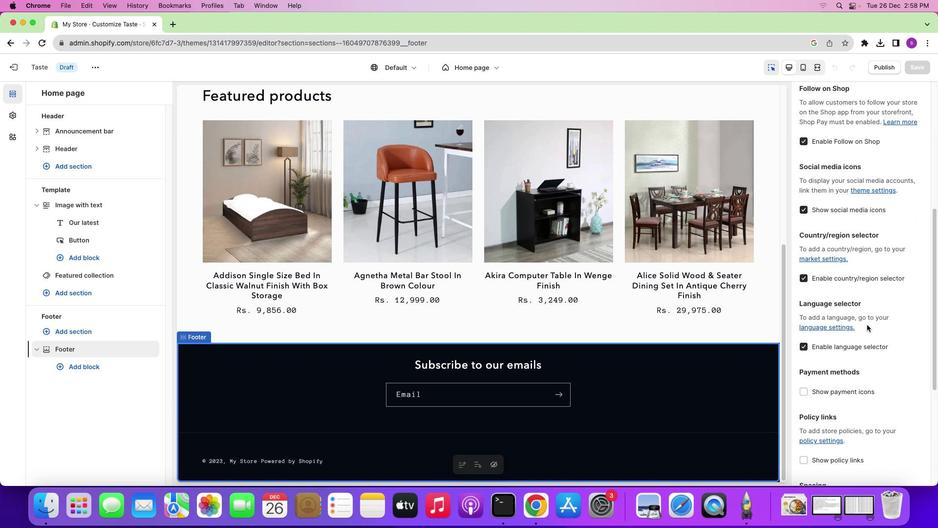 
Action: Mouse moved to (884, 334)
Screenshot: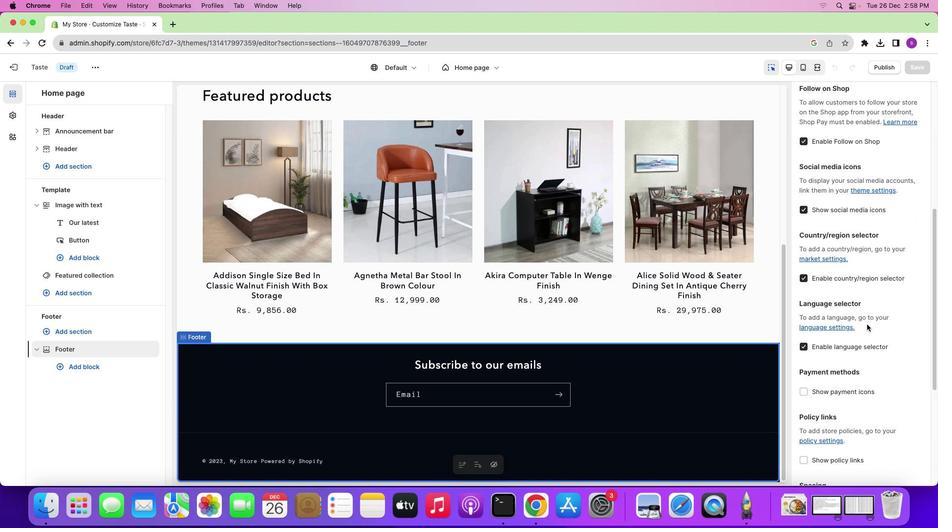 
Action: Mouse scrolled (884, 334) with delta (0, -1)
Screenshot: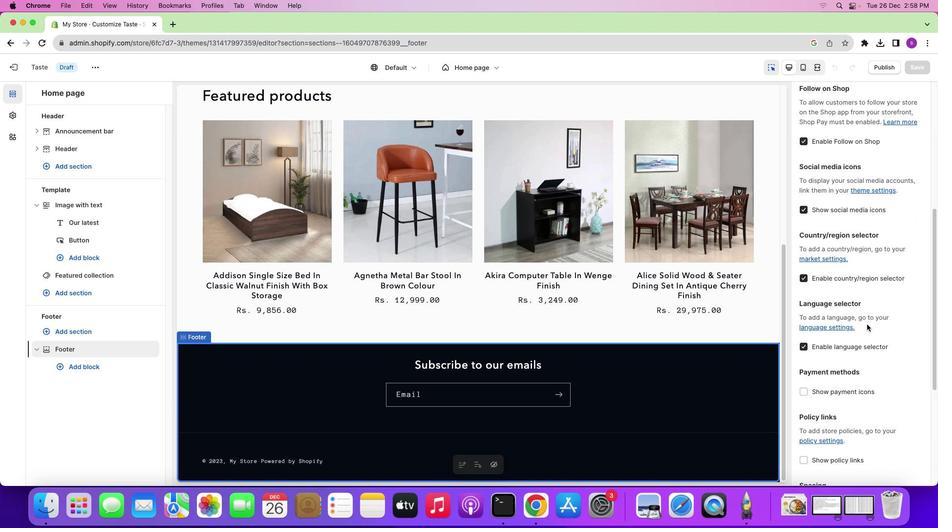 
Action: Mouse moved to (867, 324)
Screenshot: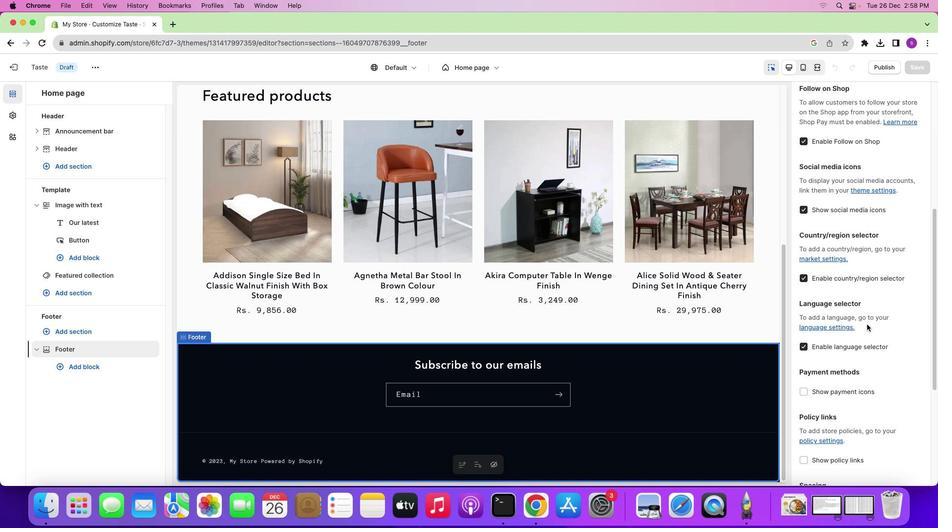 
Action: Mouse scrolled (867, 324) with delta (0, 0)
Screenshot: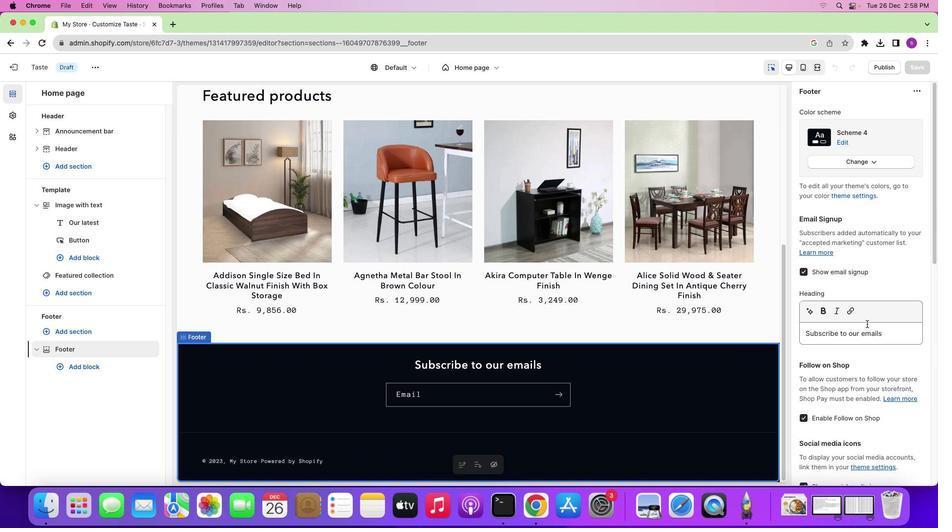 
Action: Mouse scrolled (867, 324) with delta (0, 0)
Screenshot: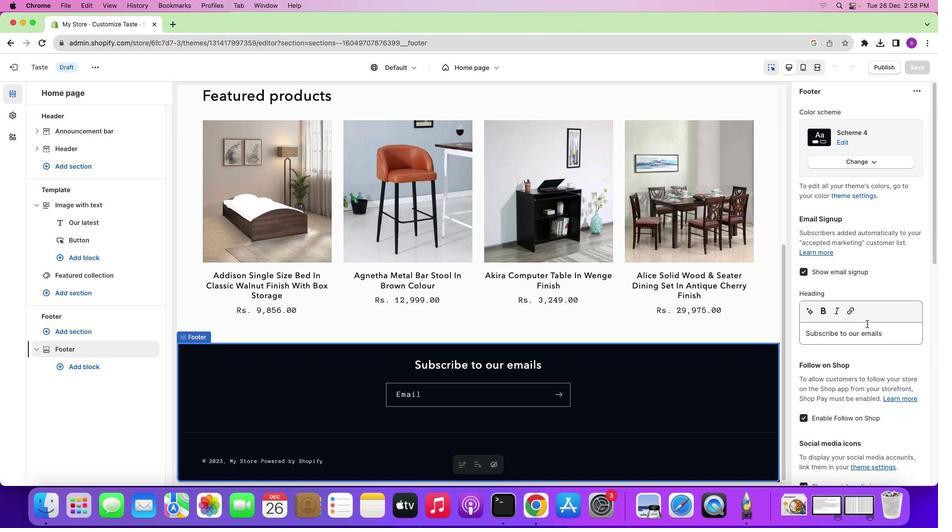 
Action: Mouse scrolled (867, 324) with delta (0, 1)
Screenshot: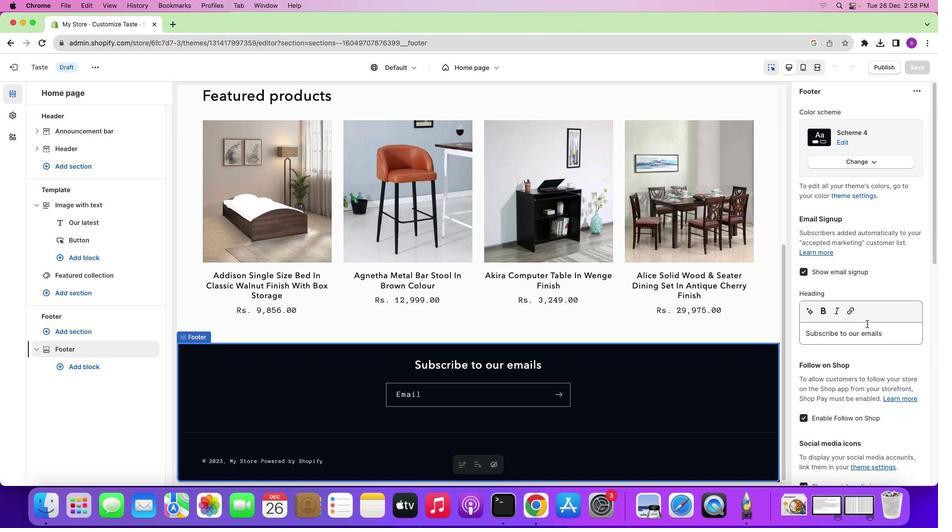 
Action: Mouse scrolled (867, 324) with delta (0, 2)
Screenshot: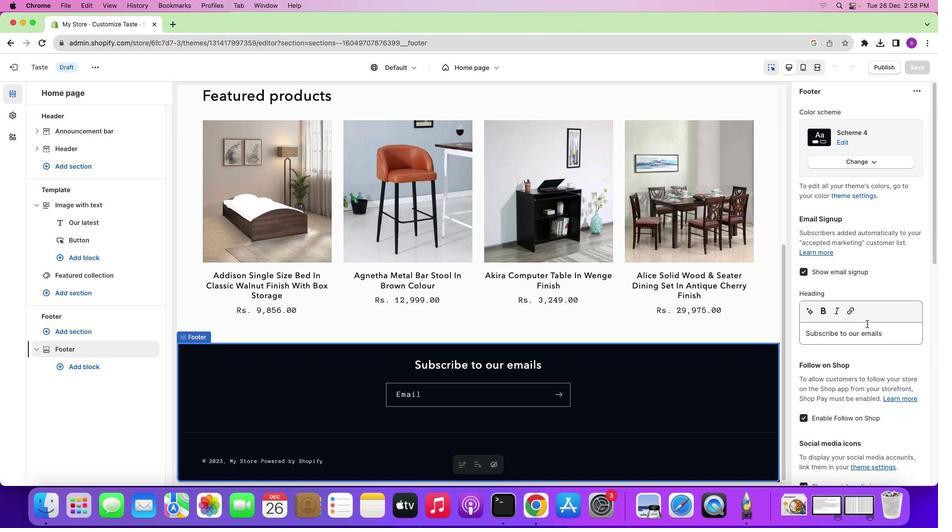 
Action: Mouse moved to (867, 324)
Screenshot: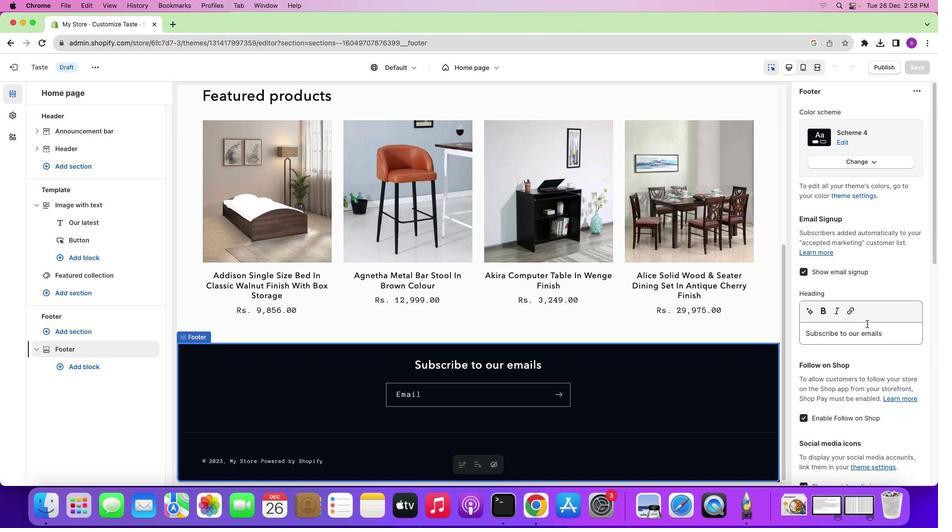 
Action: Mouse scrolled (867, 324) with delta (0, 2)
Screenshot: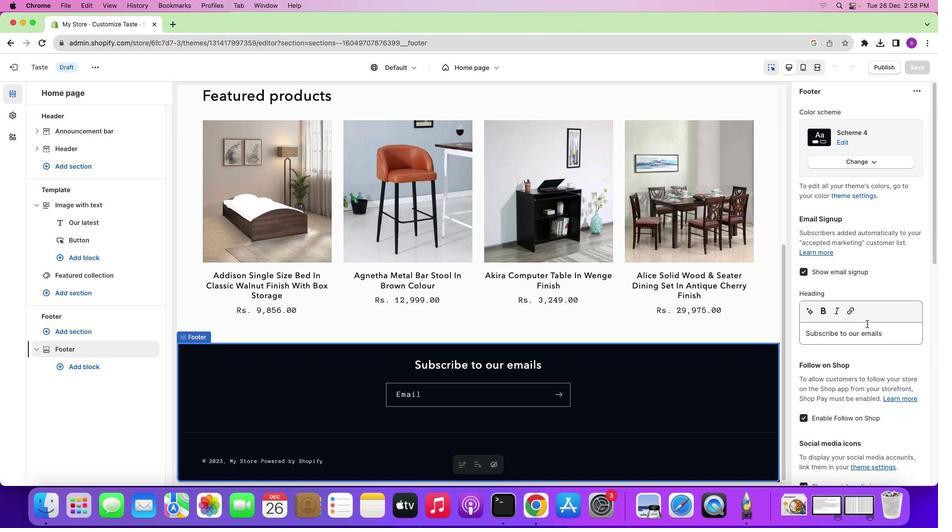
Action: Mouse moved to (867, 324)
Screenshot: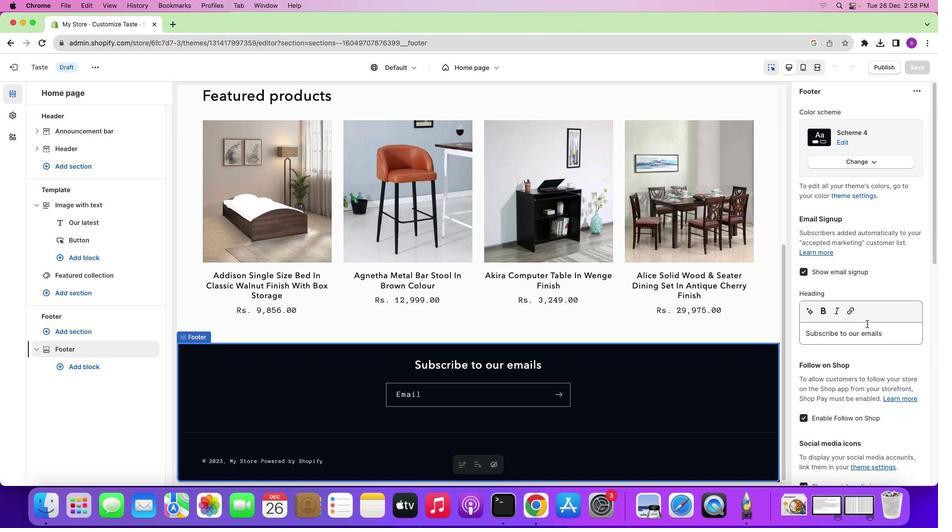 
Action: Mouse scrolled (867, 324) with delta (0, 2)
Screenshot: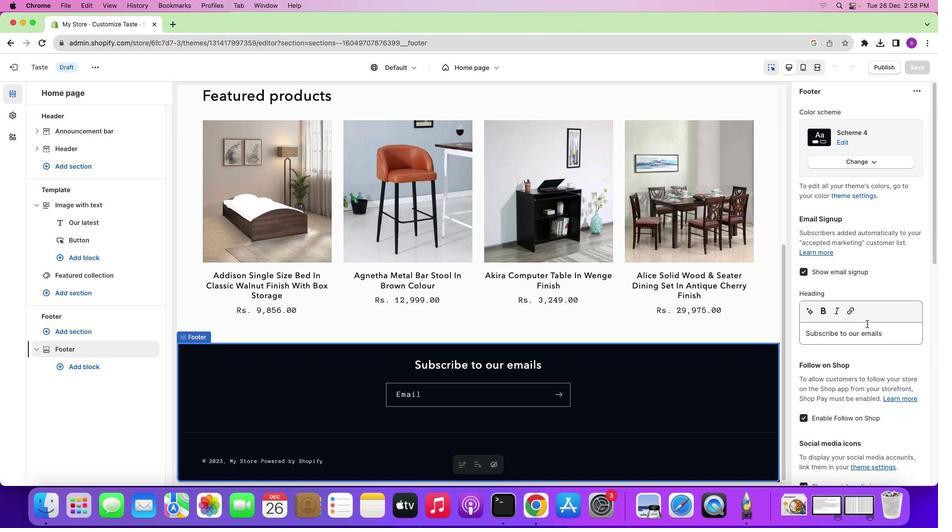 
Action: Mouse moved to (867, 323)
Screenshot: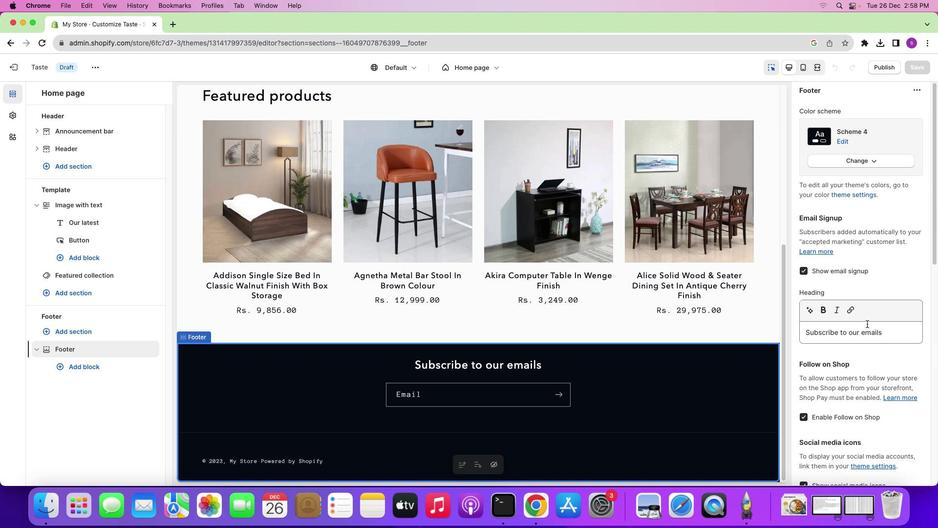 
Action: Mouse scrolled (867, 323) with delta (0, 0)
Screenshot: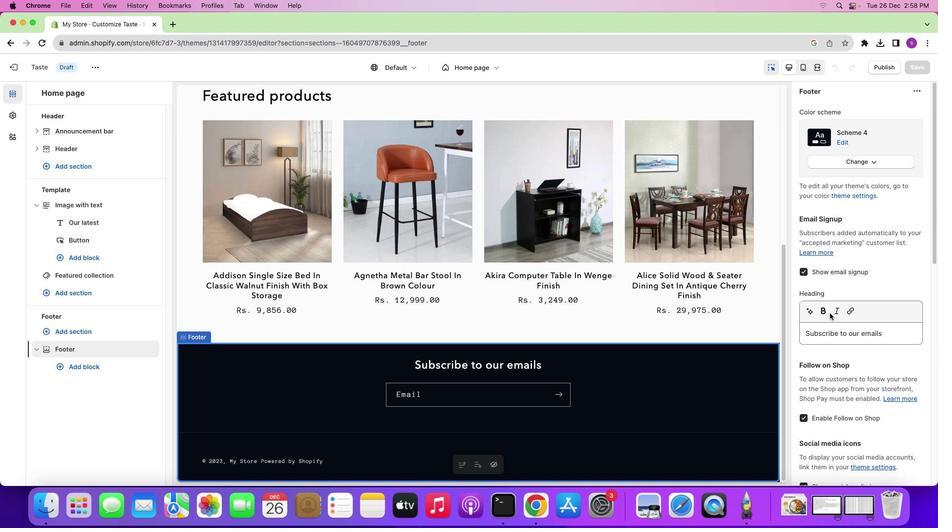 
Action: Mouse scrolled (867, 323) with delta (0, 0)
Screenshot: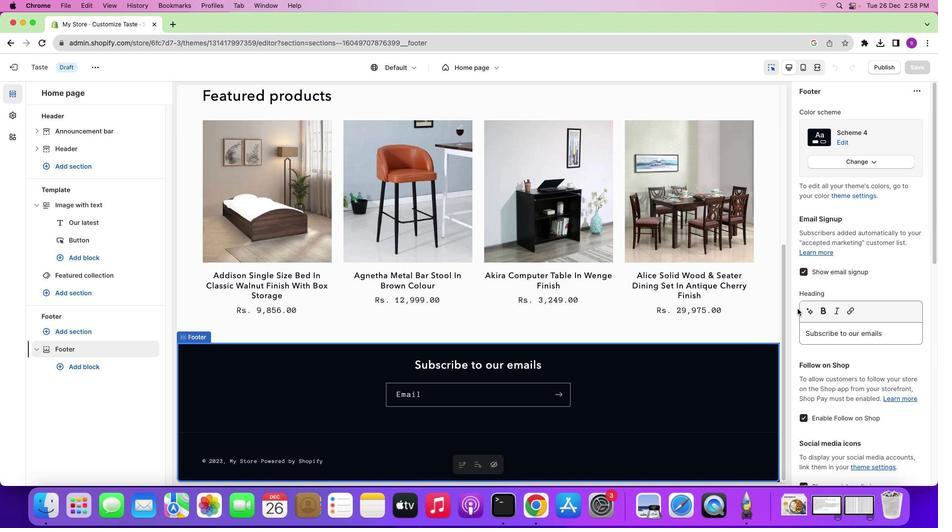 
Action: Mouse scrolled (867, 323) with delta (0, 1)
Screenshot: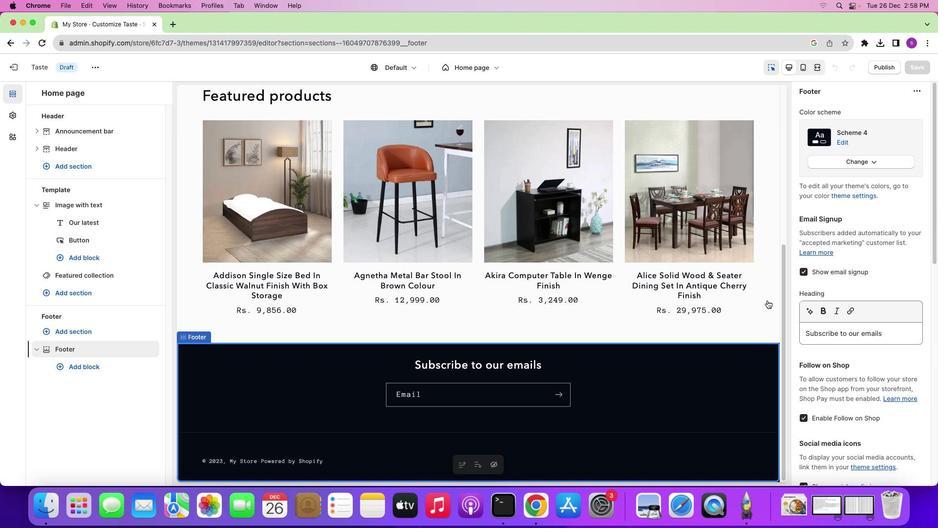 
Action: Mouse scrolled (867, 323) with delta (0, 2)
Screenshot: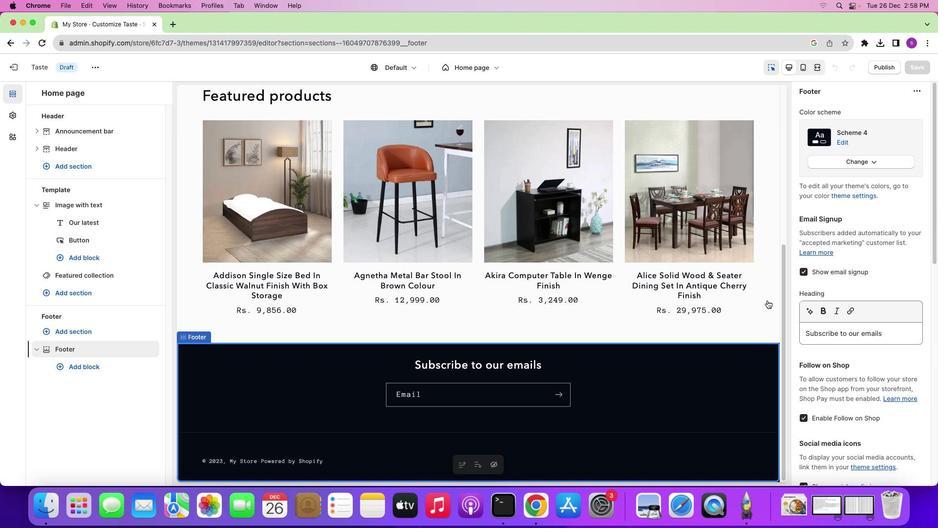 
Action: Mouse scrolled (867, 323) with delta (0, -1)
Screenshot: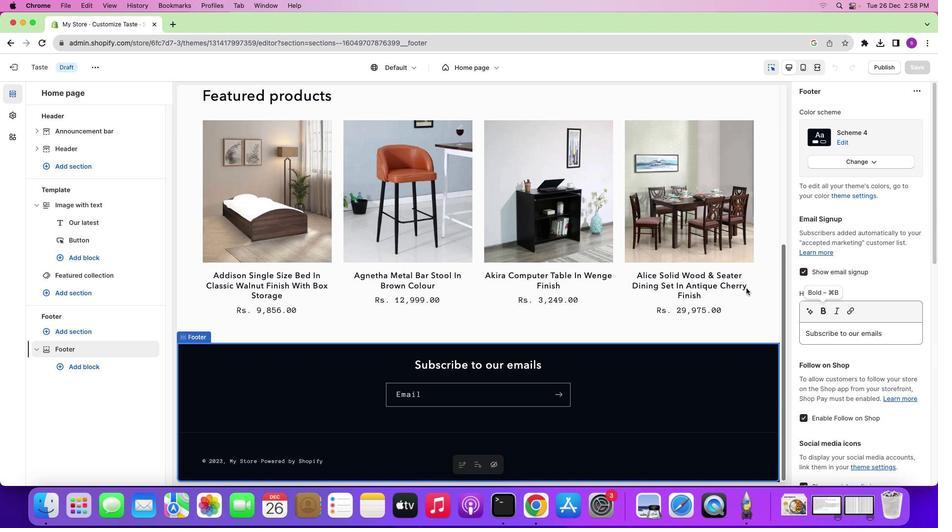 
Action: Mouse scrolled (867, 323) with delta (0, 1)
Screenshot: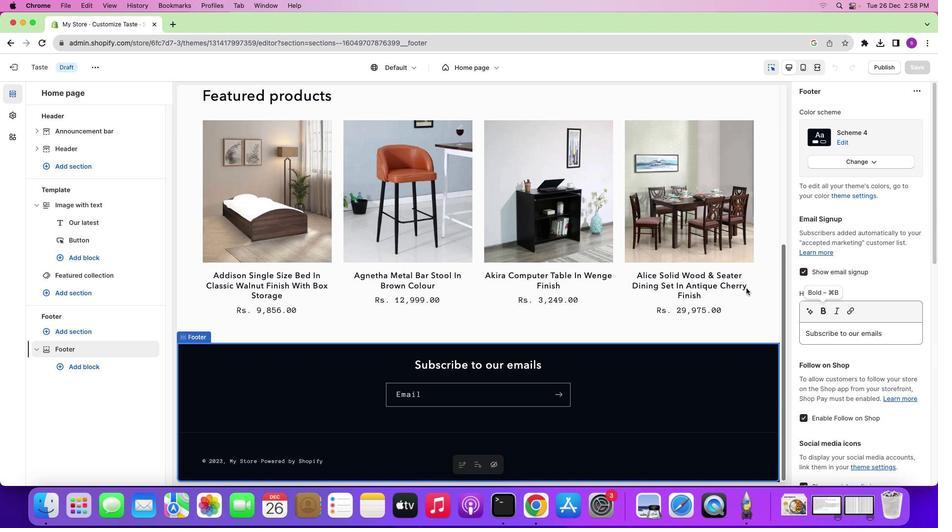
Action: Mouse moved to (657, 250)
Screenshot: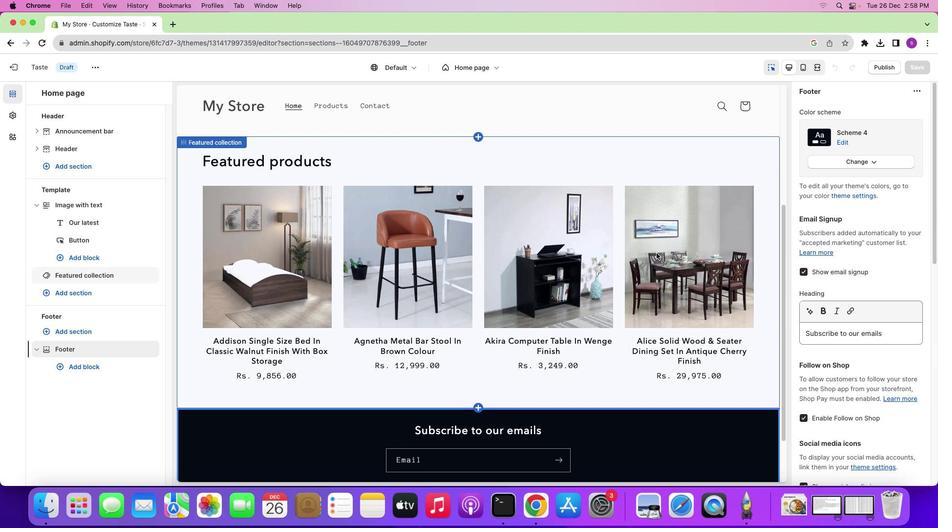 
Action: Mouse scrolled (657, 250) with delta (0, 0)
Screenshot: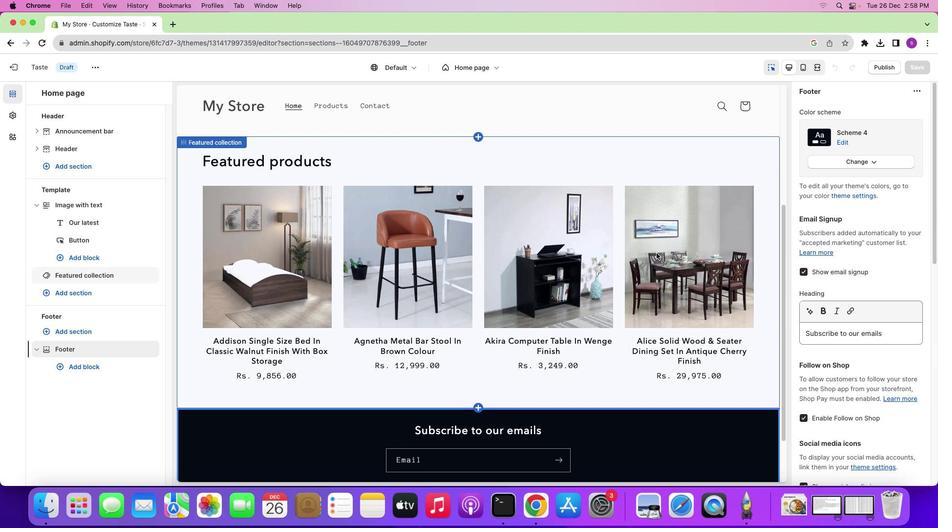 
Action: Mouse moved to (656, 251)
Screenshot: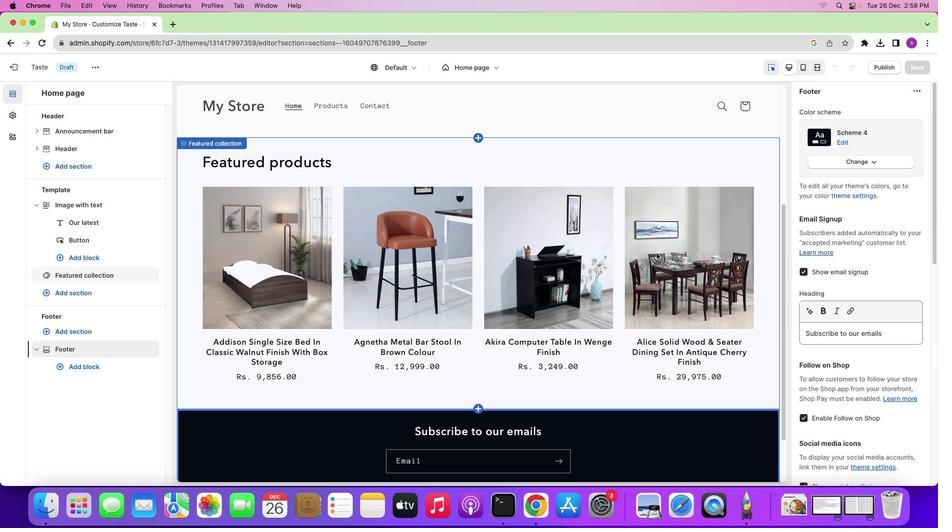 
Action: Mouse scrolled (656, 251) with delta (0, 0)
Screenshot: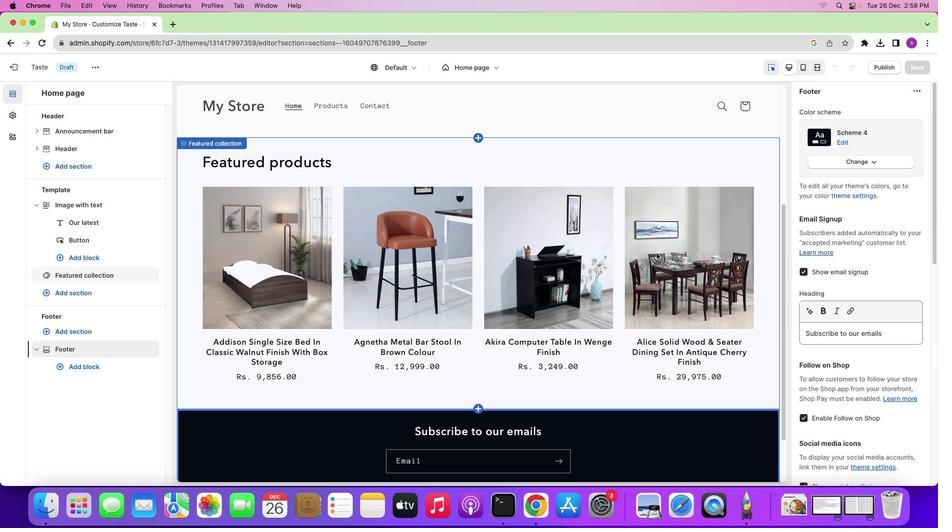 
Action: Mouse moved to (656, 252)
Screenshot: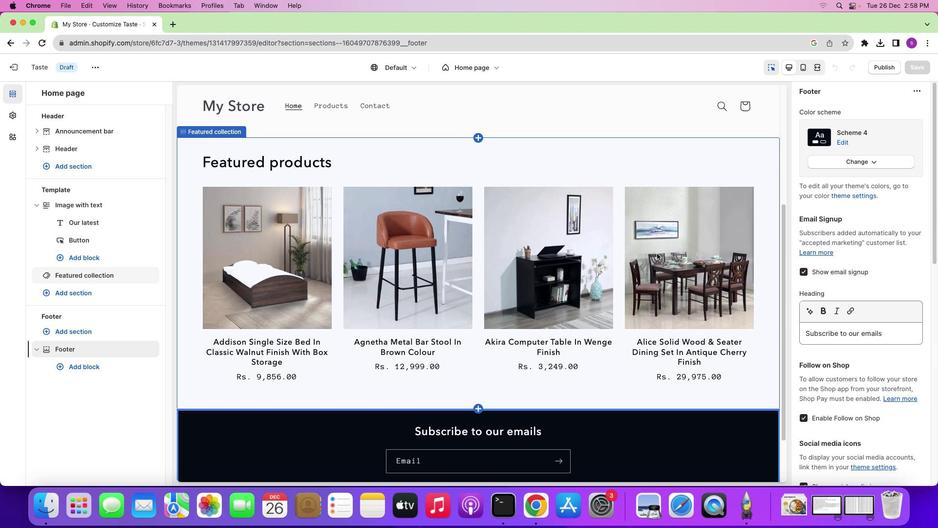 
Action: Mouse scrolled (656, 252) with delta (0, 0)
Screenshot: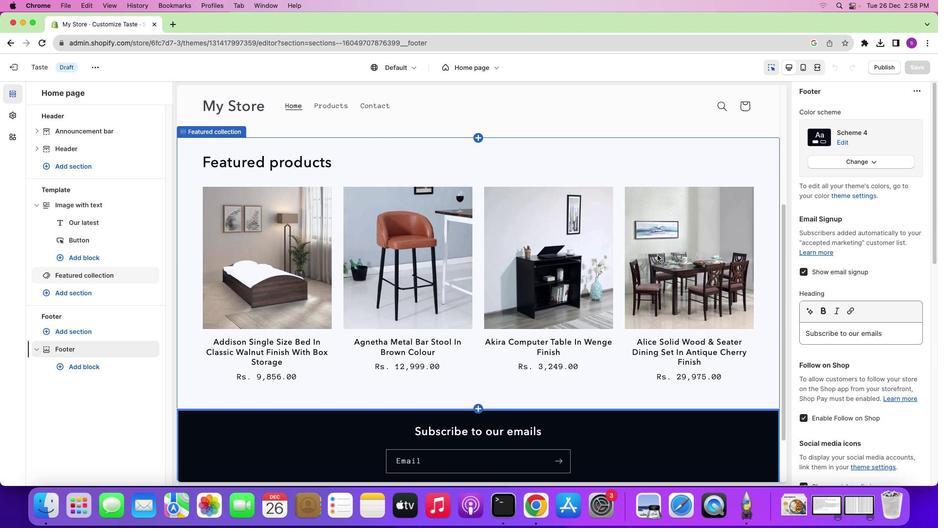 
Action: Mouse moved to (657, 252)
Screenshot: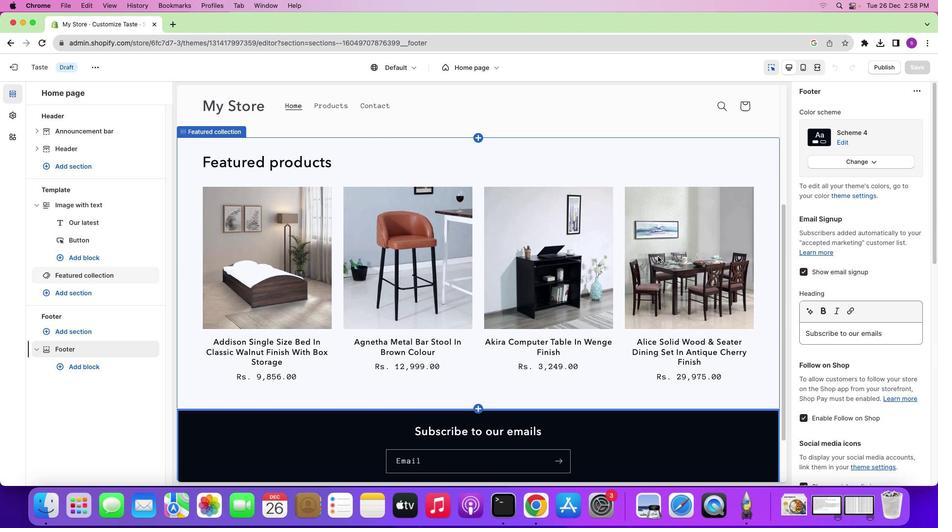 
Action: Mouse scrolled (657, 252) with delta (0, 0)
Screenshot: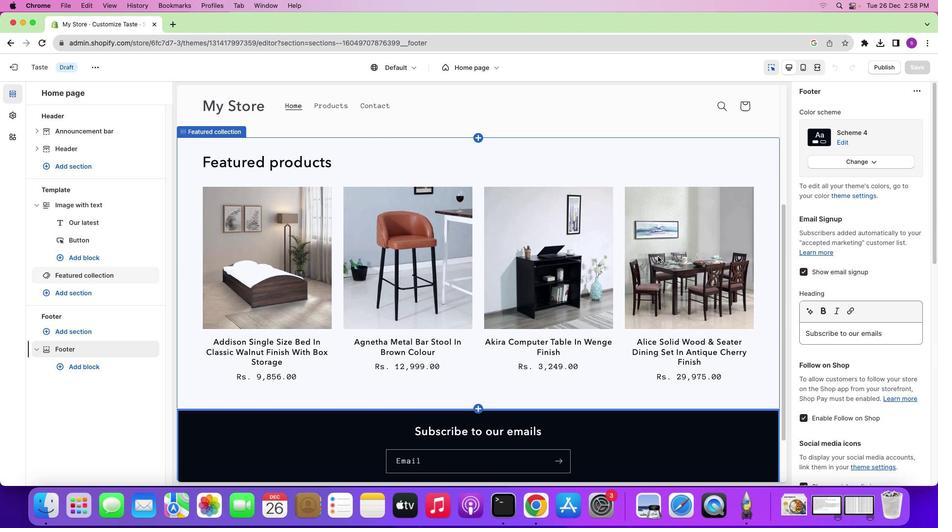 
Action: Mouse moved to (659, 257)
Screenshot: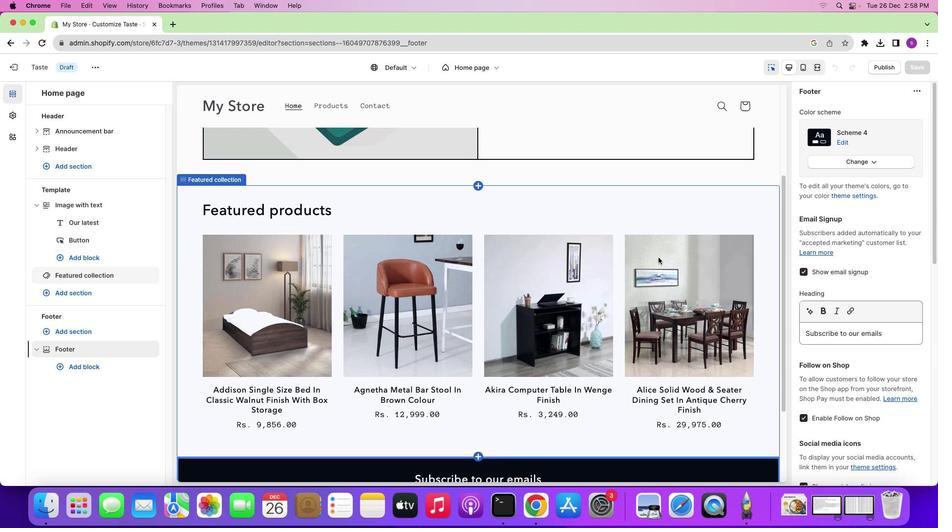 
Action: Mouse scrolled (659, 257) with delta (0, 0)
Screenshot: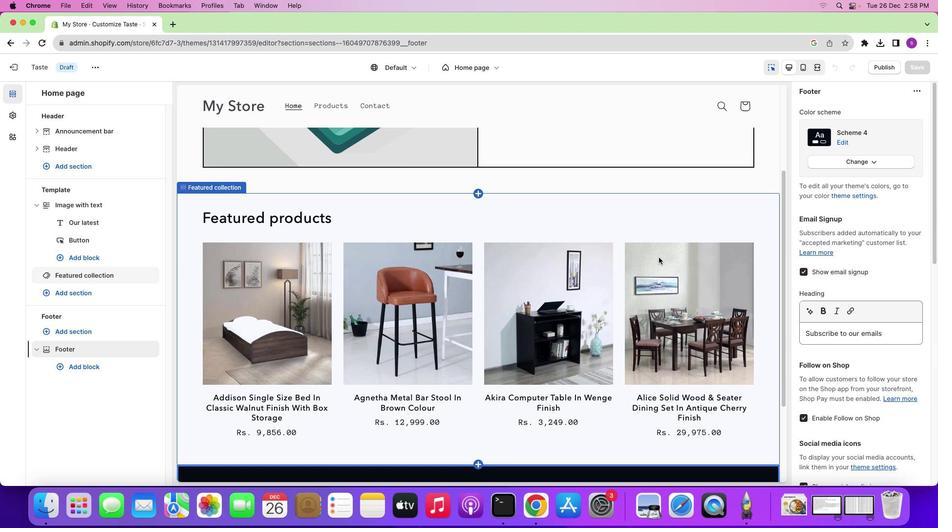 
Action: Mouse scrolled (659, 257) with delta (0, 0)
Screenshot: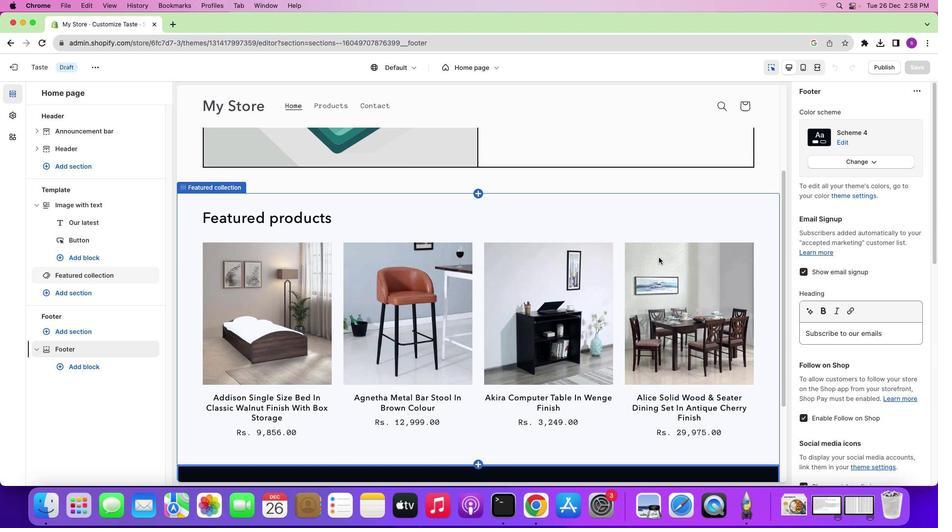 
Action: Mouse scrolled (659, 257) with delta (0, 0)
Screenshot: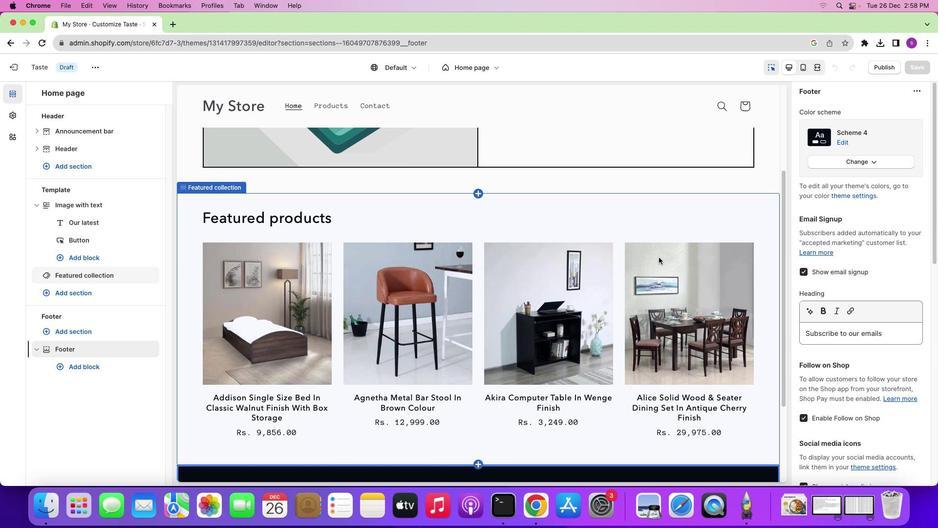
Action: Mouse moved to (659, 257)
Screenshot: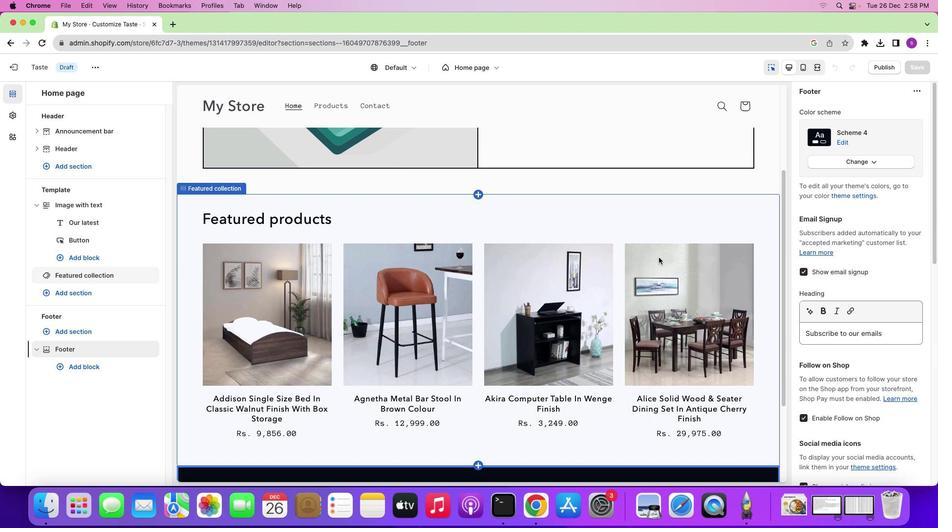
Action: Mouse scrolled (659, 257) with delta (0, 0)
Screenshot: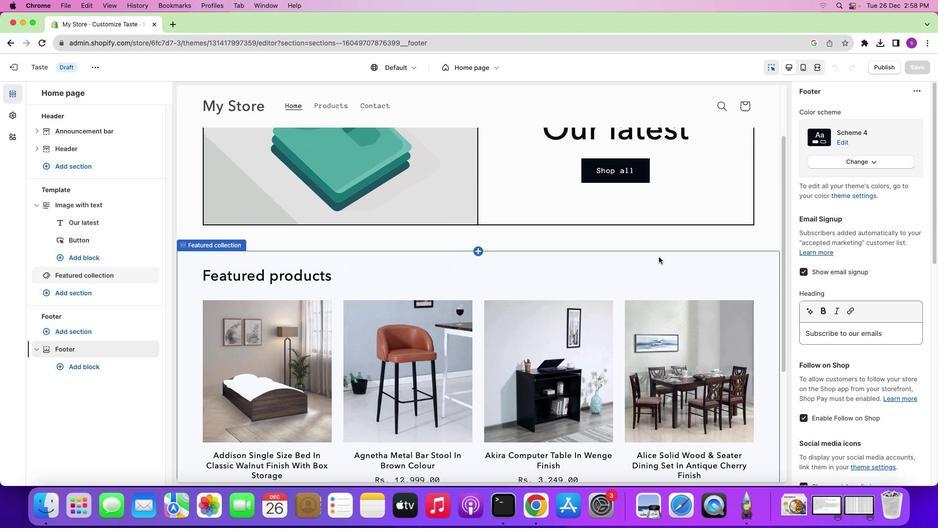 
Action: Mouse scrolled (659, 257) with delta (0, 0)
Screenshot: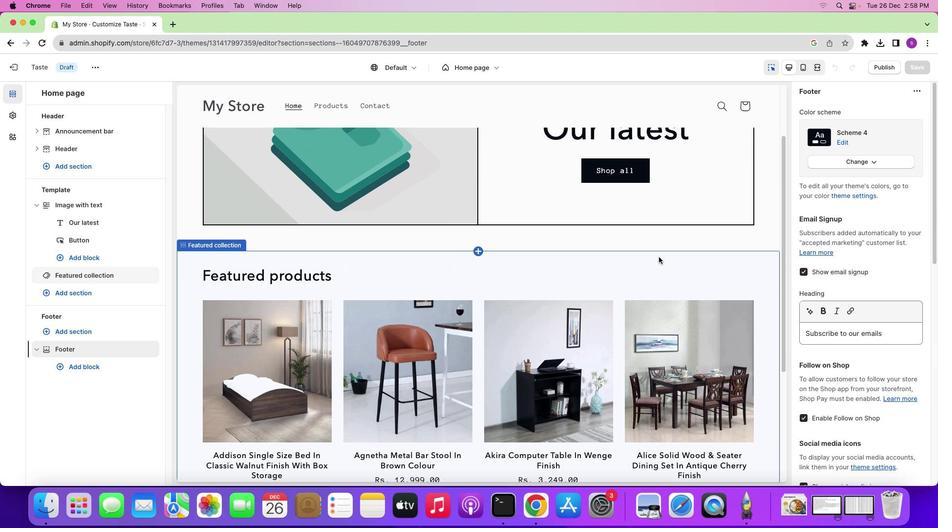 
Action: Mouse scrolled (659, 257) with delta (0, 0)
Screenshot: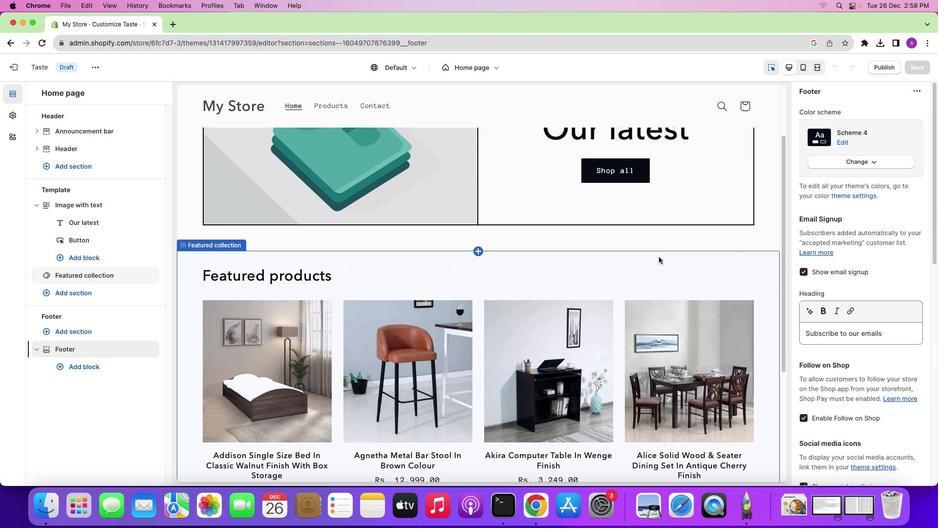 
Action: Mouse moved to (659, 257)
Screenshot: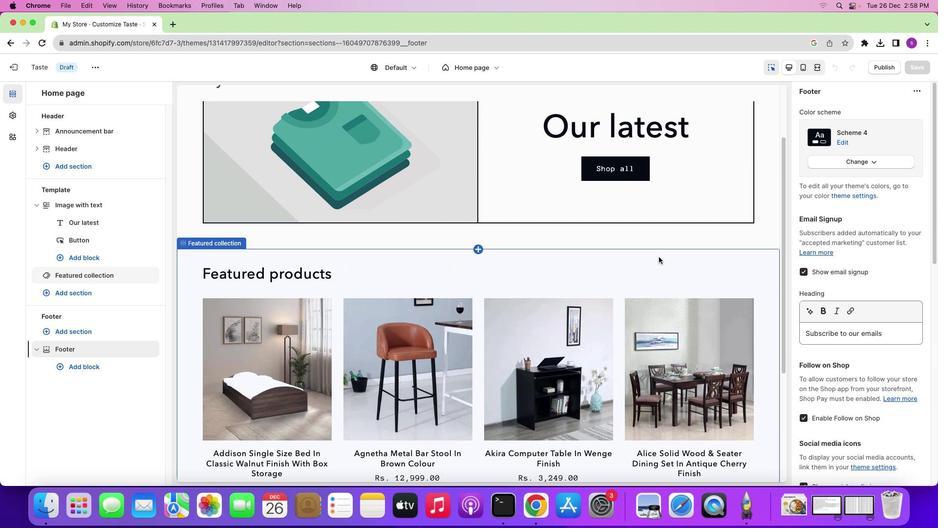 
Action: Mouse scrolled (659, 257) with delta (0, 0)
Screenshot: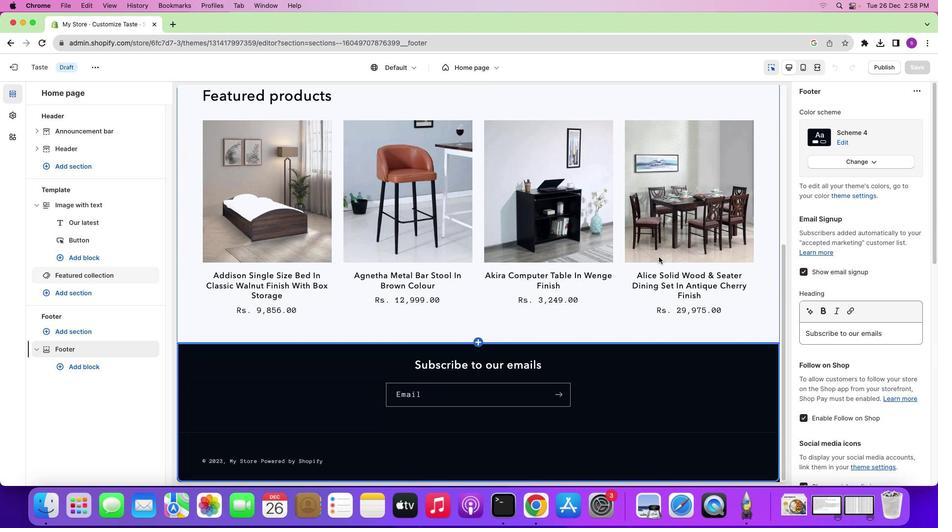 
Action: Mouse scrolled (659, 257) with delta (0, 0)
Screenshot: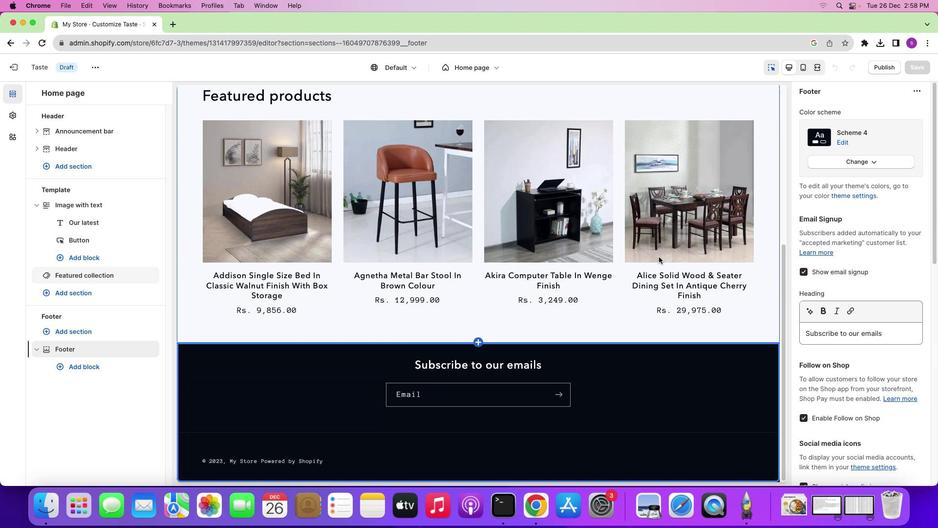 
Action: Mouse scrolled (659, 257) with delta (0, 0)
Screenshot: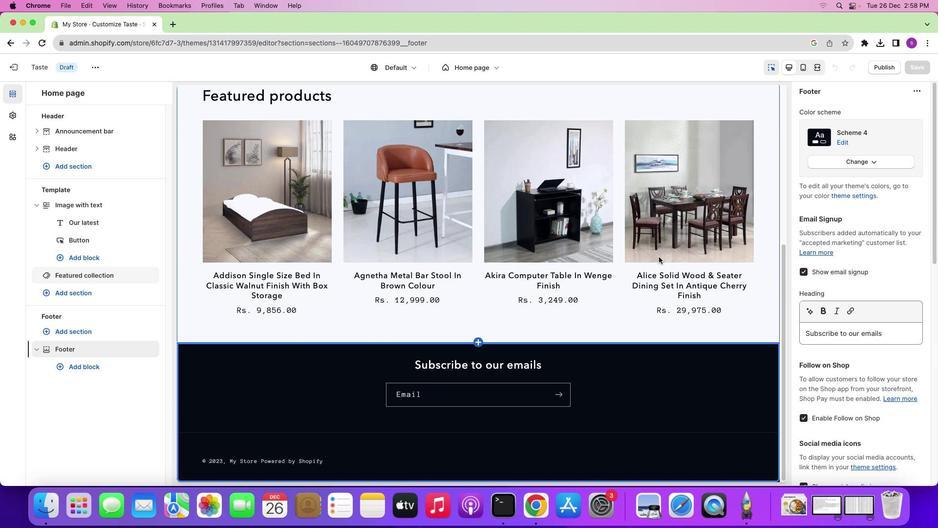 
Action: Mouse scrolled (659, 257) with delta (0, -1)
Screenshot: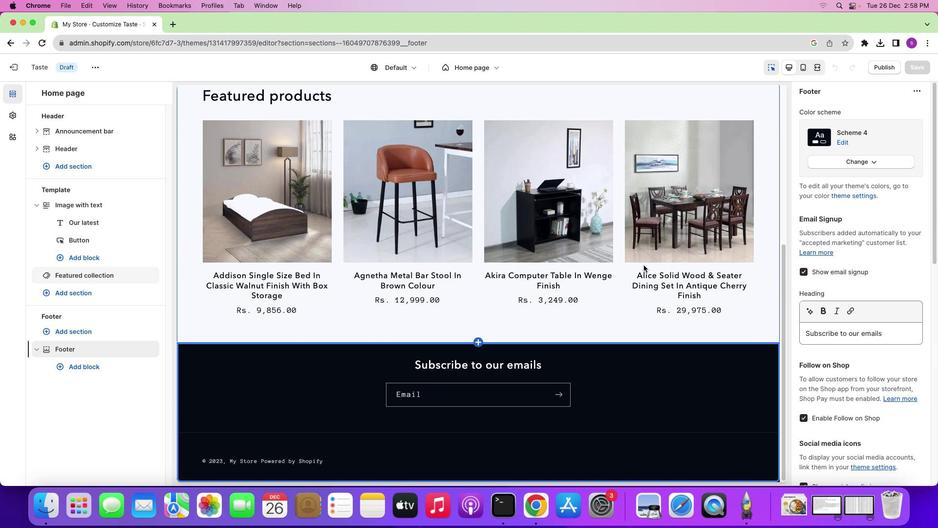 
Action: Mouse scrolled (659, 257) with delta (0, -1)
Screenshot: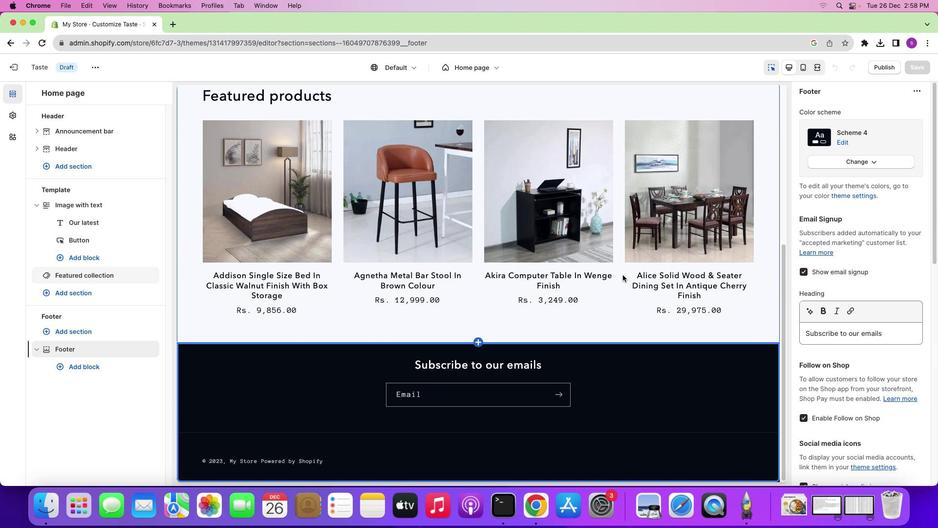 
Action: Mouse scrolled (659, 257) with delta (0, -1)
Screenshot: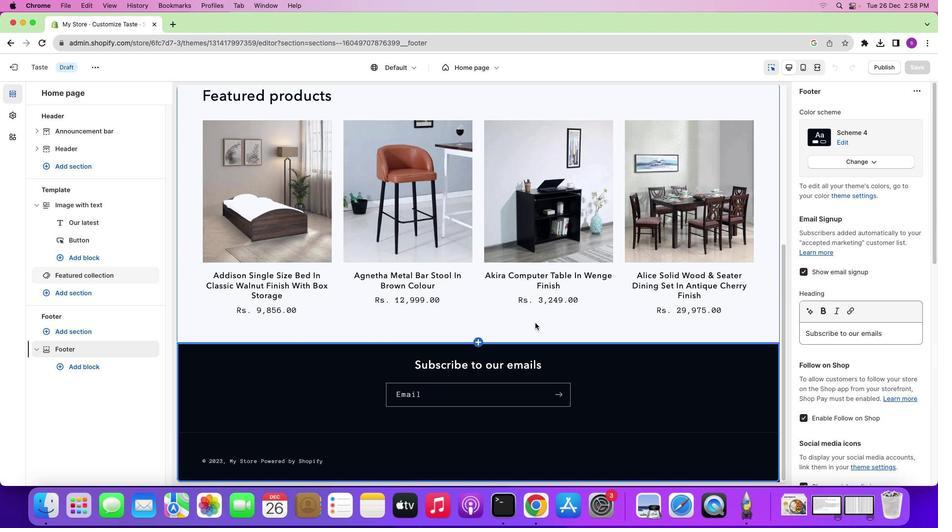 
Action: Mouse moved to (486, 328)
Screenshot: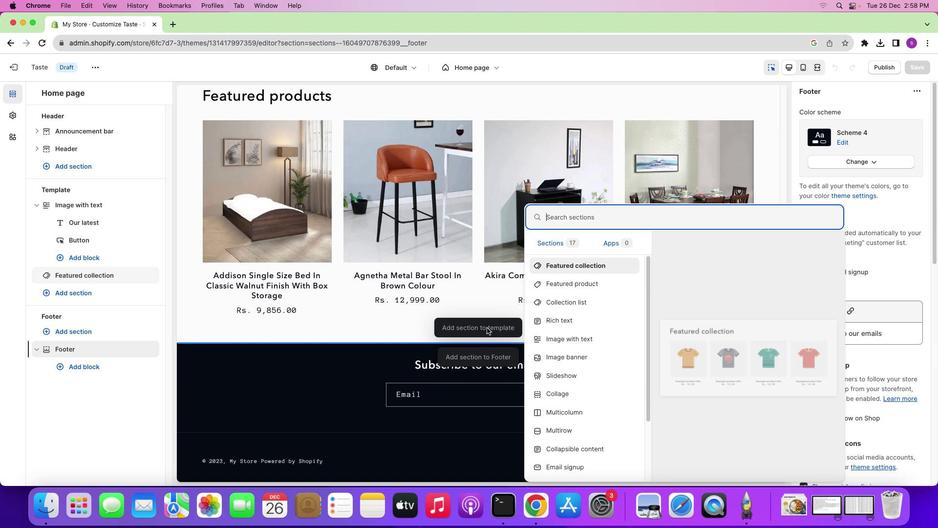 
Action: Mouse pressed left at (486, 328)
Screenshot: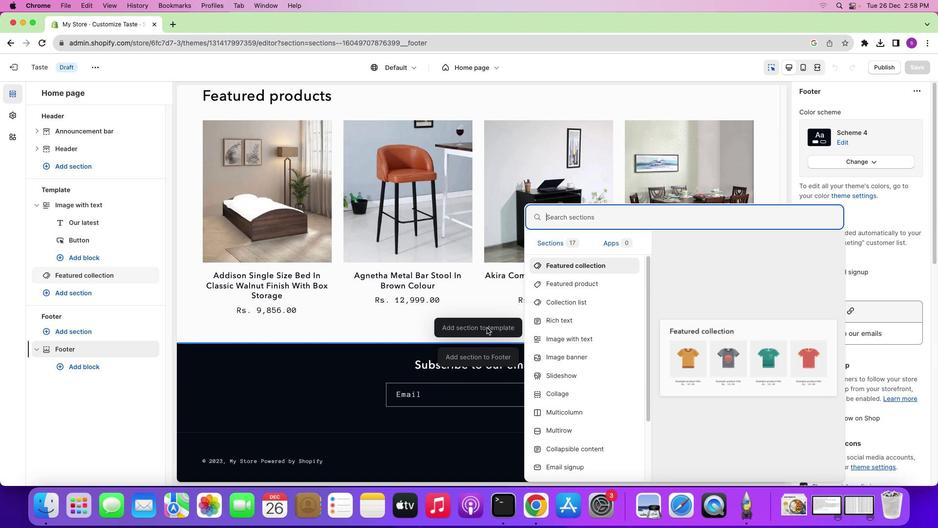 
Action: Mouse moved to (601, 312)
Screenshot: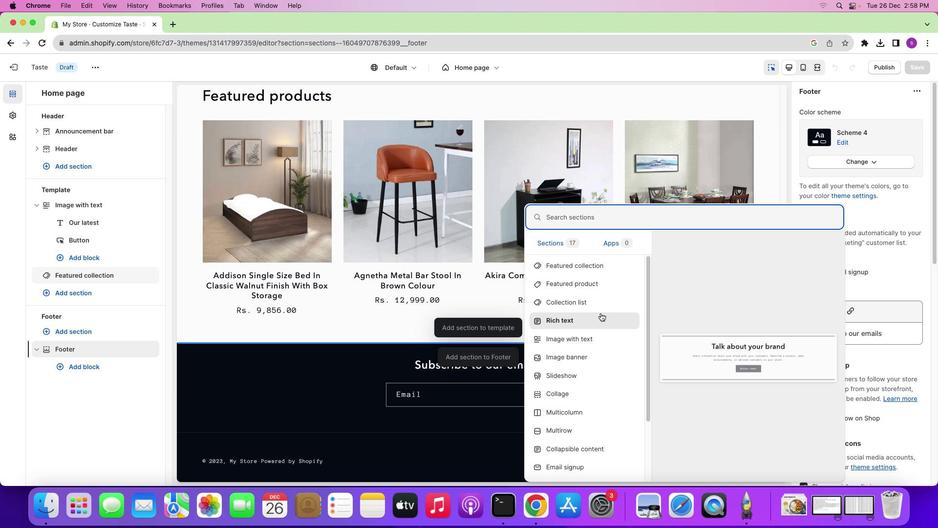 
Action: Mouse pressed left at (601, 312)
Screenshot: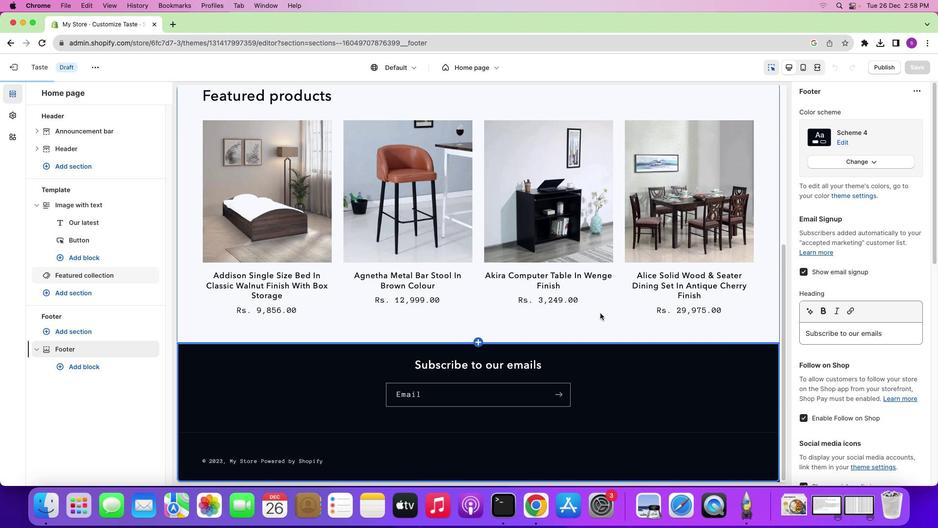 
Action: Mouse moved to (489, 310)
Screenshot: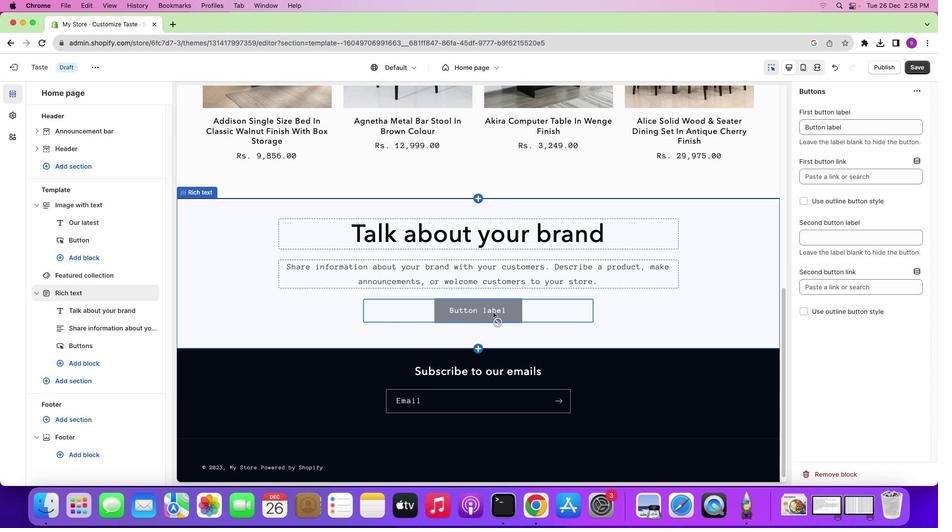 
Action: Mouse pressed left at (489, 310)
Screenshot: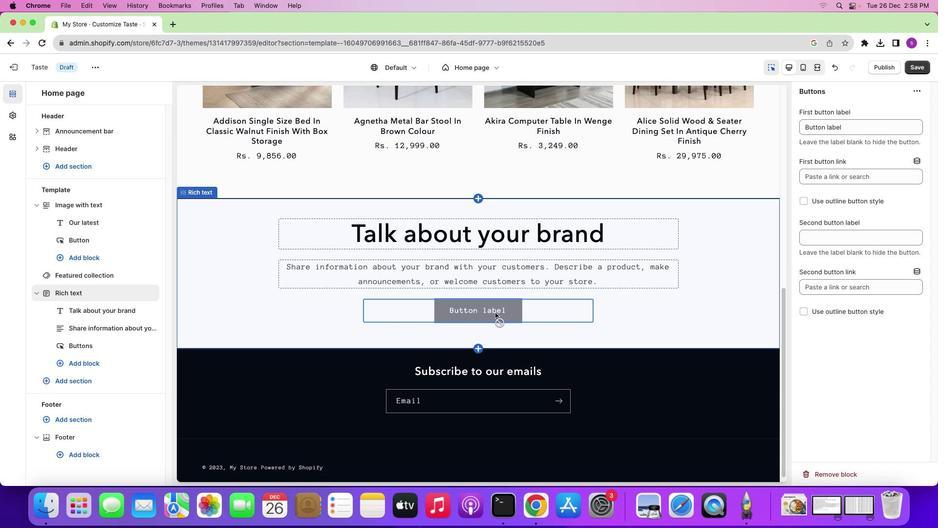
Action: Mouse moved to (837, 474)
Screenshot: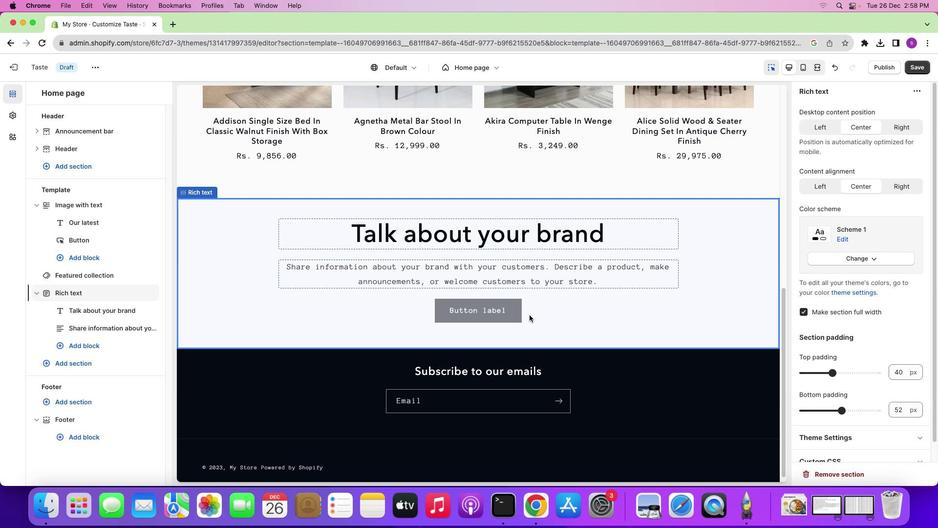 
Action: Mouse pressed left at (837, 474)
Screenshot: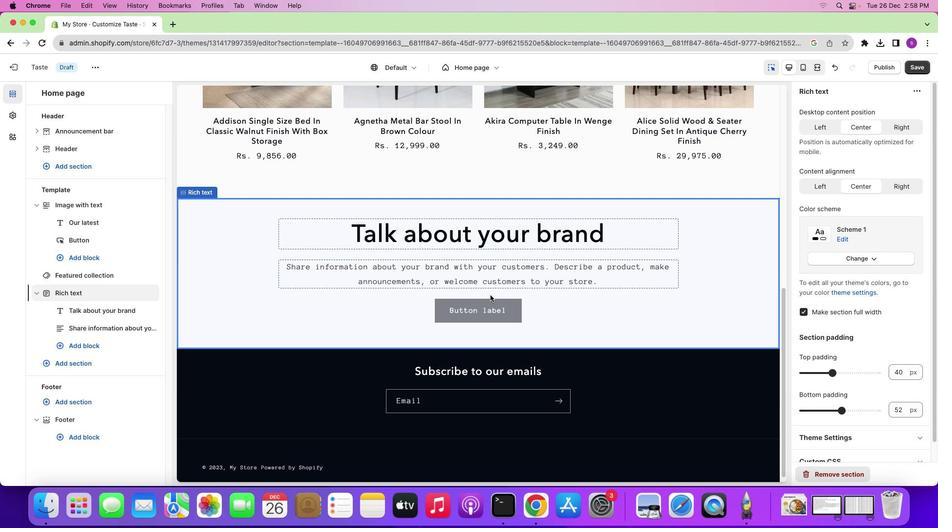 
Action: Mouse moved to (512, 303)
Screenshot: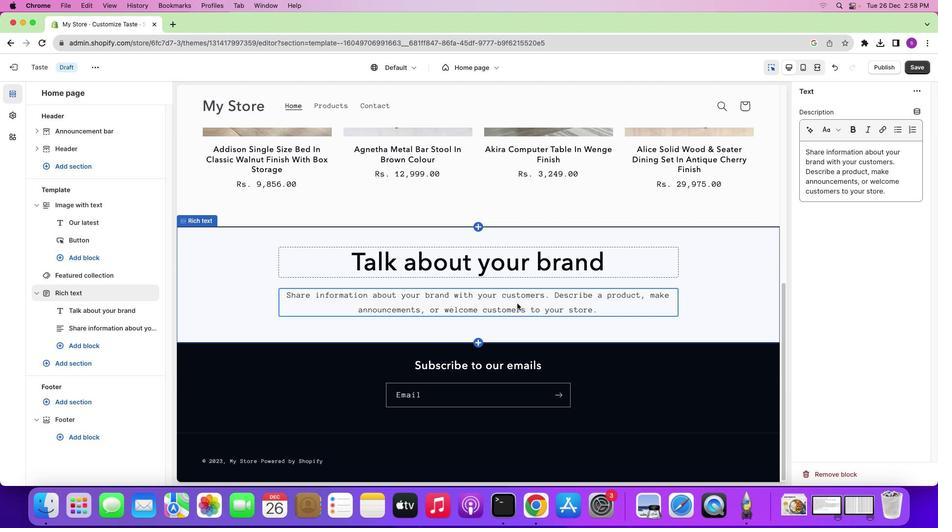 
Action: Mouse pressed left at (512, 303)
Screenshot: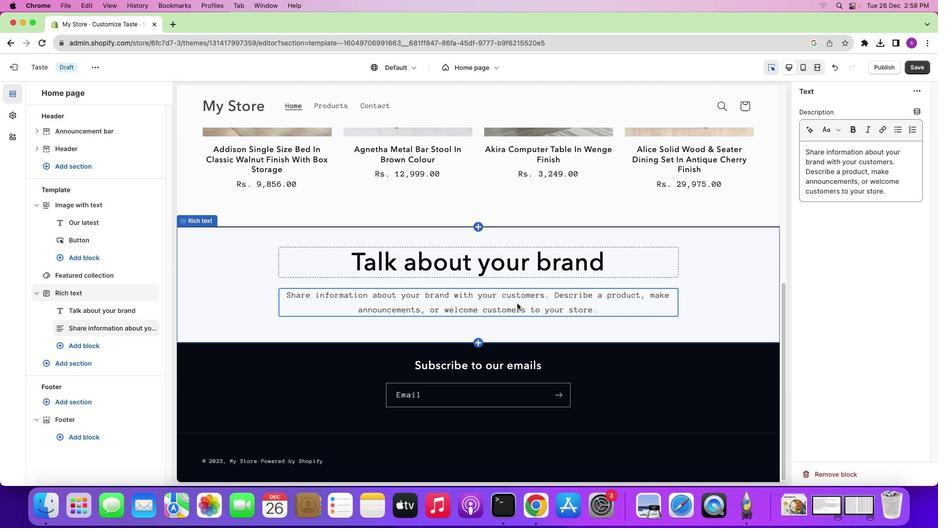 
Action: Mouse moved to (887, 197)
Screenshot: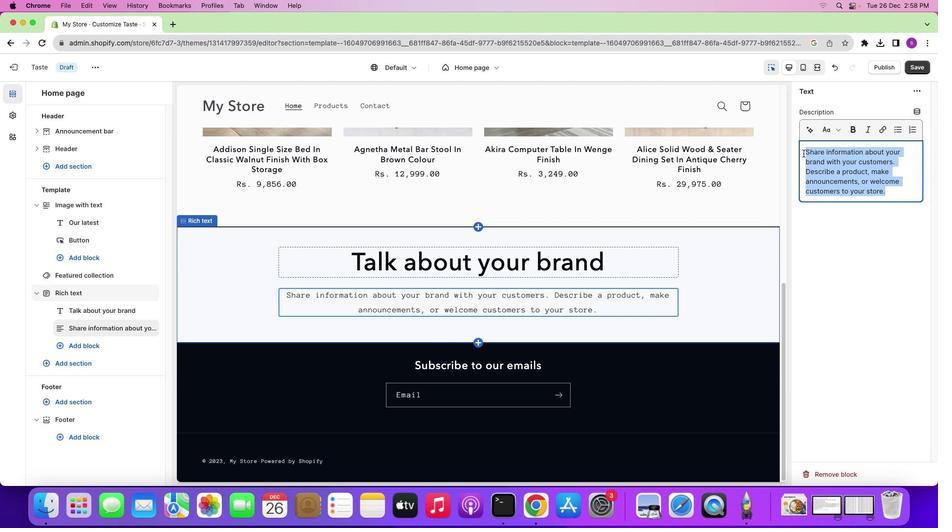 
Action: Mouse pressed left at (887, 197)
Screenshot: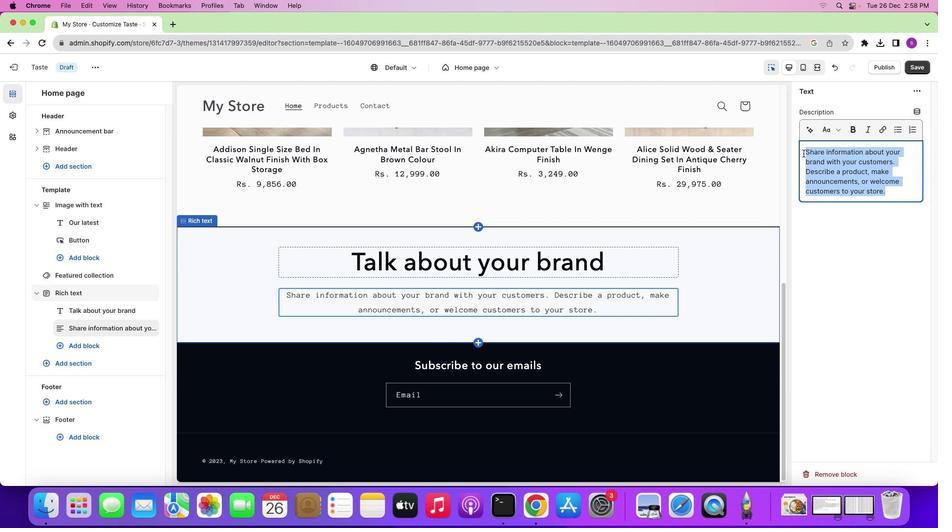 
Action: Mouse moved to (800, 150)
Screenshot: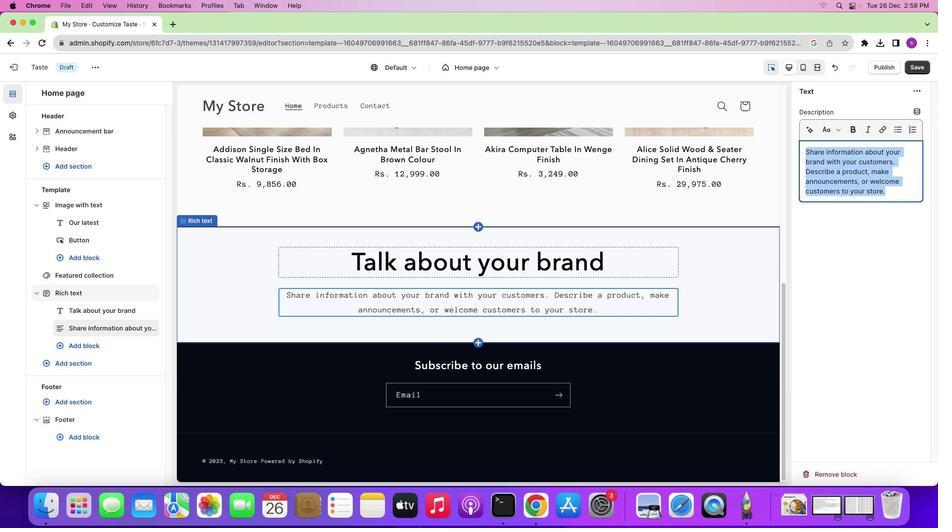 
Action: Key pressed '9''8''7''-''1''2''3''-''0''4''5''6'
Screenshot: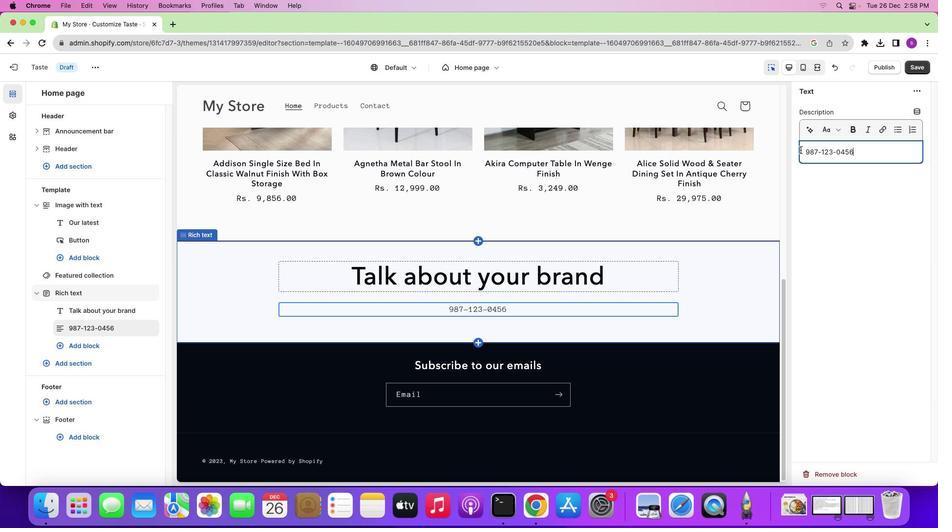 
Action: Mouse moved to (860, 153)
Screenshot: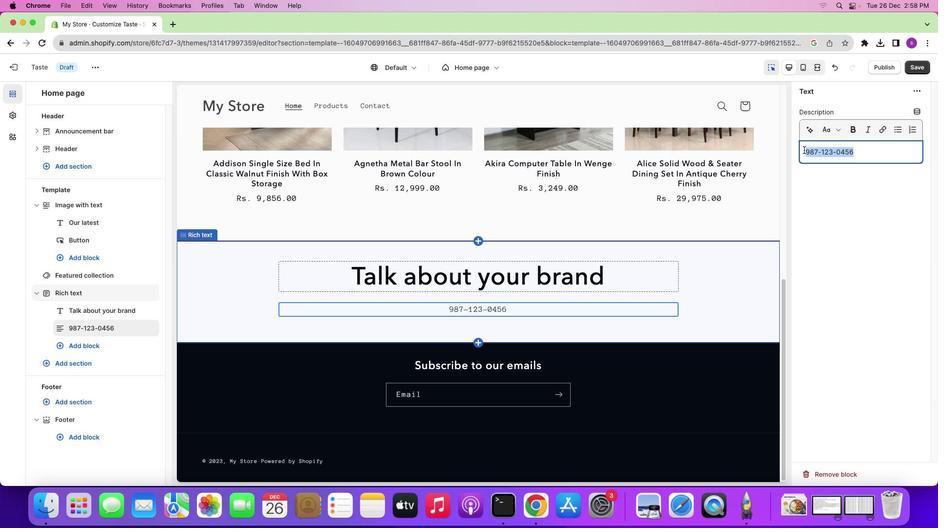 
Action: Mouse pressed left at (860, 153)
Screenshot: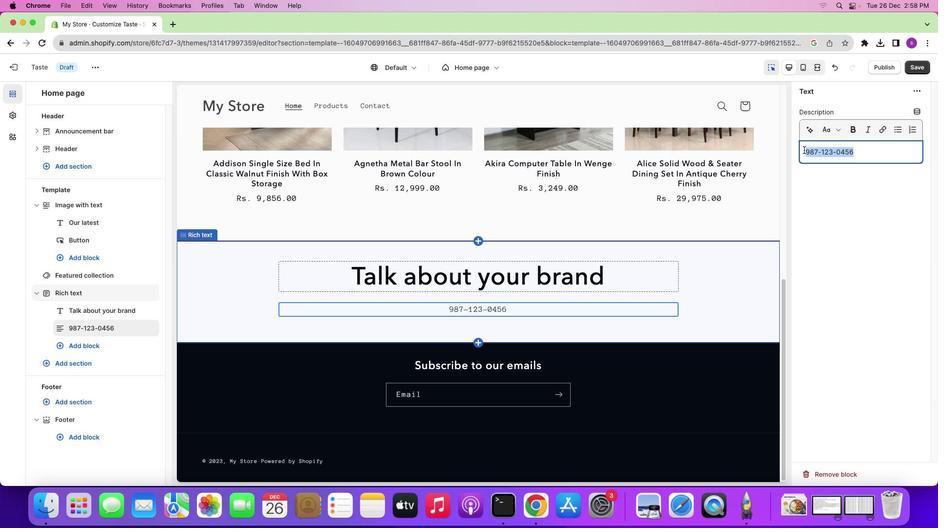 
Action: Mouse moved to (852, 130)
Screenshot: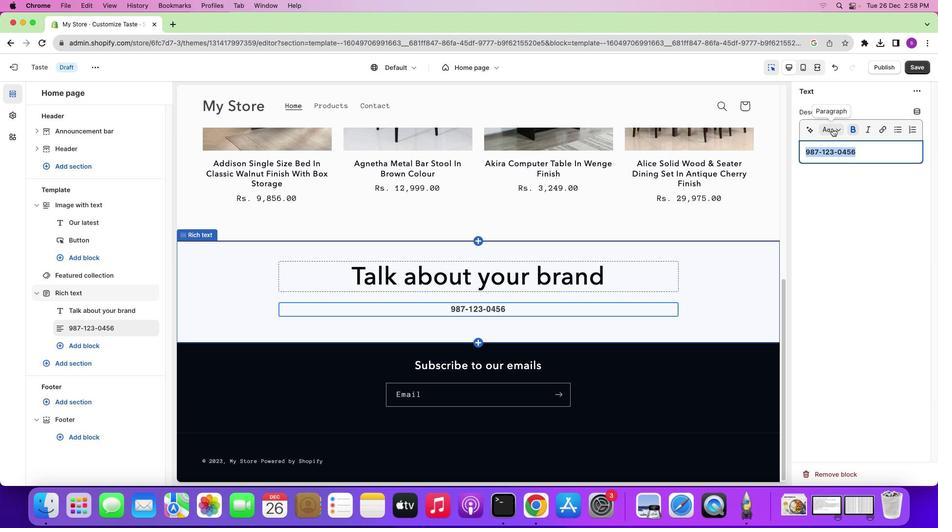 
Action: Mouse pressed left at (852, 130)
Screenshot: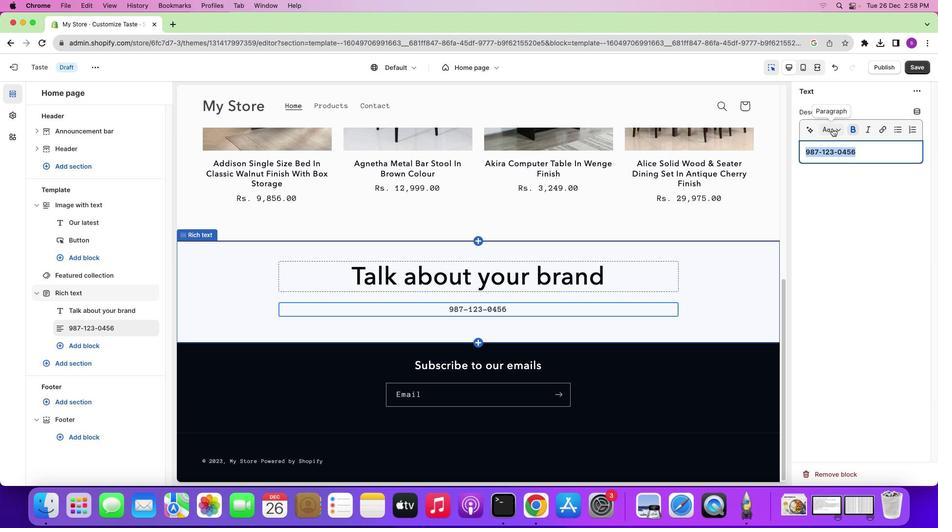
Action: Mouse moved to (833, 128)
Screenshot: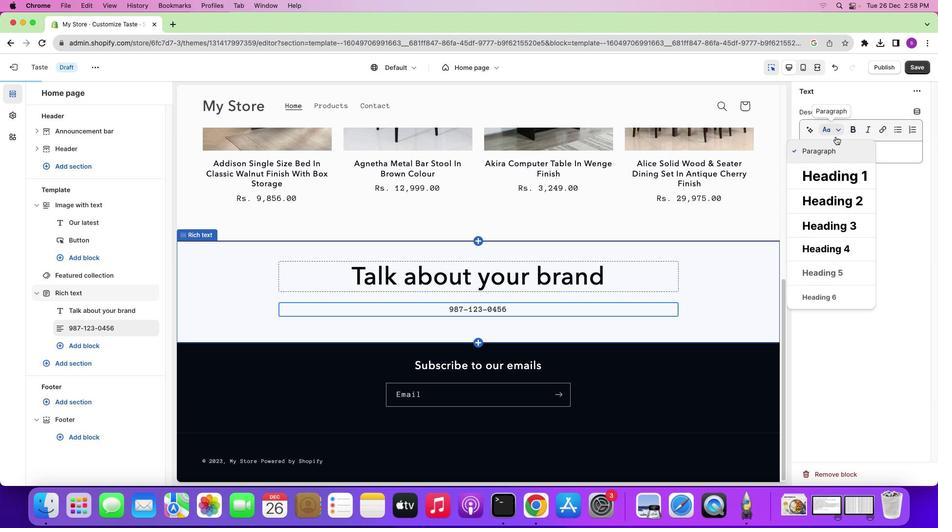 
Action: Mouse pressed left at (833, 128)
Screenshot: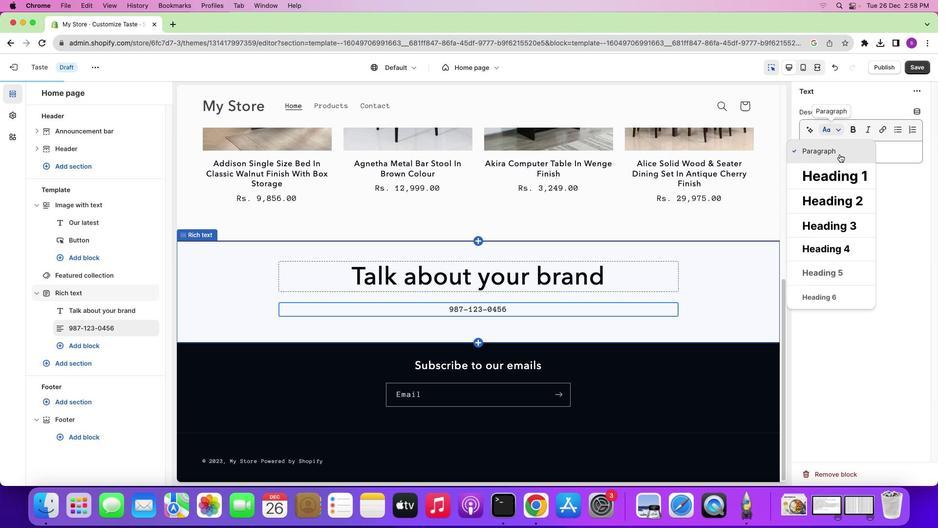 
Action: Mouse moved to (832, 198)
Screenshot: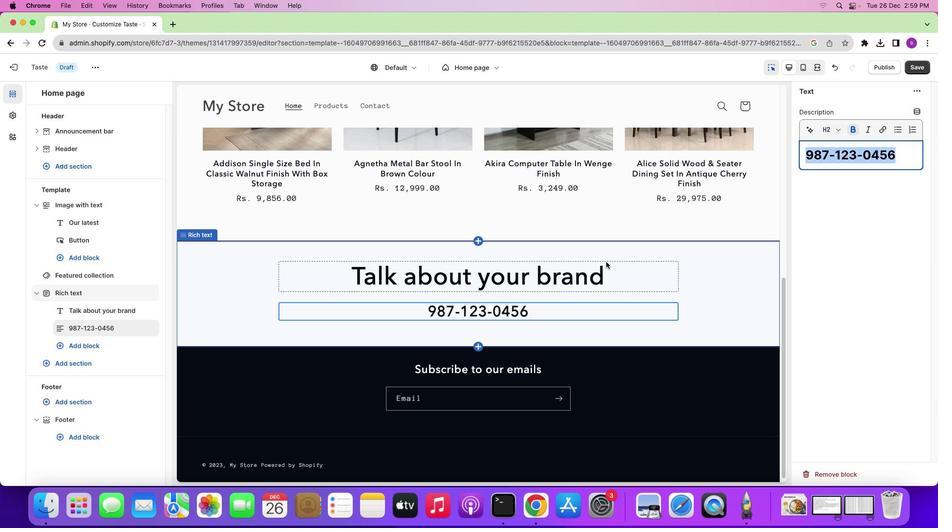 
Action: Mouse pressed left at (832, 198)
Screenshot: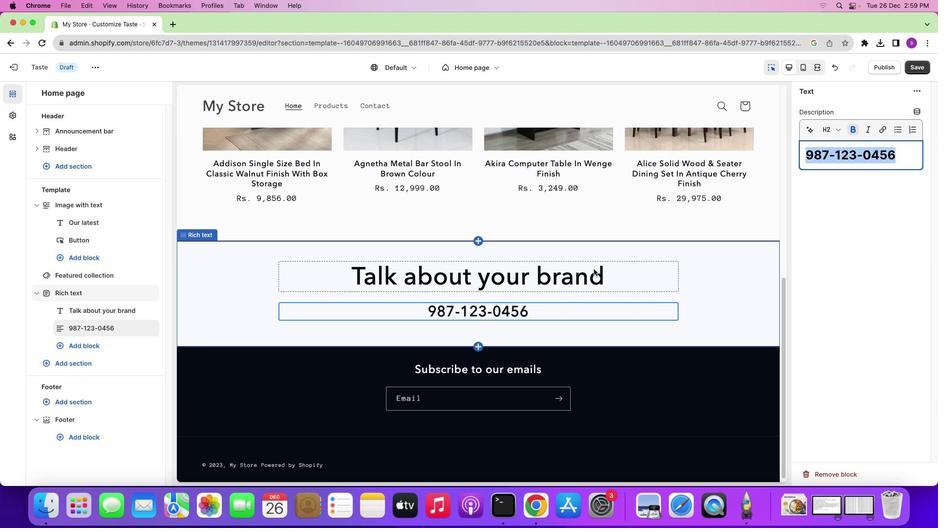 
Action: Mouse moved to (613, 269)
Screenshot: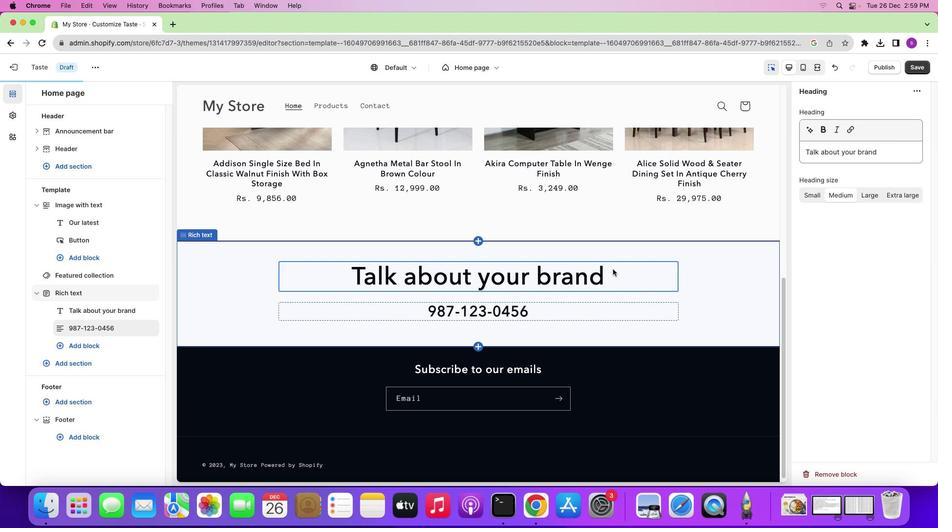 
Action: Mouse pressed left at (613, 269)
Screenshot: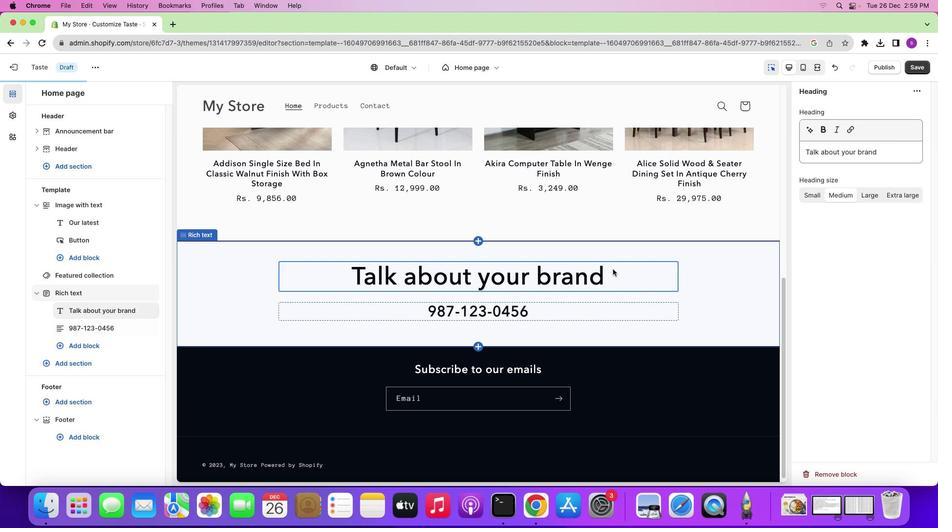 
Action: Mouse moved to (885, 153)
Screenshot: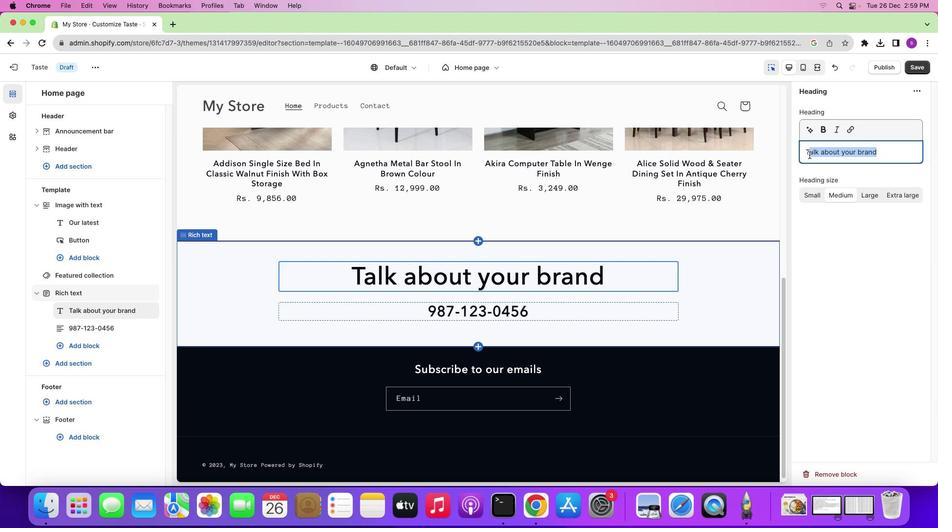 
Action: Mouse pressed left at (885, 153)
Screenshot: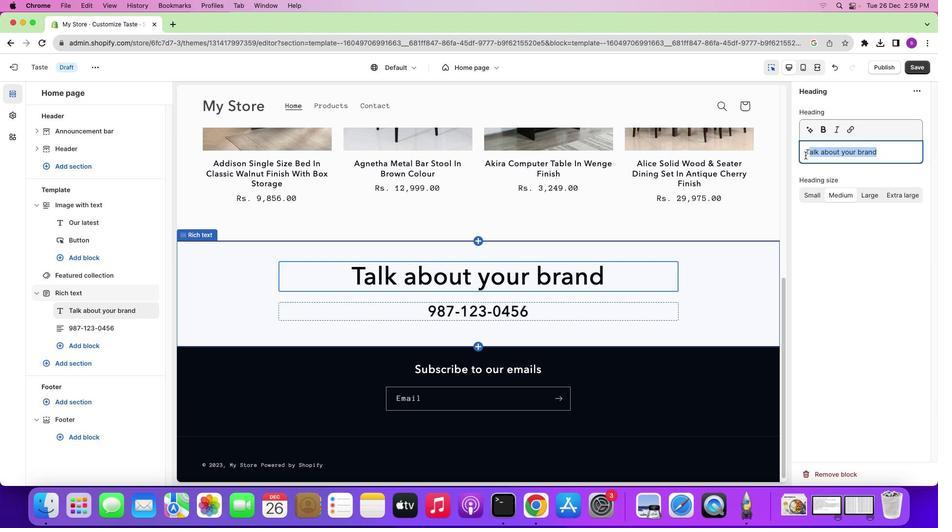 
Action: Mouse moved to (791, 150)
Screenshot: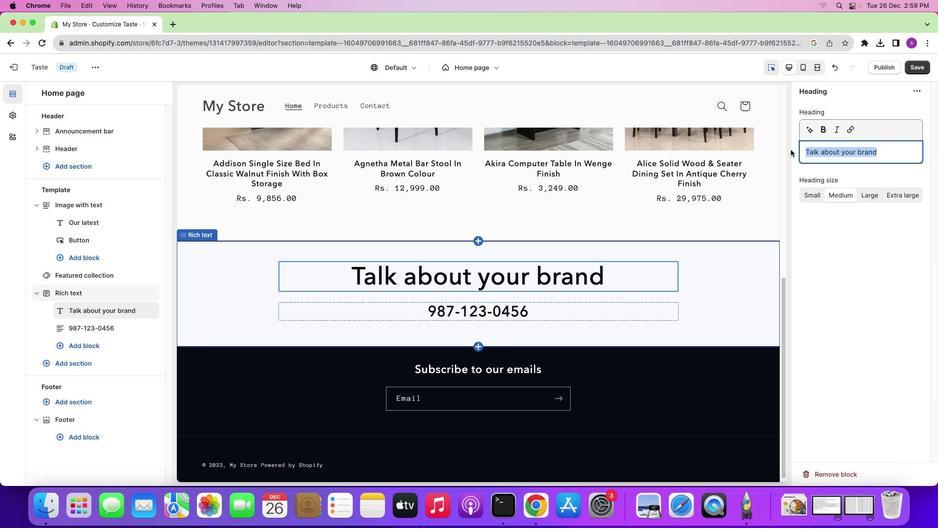 
Action: Key pressed Key.backspaceKey.shift'F''o''d'Key.backspace'o''d'Key.backspaceKey.backspaceKey.backspaceKey.backspaceKey.shift'M''a'Key.backspace'e''a'Key.backspaceKey.backspaceKey.backspace'm''e''a''l''k''i''t'Key.shift'@''g''m''a''i''l''.''c''o''m'
Screenshot: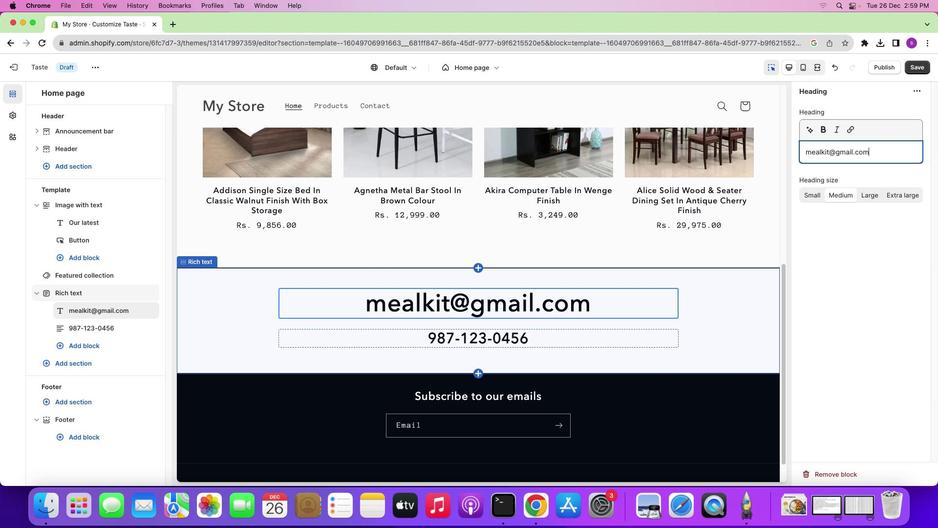 
Action: Mouse moved to (828, 150)
Screenshot: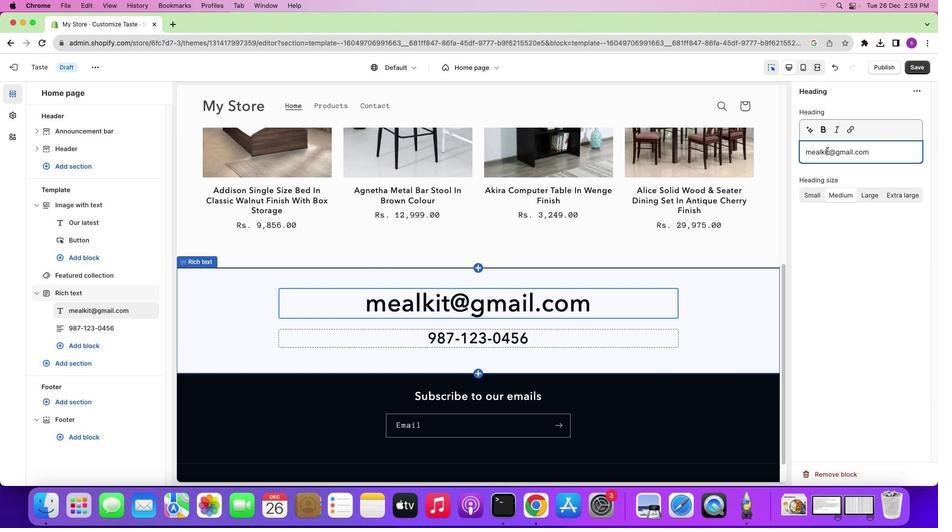 
Action: Mouse pressed left at (828, 150)
Screenshot: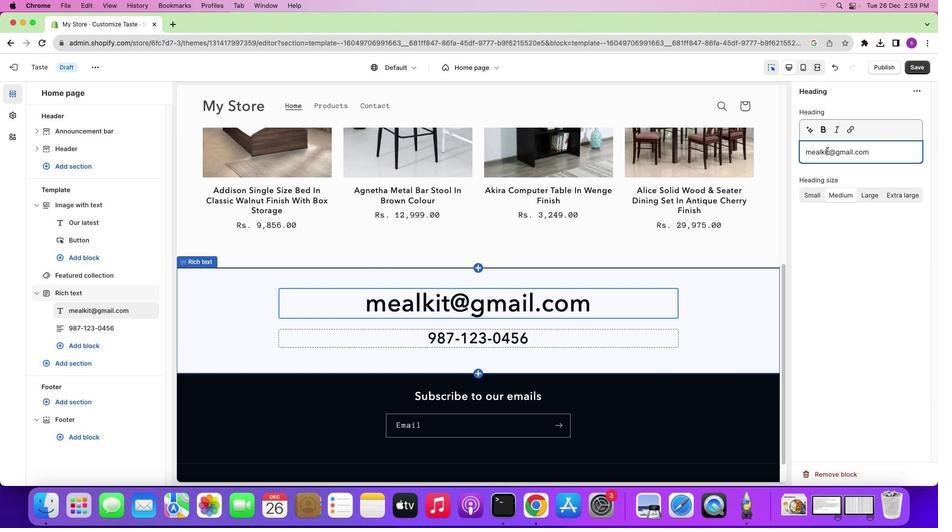 
Action: Key pressed Key.leftKey.leftKey.leftKey.leftKey.leftKey.leftKey.leftKey.left's''u''b'
Screenshot: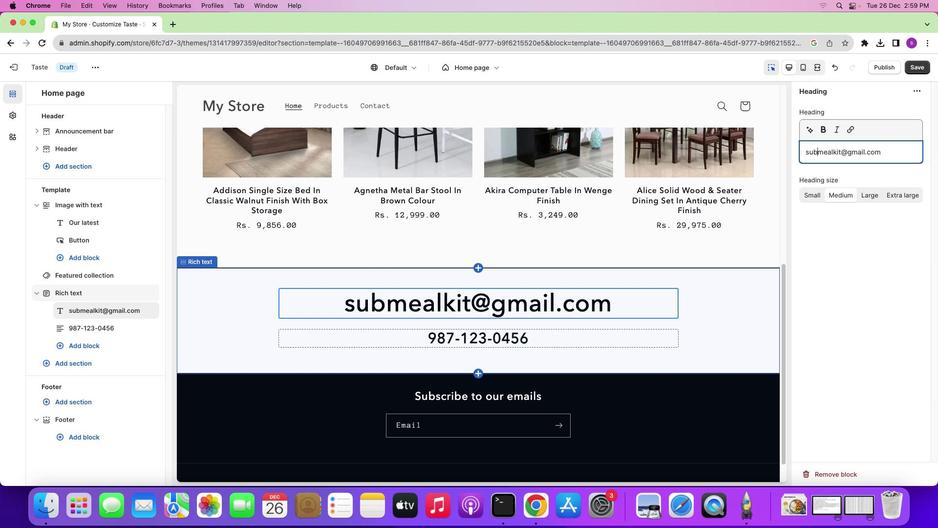 
Action: Mouse moved to (892, 153)
Screenshot: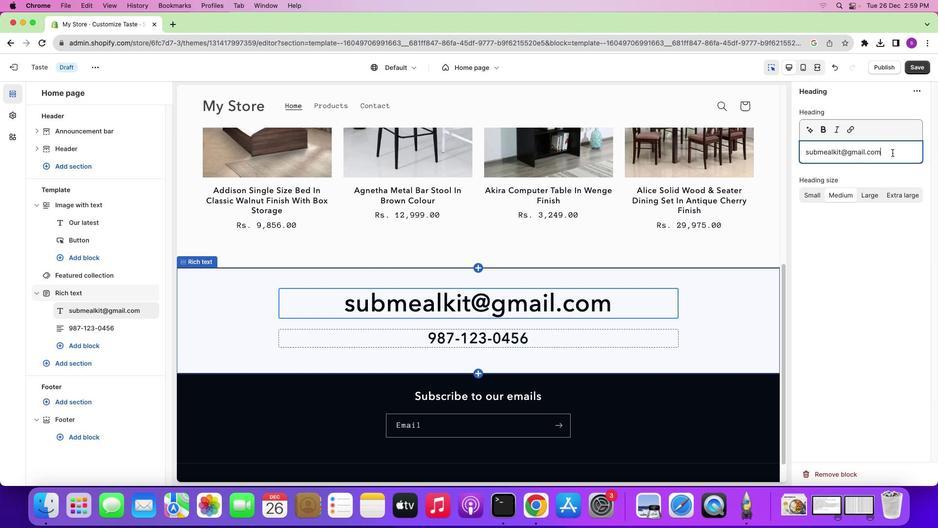 
Action: Mouse pressed left at (892, 153)
Screenshot: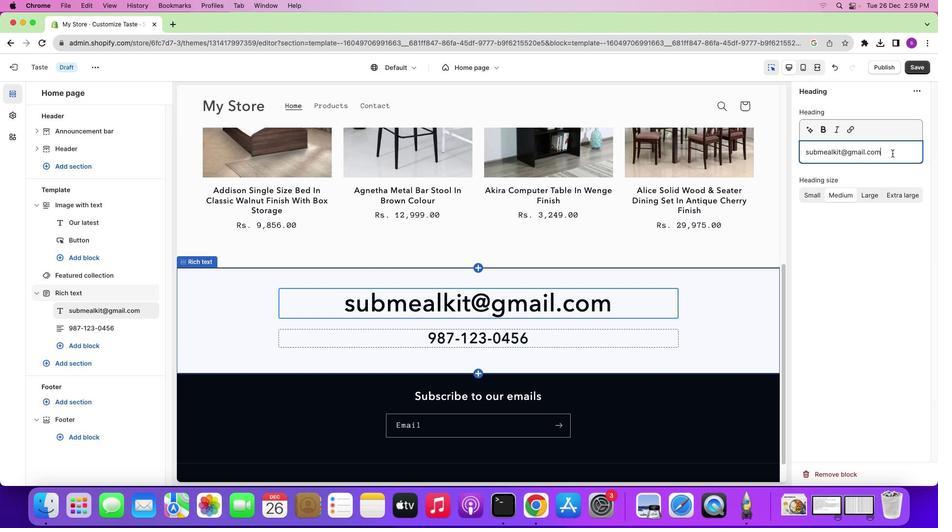 
Action: Mouse moved to (884, 152)
Screenshot: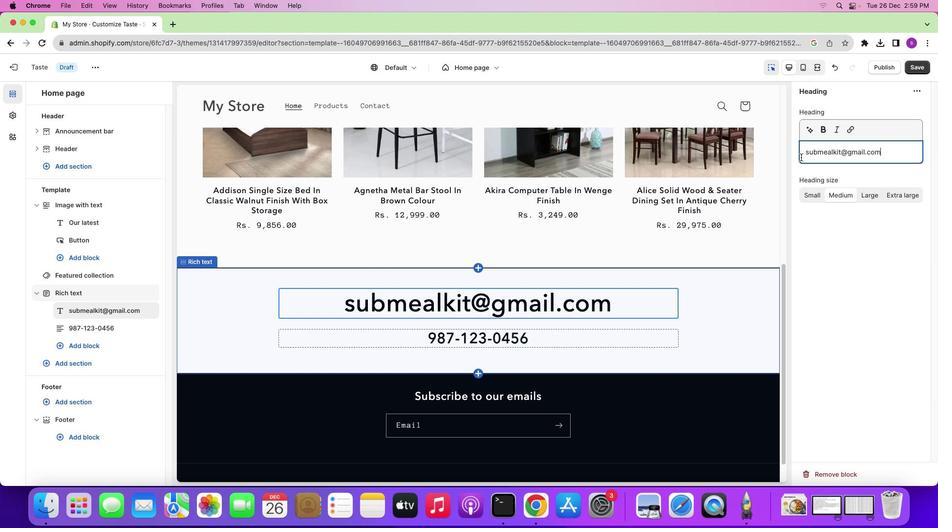 
Action: Mouse pressed left at (884, 152)
Screenshot: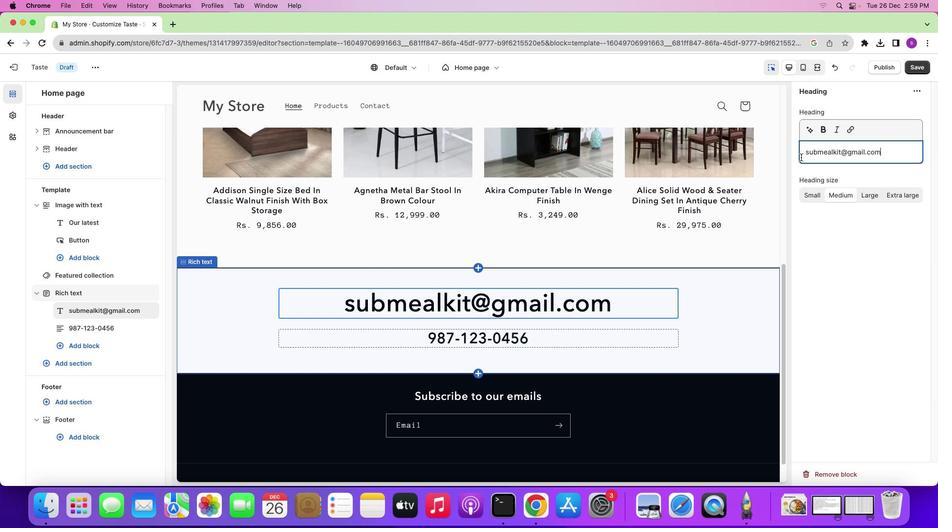 
Action: Mouse moved to (822, 129)
Screenshot: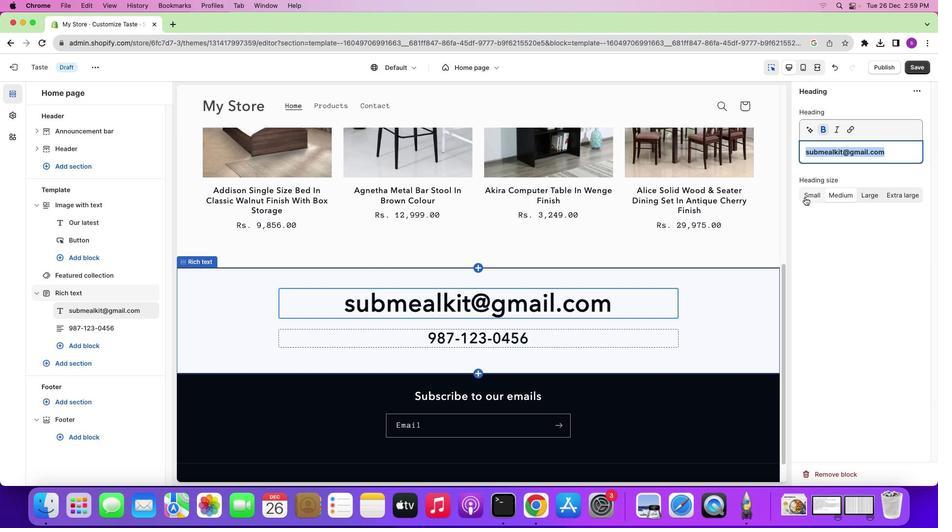 
Action: Mouse pressed left at (822, 129)
Screenshot: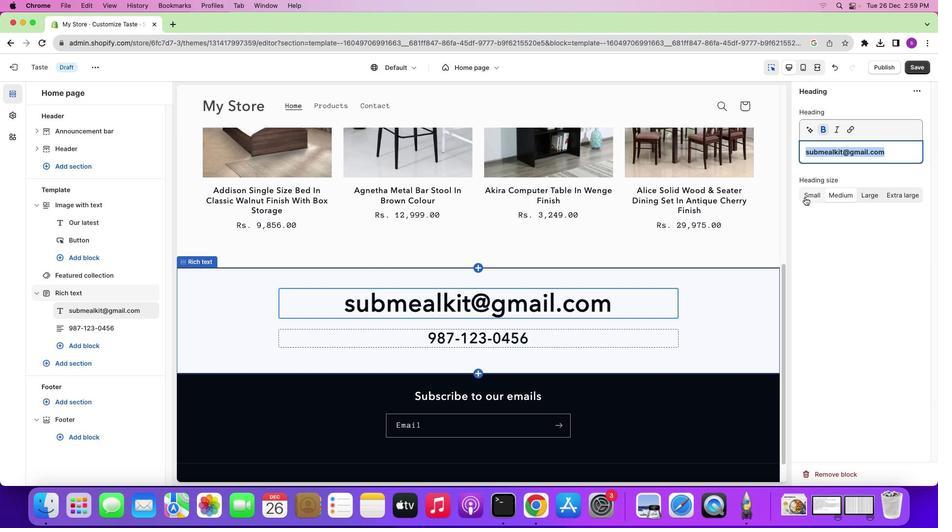 
Action: Mouse moved to (810, 195)
Screenshot: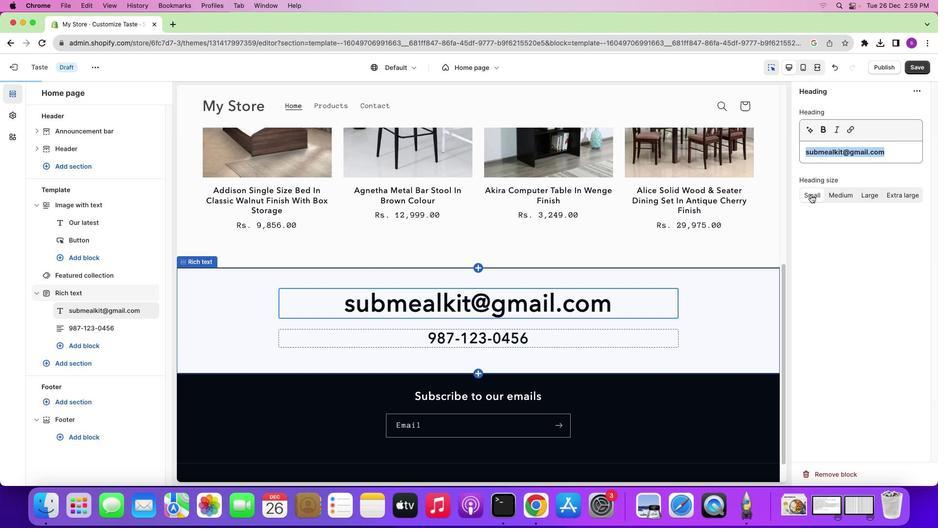 
Action: Mouse pressed left at (810, 195)
Screenshot: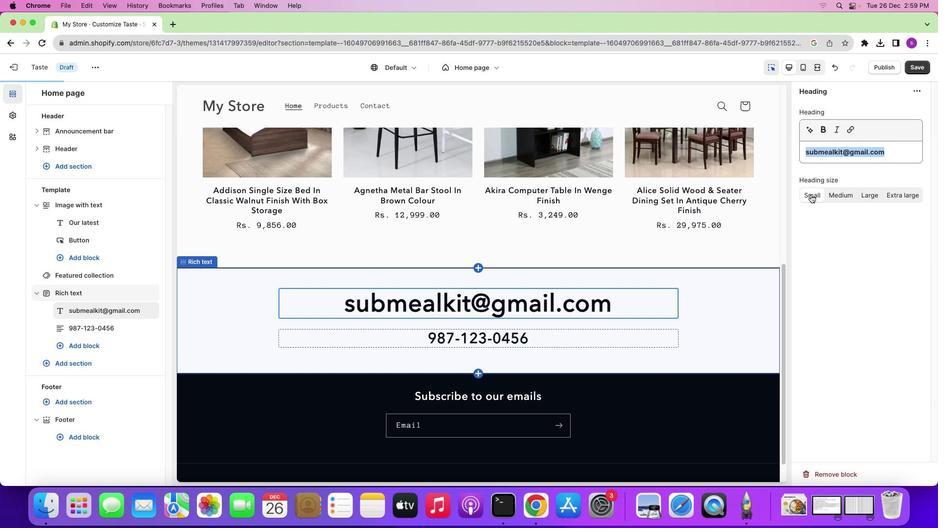 
Action: Mouse moved to (761, 250)
Screenshot: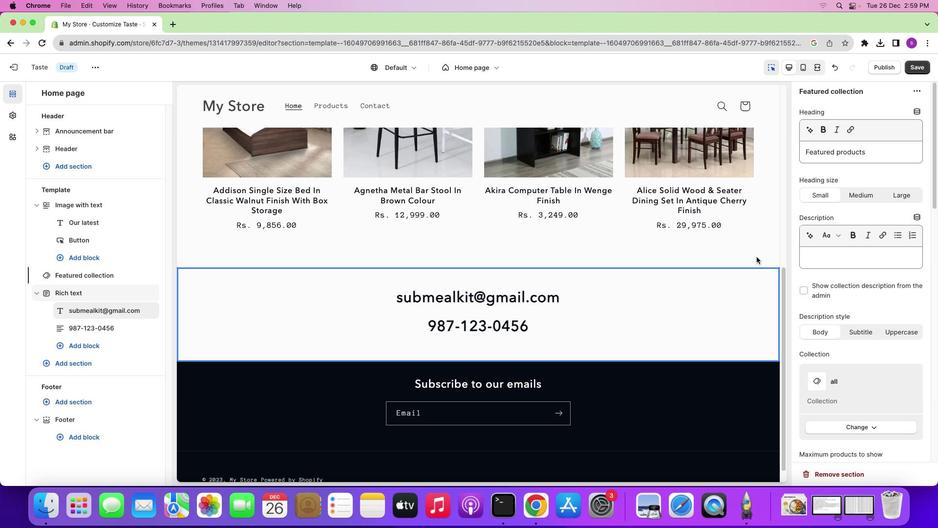 
Action: Mouse pressed left at (761, 250)
Screenshot: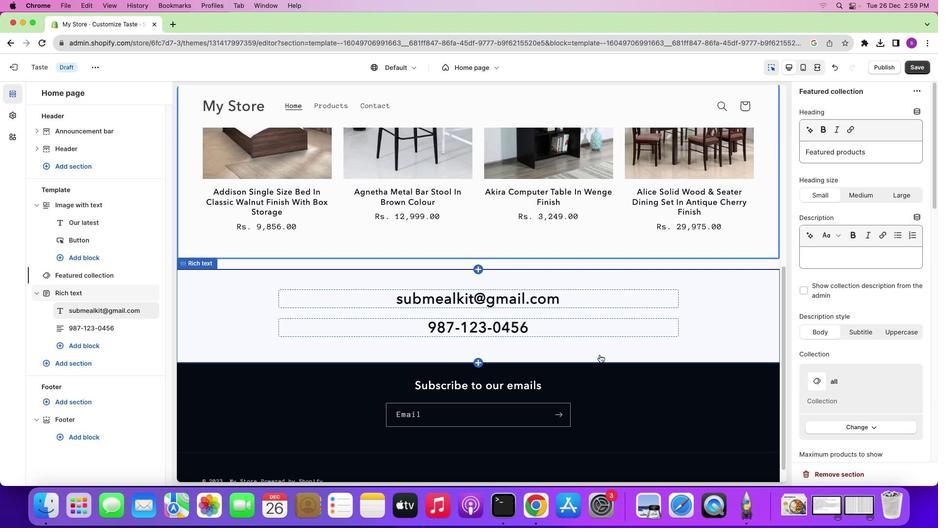 
Action: Mouse moved to (526, 395)
Screenshot: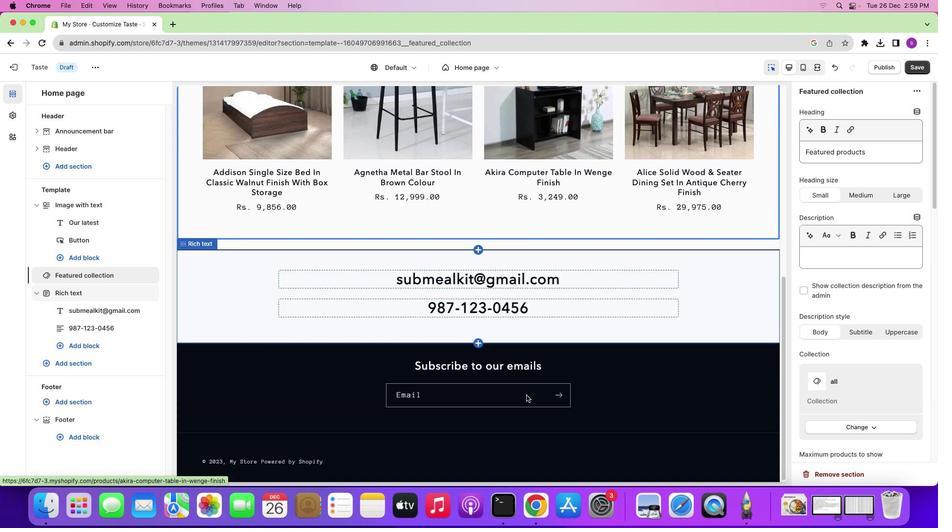 
Action: Mouse scrolled (526, 395) with delta (0, 0)
Screenshot: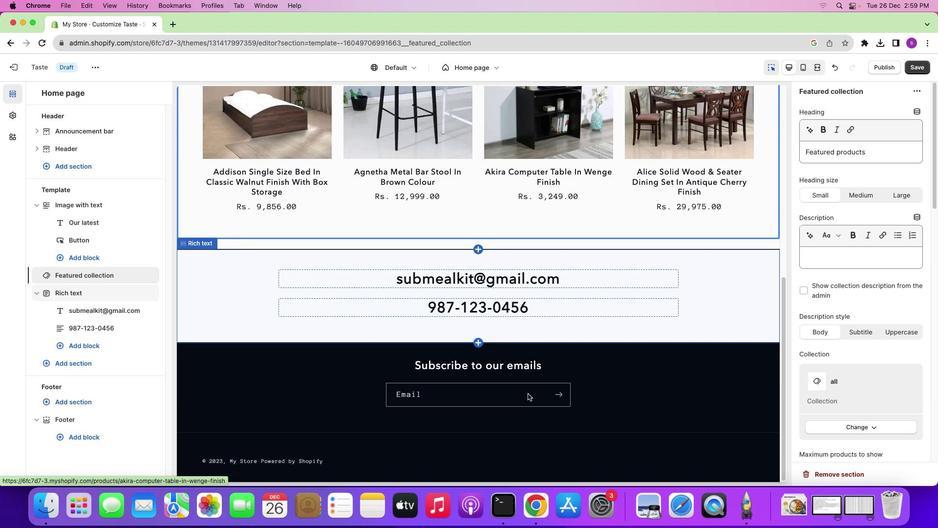 
Action: Mouse scrolled (526, 395) with delta (0, 0)
Screenshot: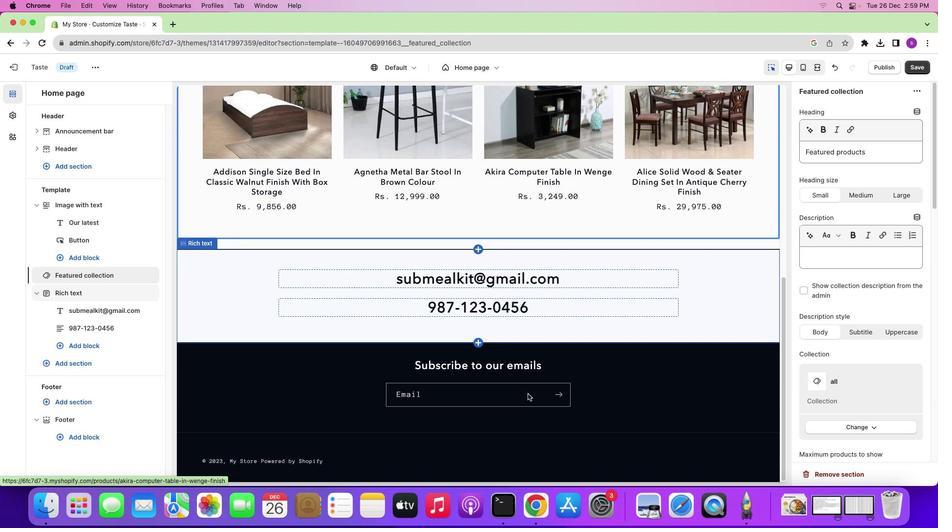 
Action: Mouse scrolled (526, 395) with delta (0, -1)
Screenshot: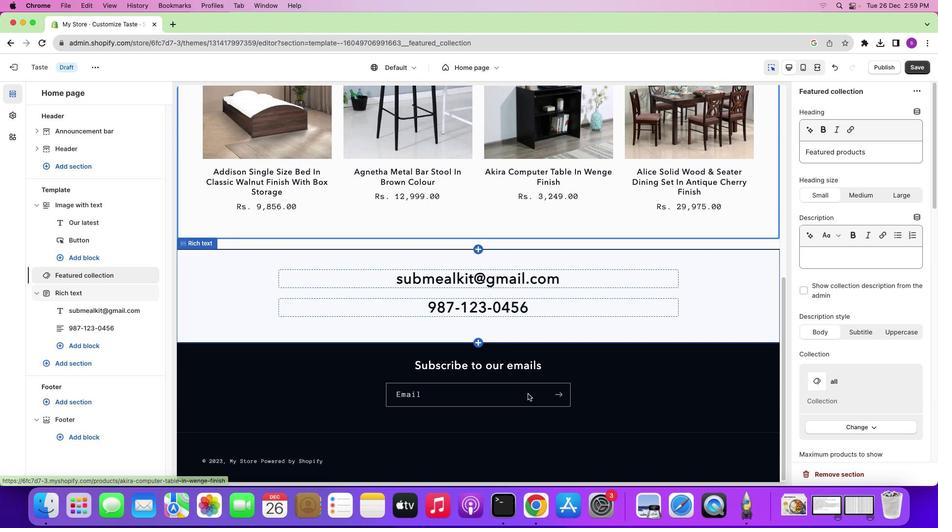 
Action: Mouse scrolled (526, 395) with delta (0, 0)
Screenshot: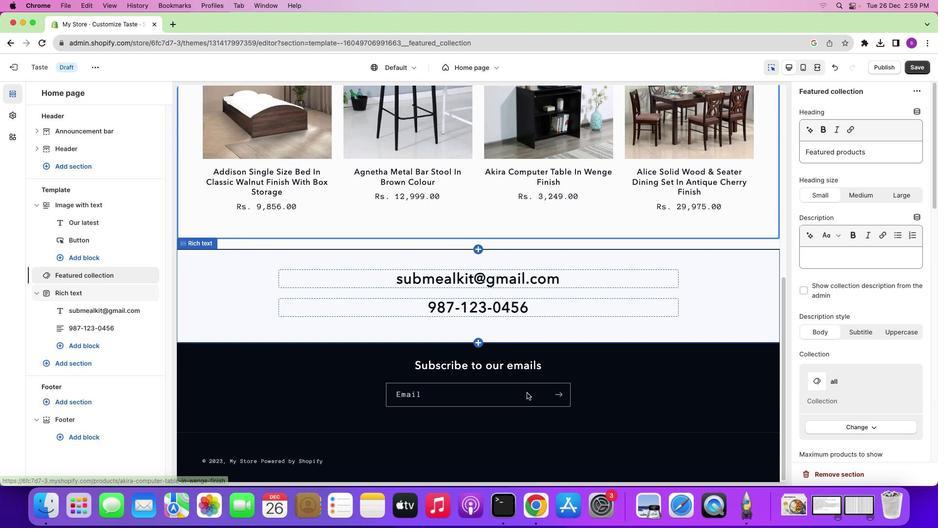 
Action: Mouse scrolled (526, 395) with delta (0, -2)
Screenshot: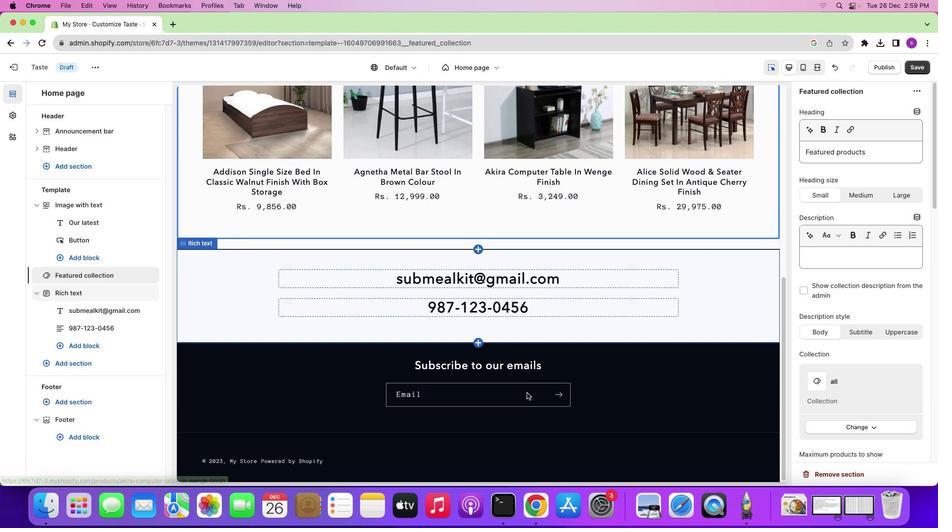 
Action: Mouse scrolled (526, 395) with delta (0, -2)
Screenshot: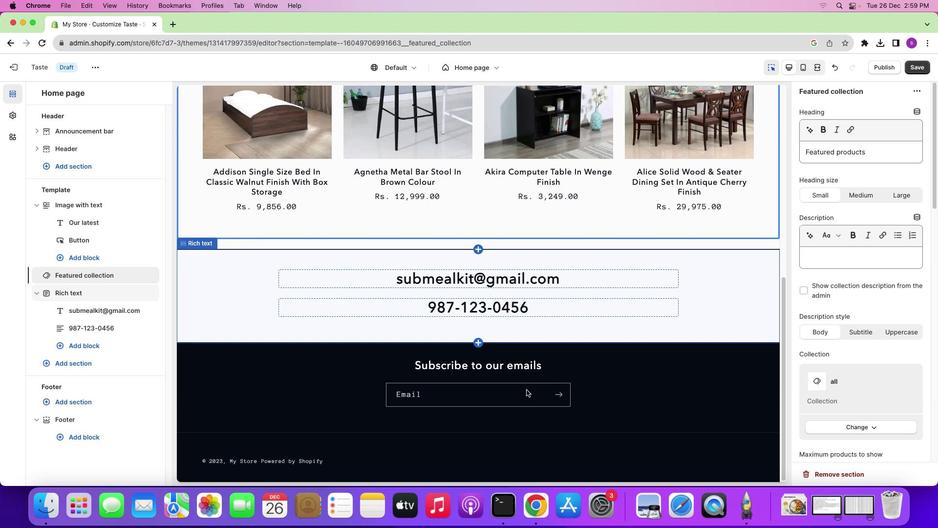 
Action: Mouse moved to (526, 389)
Screenshot: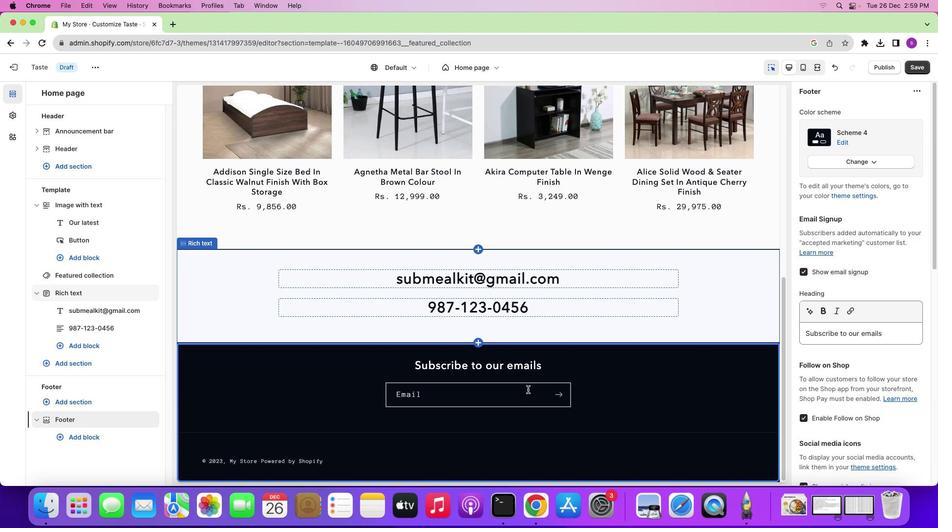 
Action: Mouse pressed left at (526, 389)
Screenshot: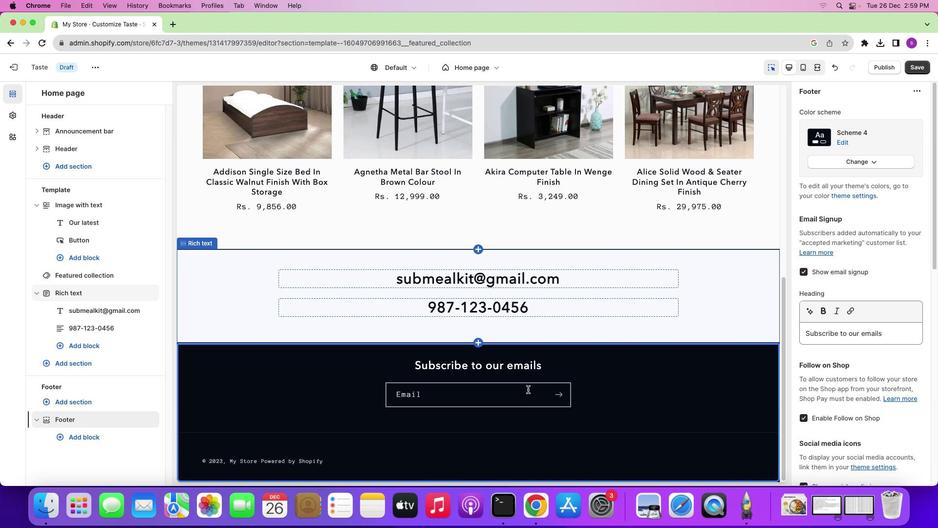 
Action: Mouse moved to (889, 332)
Screenshot: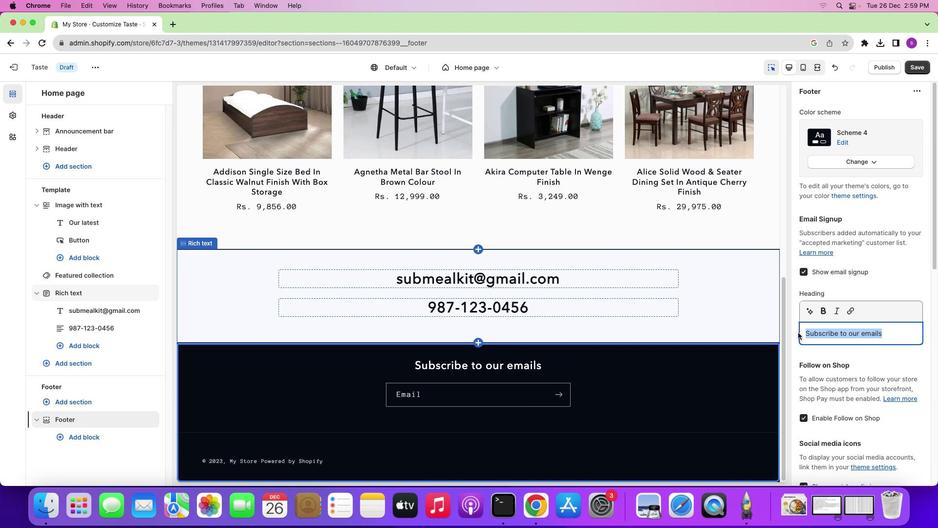
Action: Mouse pressed left at (889, 332)
Screenshot: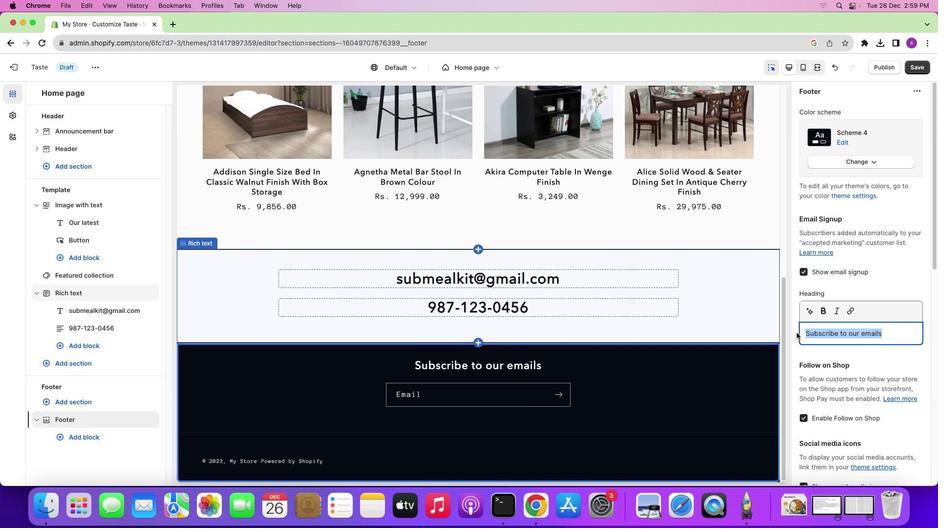 
Action: Mouse moved to (795, 332)
Screenshot: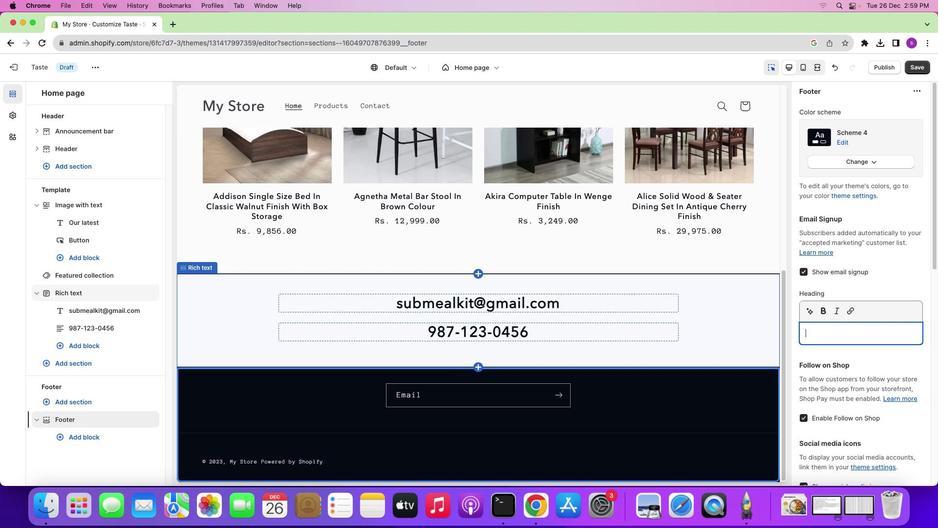 
Action: Key pressed Key.backspace
Screenshot: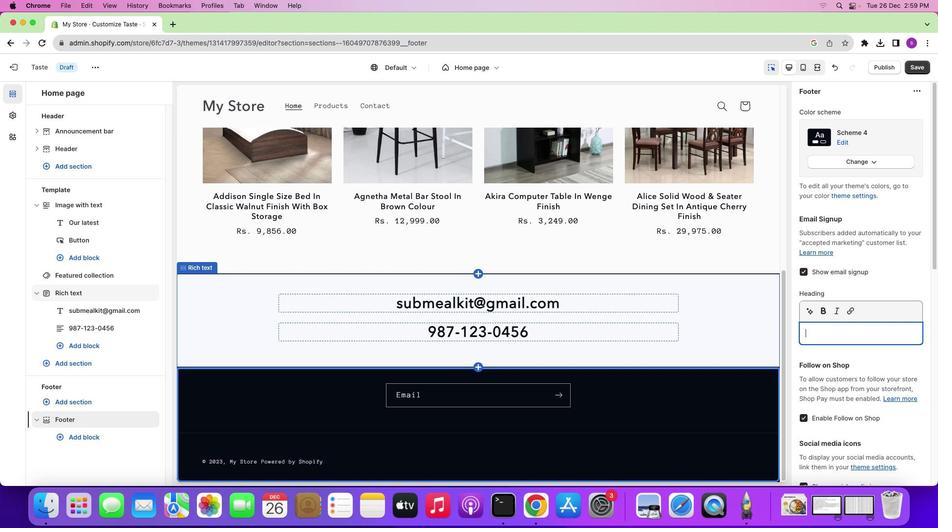 
Action: Mouse moved to (862, 364)
Screenshot: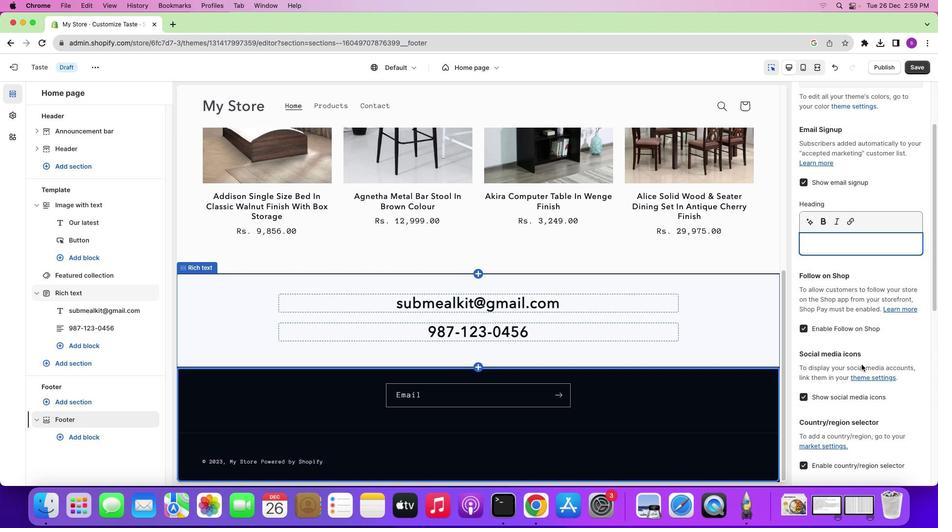 
Action: Mouse scrolled (862, 364) with delta (0, 0)
Screenshot: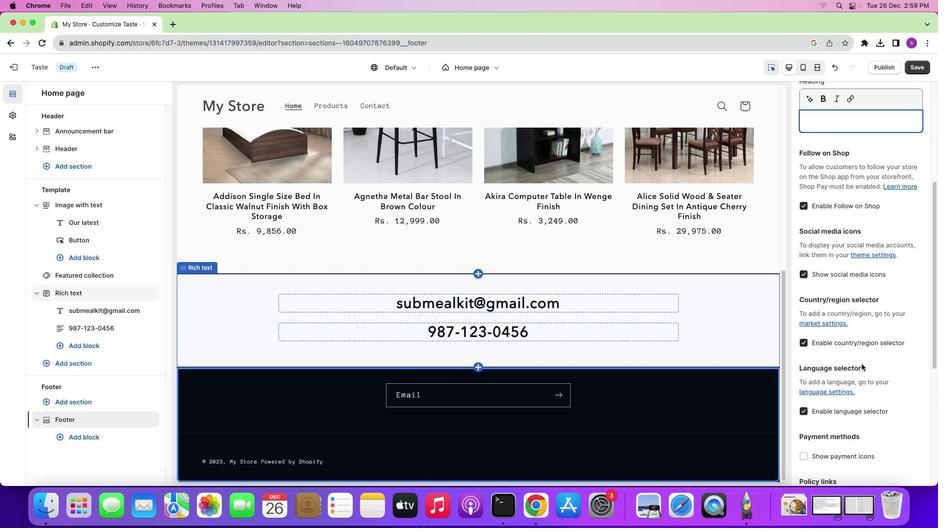 
Action: Mouse moved to (862, 364)
Screenshot: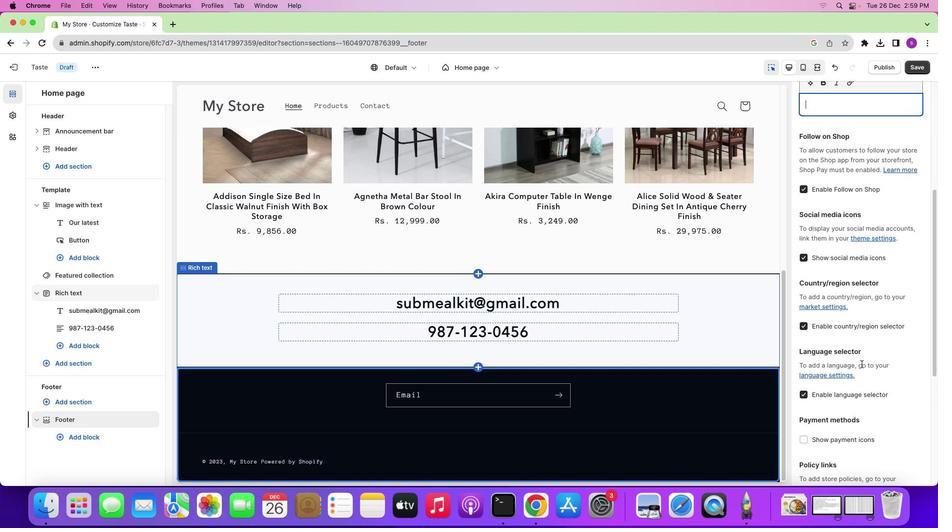 
Action: Mouse scrolled (862, 364) with delta (0, 0)
Screenshot: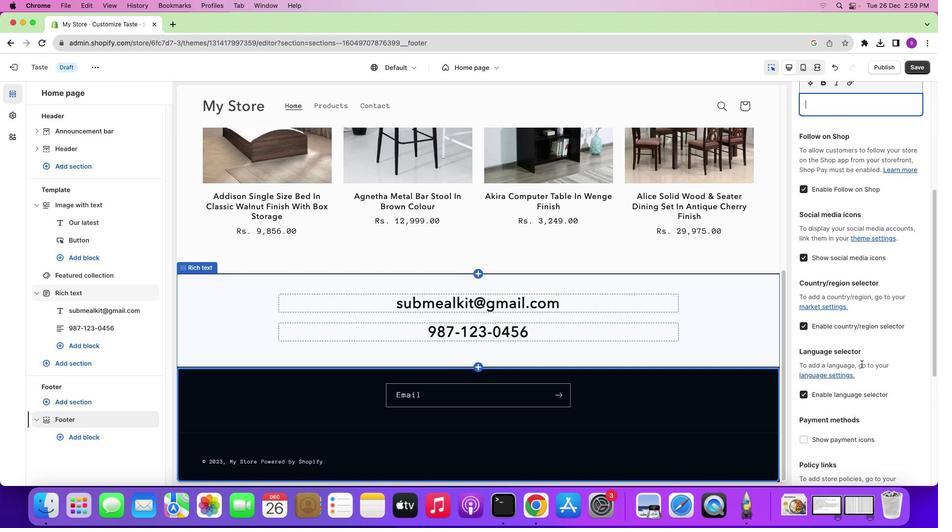 
Action: Mouse moved to (862, 364)
Screenshot: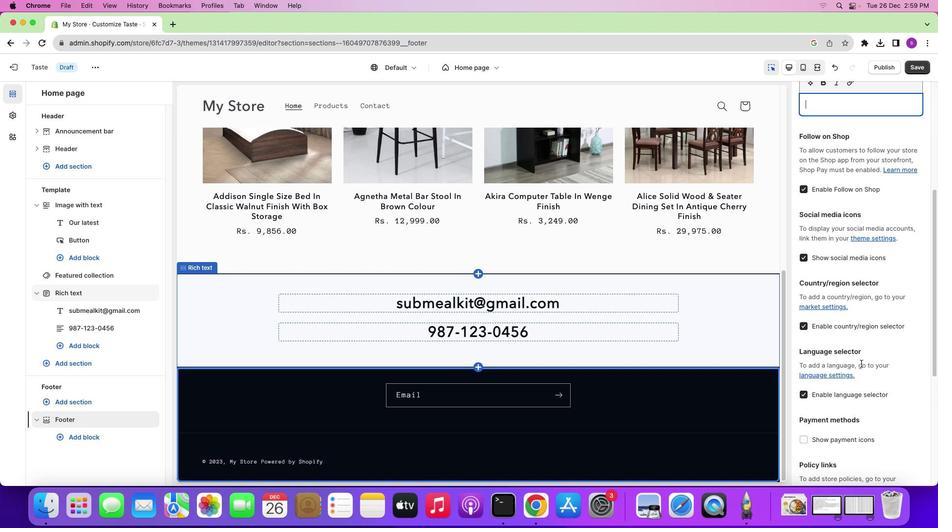 
Action: Mouse scrolled (862, 364) with delta (0, 0)
Screenshot: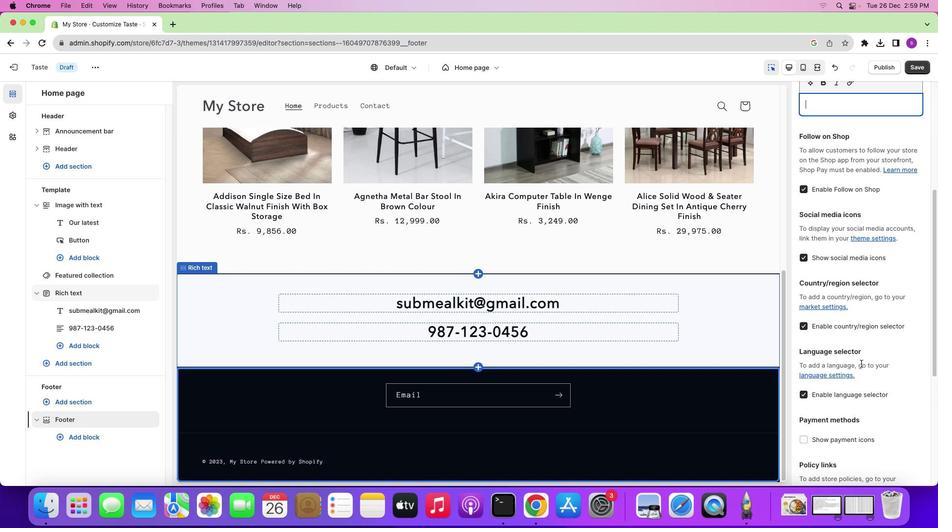 
Action: Mouse moved to (862, 364)
Screenshot: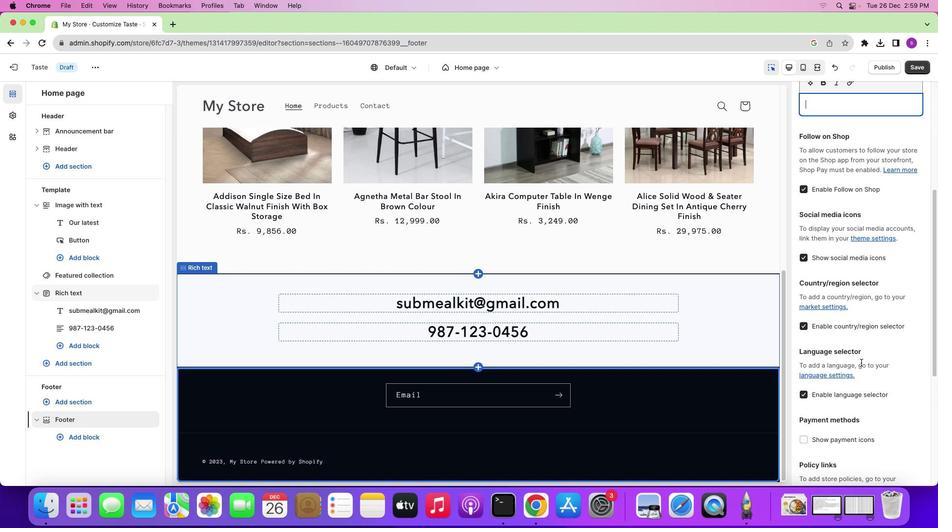 
Action: Mouse scrolled (862, 364) with delta (0, 0)
Screenshot: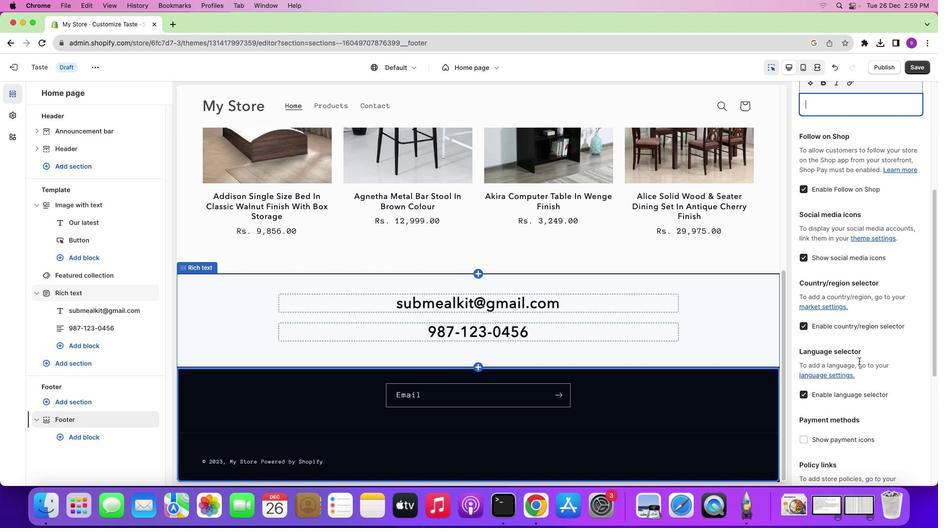 
Action: Mouse scrolled (862, 364) with delta (0, -1)
Screenshot: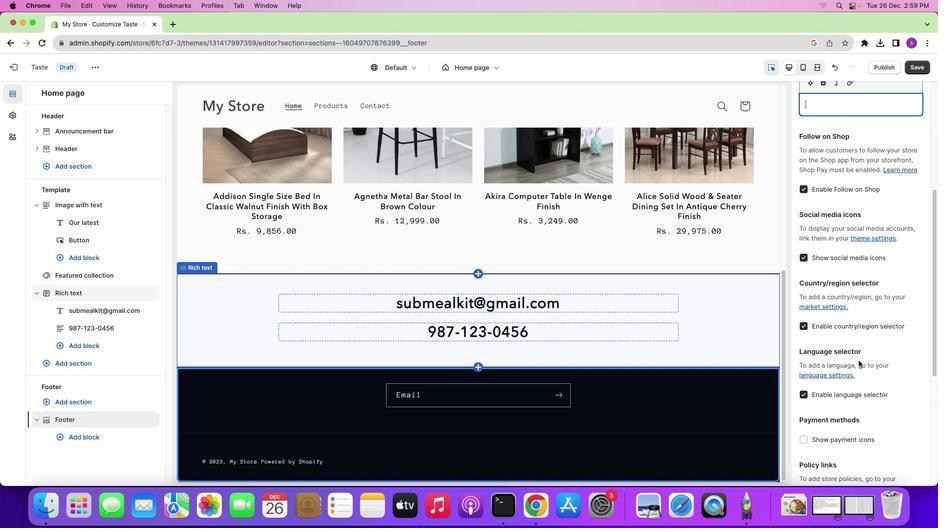 
Action: Mouse scrolled (862, 364) with delta (0, -1)
Screenshot: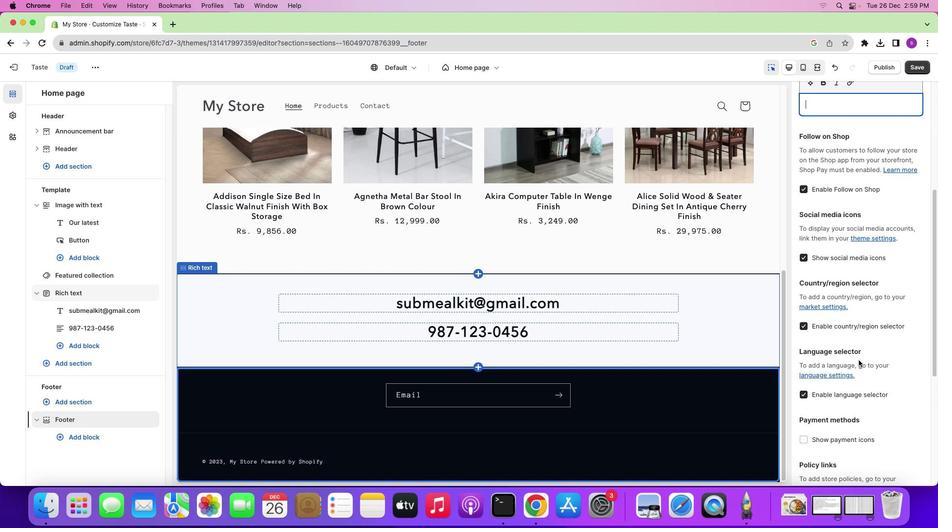 
Action: Mouse moved to (859, 360)
Screenshot: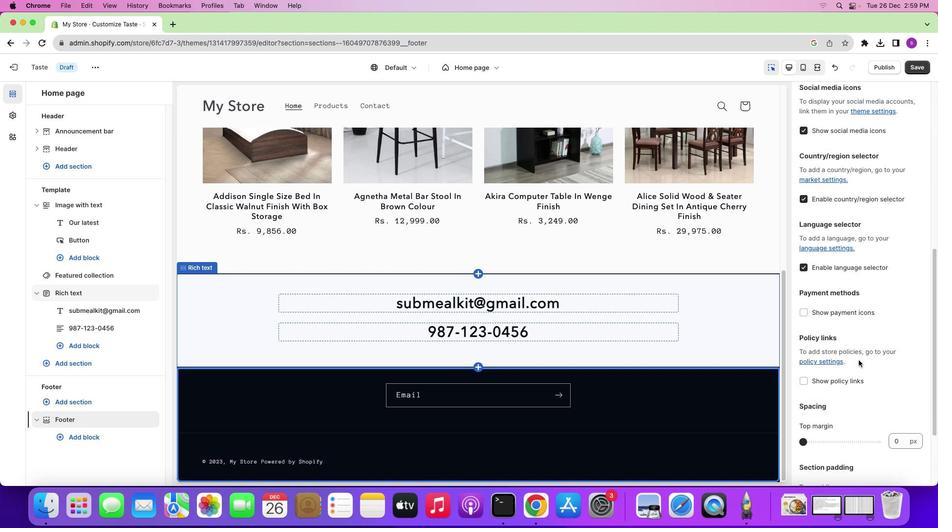 
Action: Mouse scrolled (859, 360) with delta (0, 0)
Screenshot: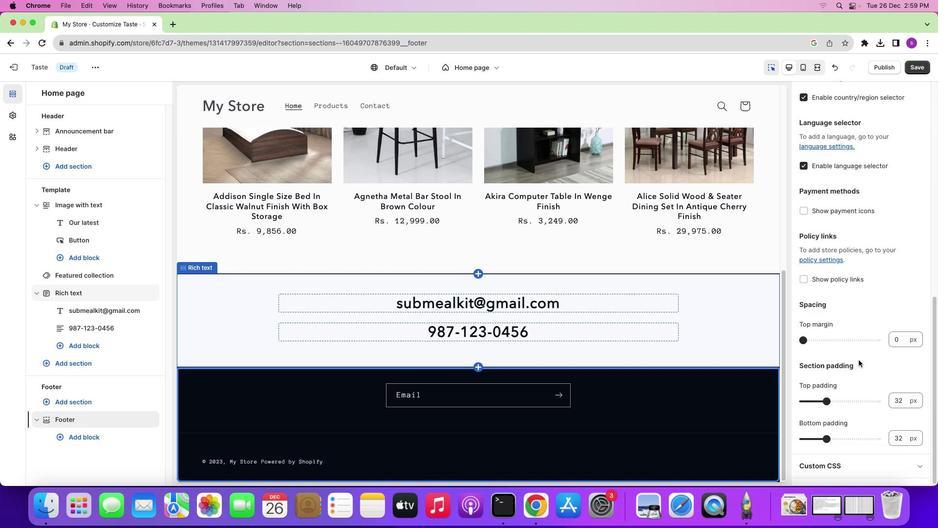 
Action: Mouse scrolled (859, 360) with delta (0, 0)
Screenshot: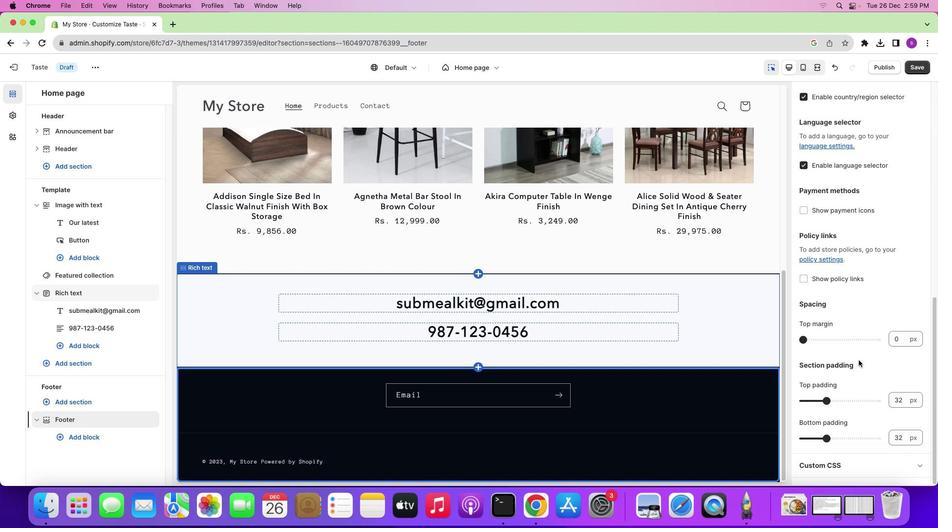 
Action: Mouse scrolled (859, 360) with delta (0, 0)
Screenshot: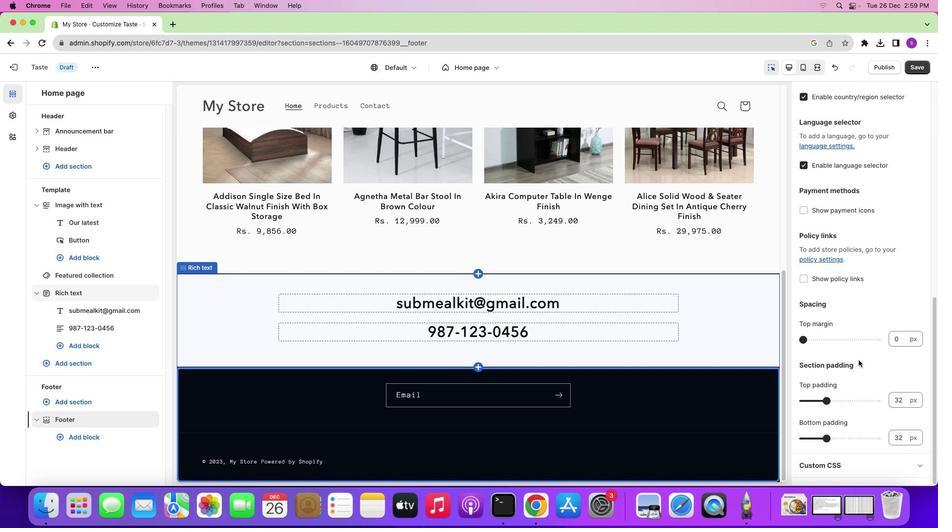 
Action: Mouse scrolled (859, 360) with delta (0, -1)
Screenshot: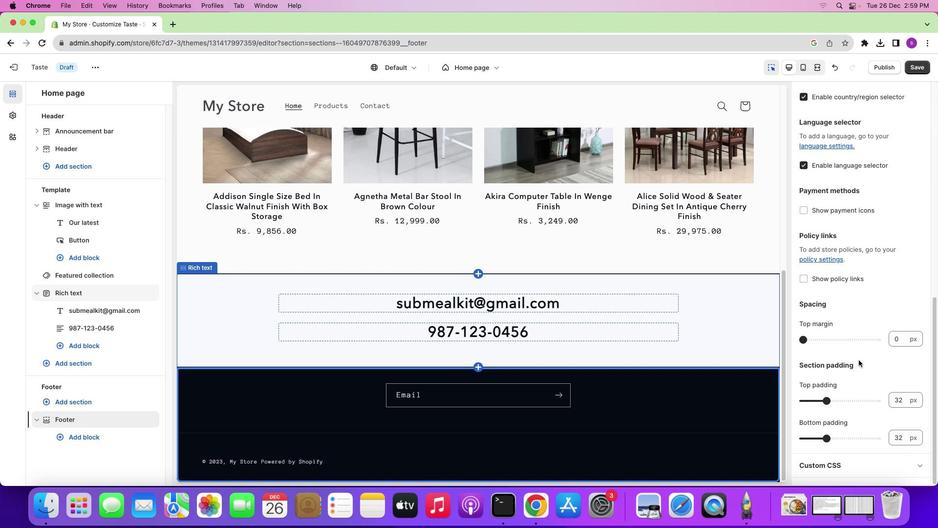 
Action: Mouse scrolled (859, 360) with delta (0, -1)
Screenshot: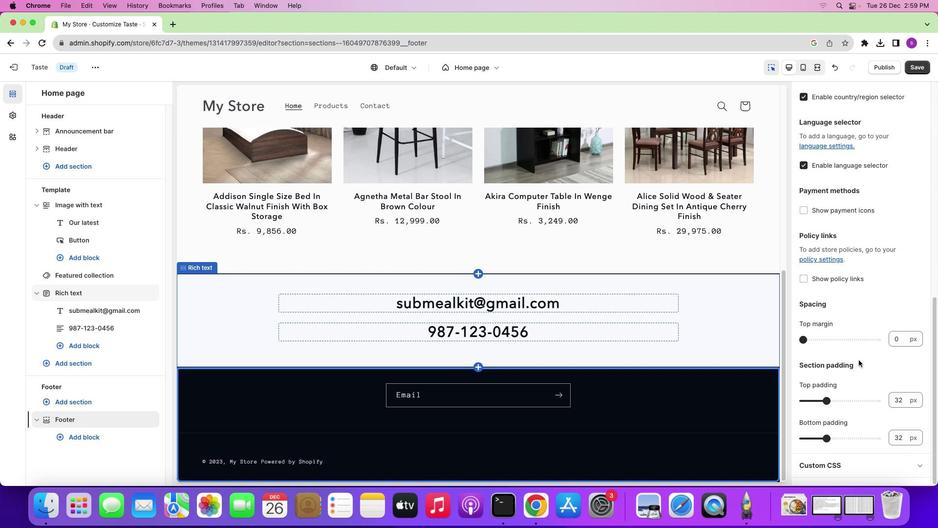 
Action: Mouse scrolled (859, 360) with delta (0, -1)
Screenshot: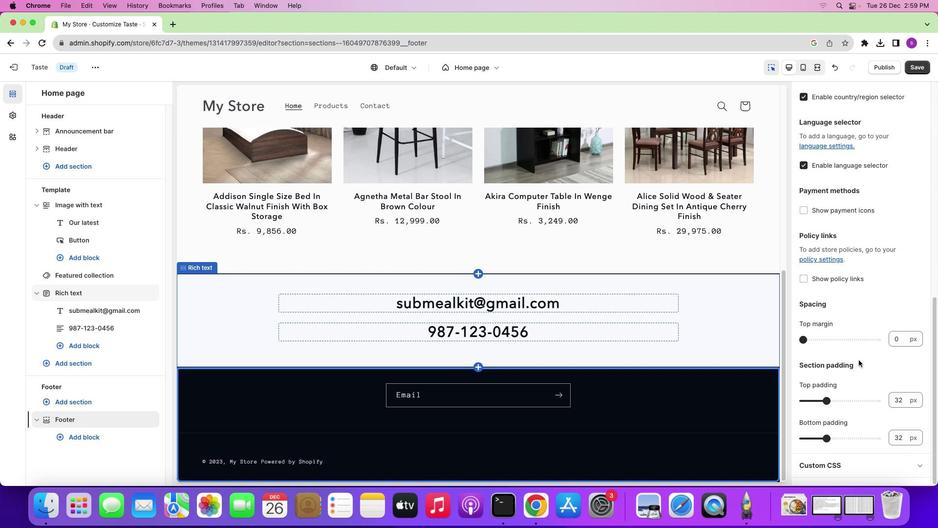 
Action: Mouse moved to (859, 360)
Screenshot: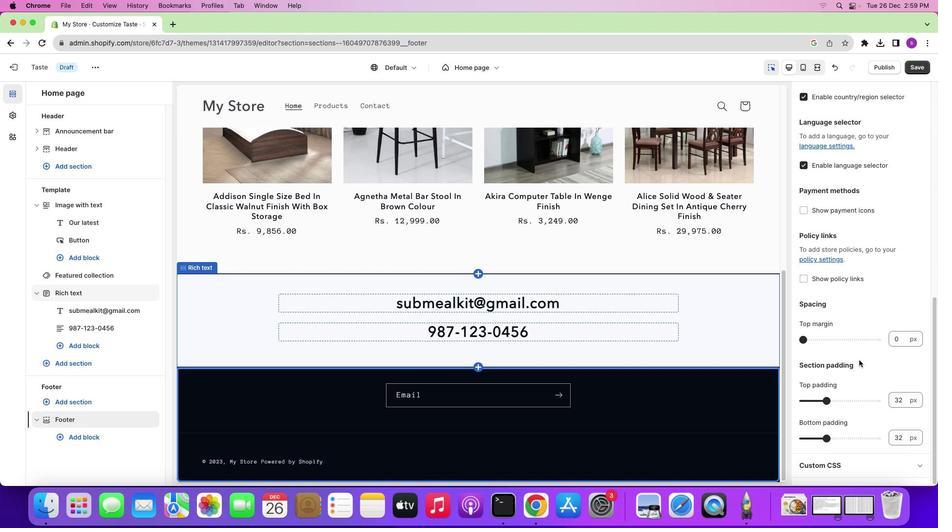 
Action: Mouse scrolled (859, 360) with delta (0, 0)
